Task: Find connections with filter location Nandyāl with filter topic #coachingwith filter profile language English with filter current company Skillventory - A Leading Talent Research Firm with filter school Shri Guru Gobind Singhji Institute of Engineering and Technology, Vishnupuri, Nanded with filter industry Physical, Occupational and Speech Therapists with filter service category Graphic Design with filter keywords title Concierge
Action: Mouse moved to (557, 93)
Screenshot: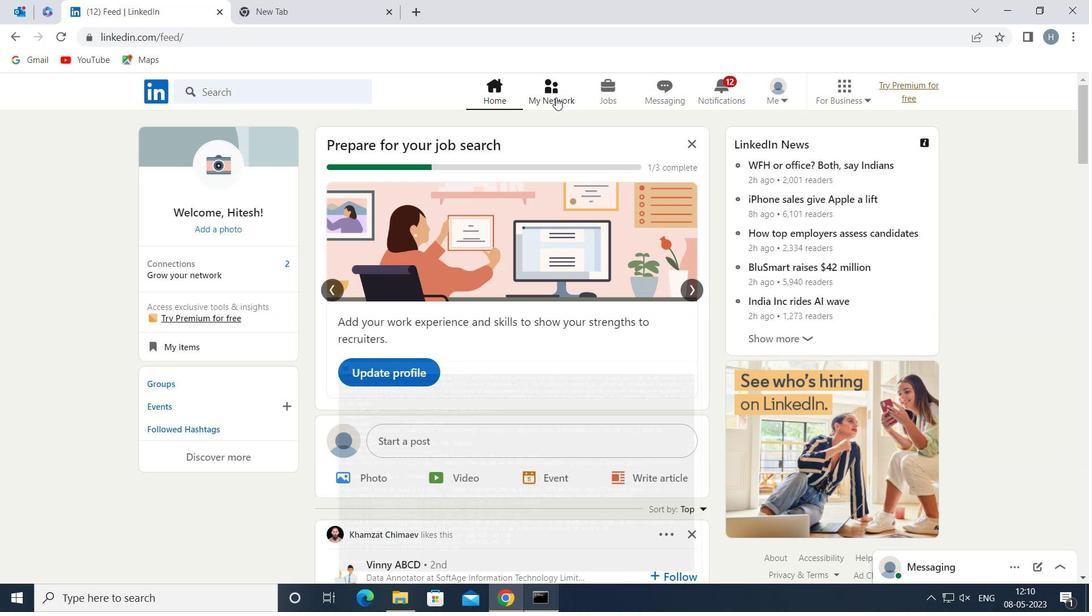 
Action: Mouse pressed left at (557, 93)
Screenshot: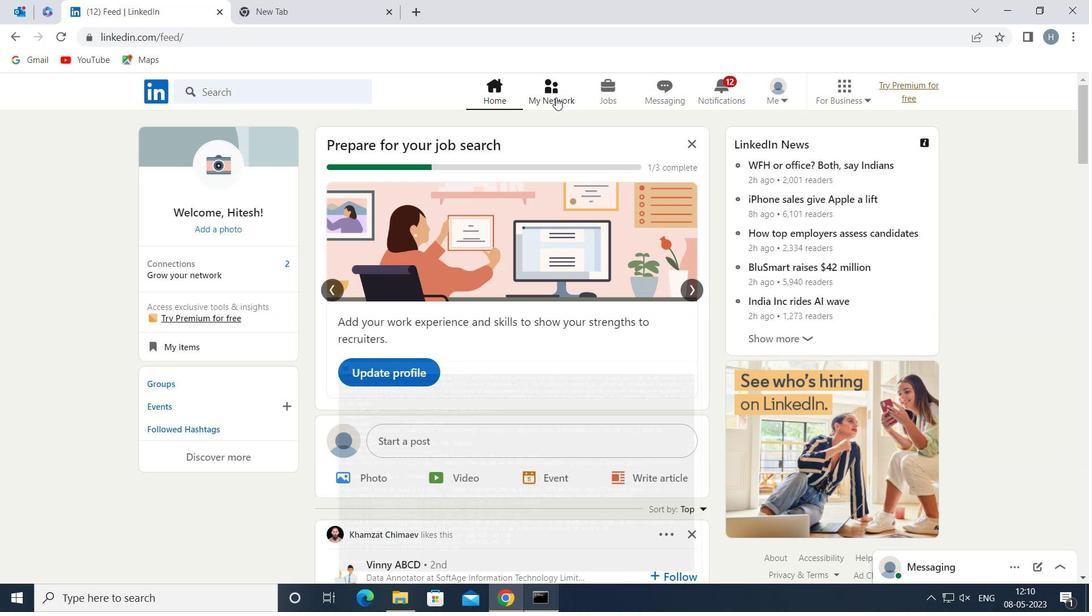
Action: Mouse moved to (318, 170)
Screenshot: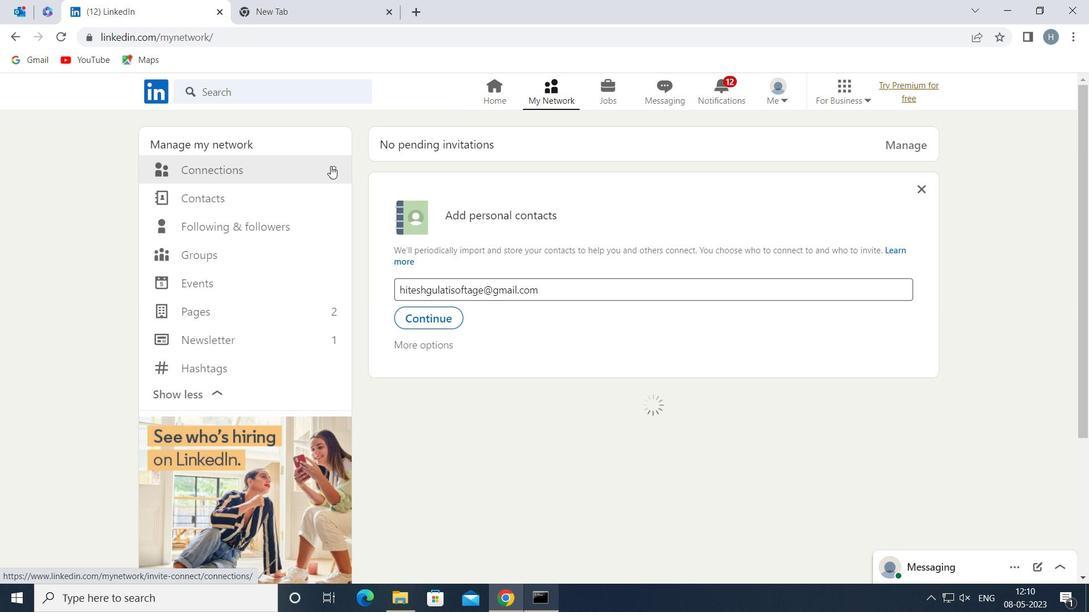 
Action: Mouse pressed left at (318, 170)
Screenshot: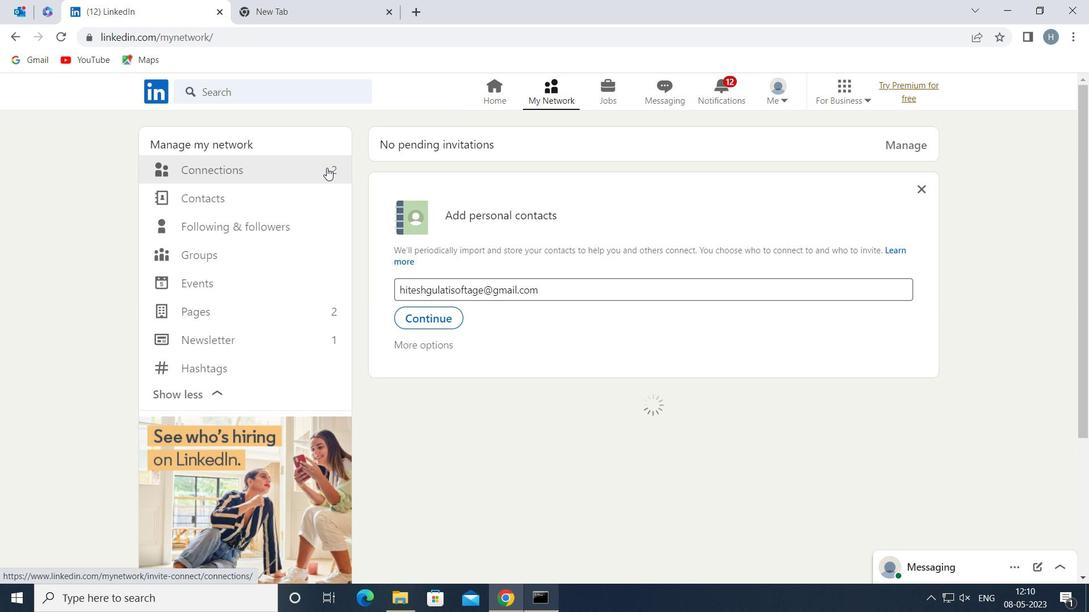 
Action: Mouse moved to (638, 171)
Screenshot: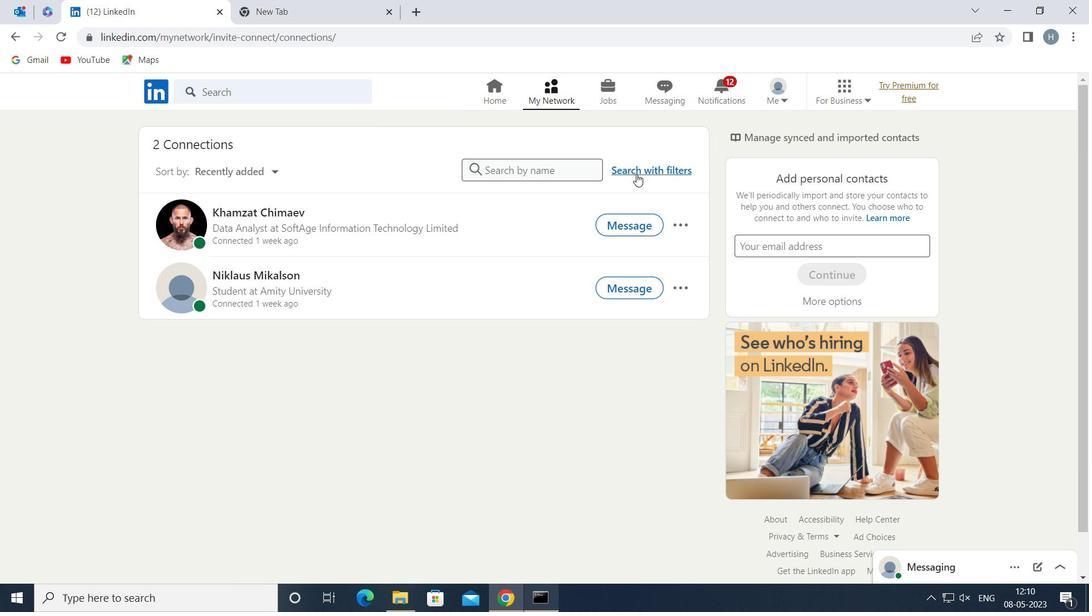 
Action: Mouse pressed left at (638, 171)
Screenshot: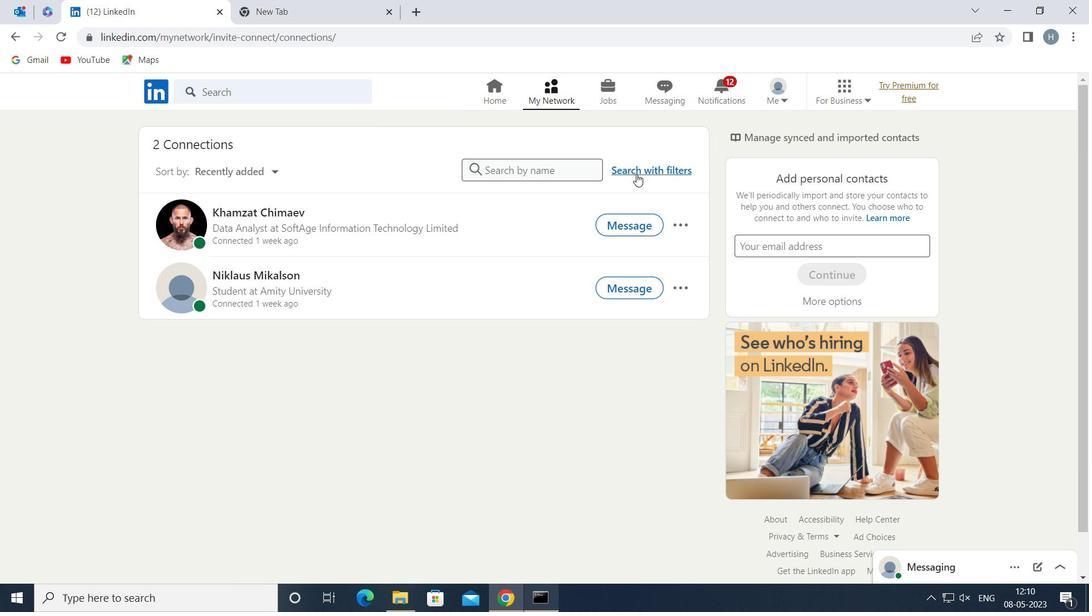 
Action: Mouse moved to (586, 135)
Screenshot: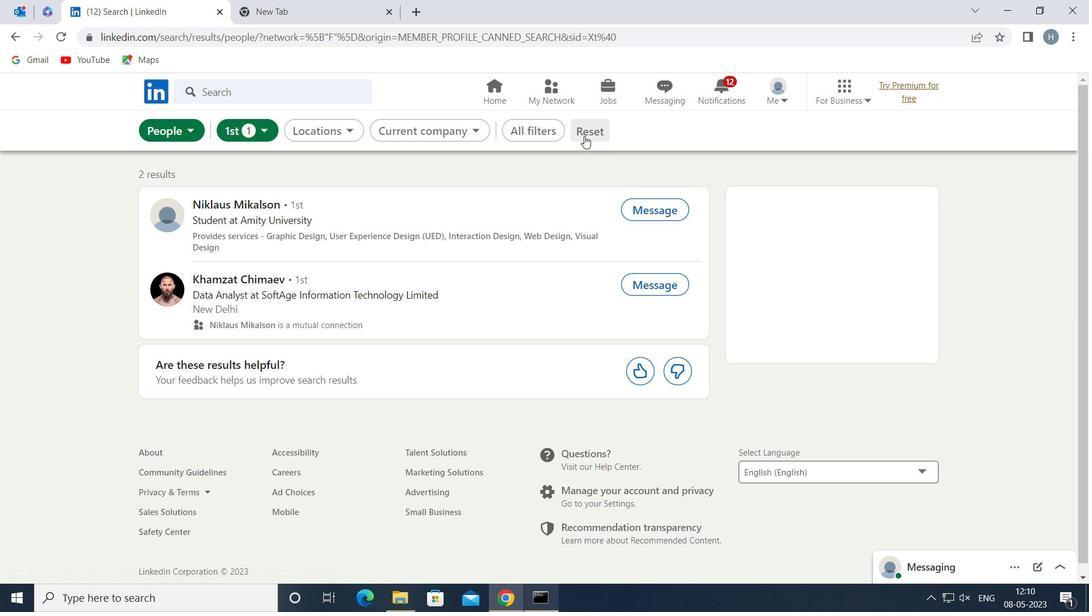 
Action: Mouse pressed left at (586, 135)
Screenshot: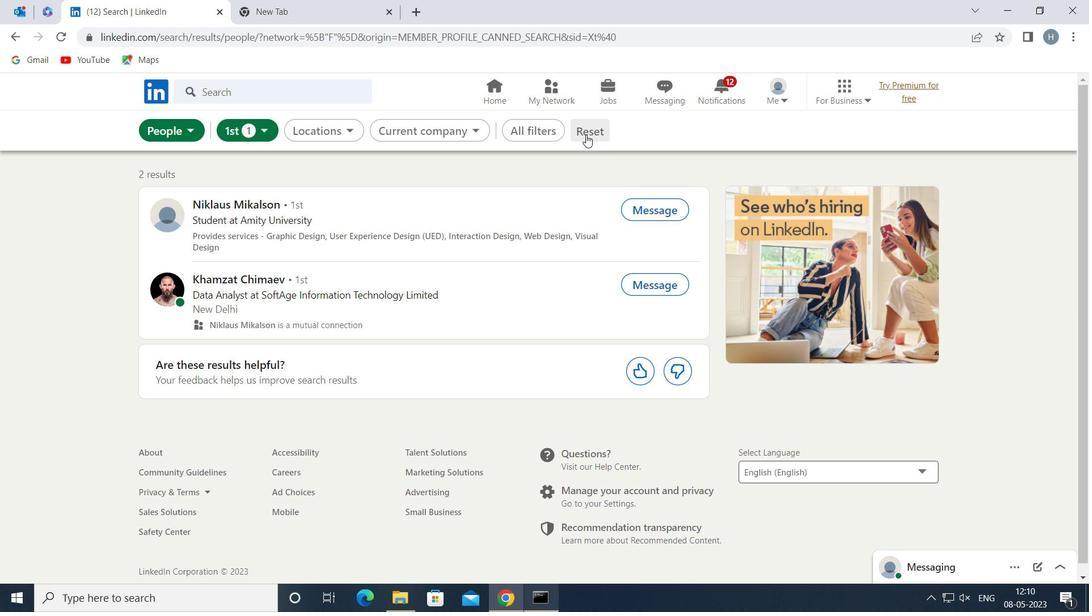 
Action: Mouse moved to (567, 133)
Screenshot: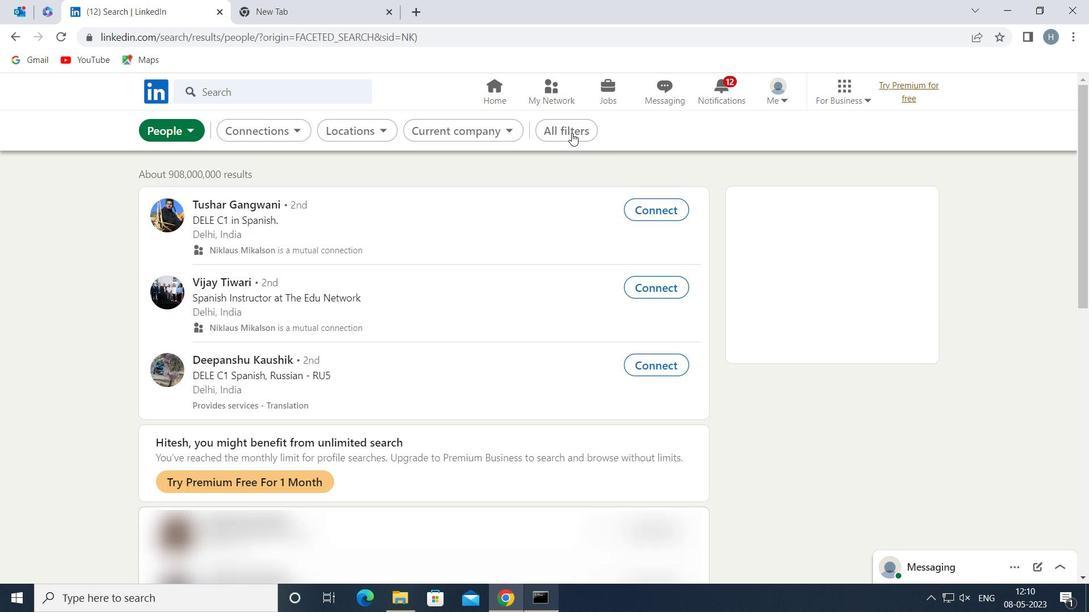 
Action: Mouse pressed left at (567, 133)
Screenshot: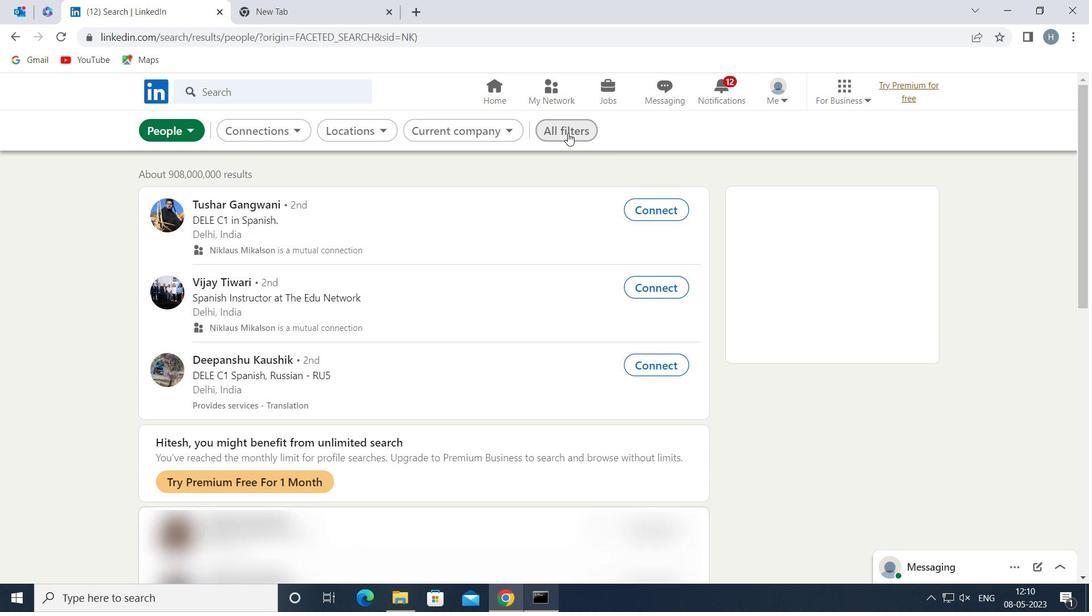 
Action: Mouse moved to (789, 331)
Screenshot: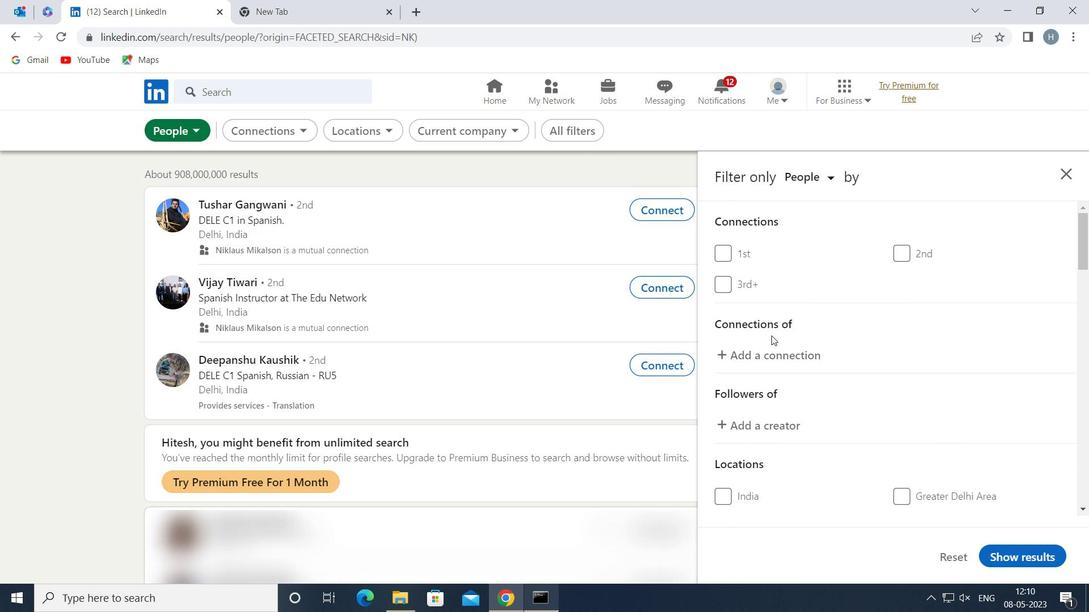 
Action: Mouse scrolled (789, 330) with delta (0, 0)
Screenshot: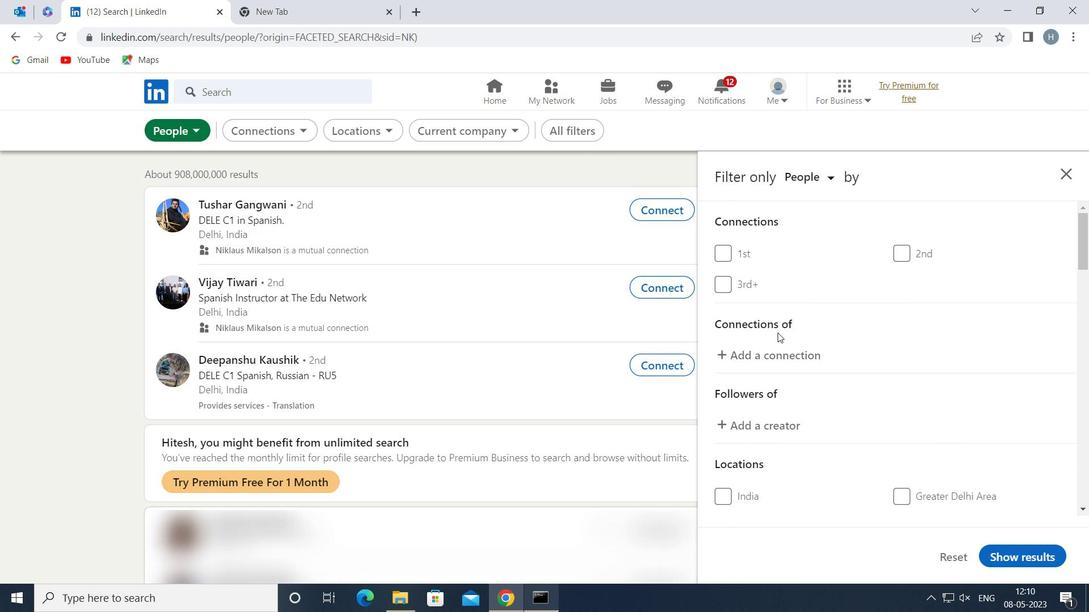 
Action: Mouse moved to (794, 331)
Screenshot: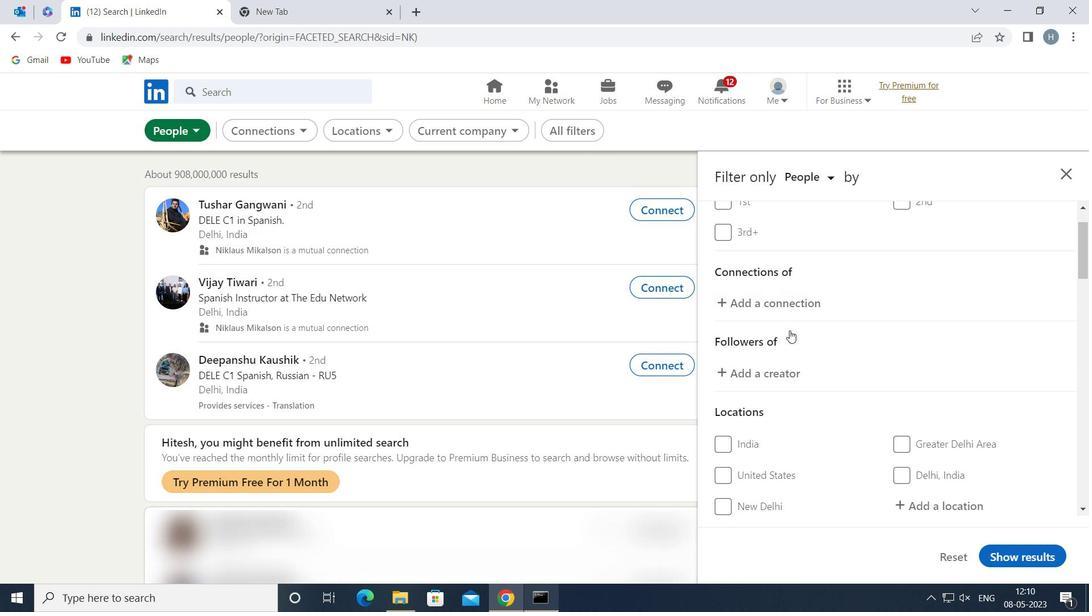 
Action: Mouse scrolled (794, 330) with delta (0, 0)
Screenshot: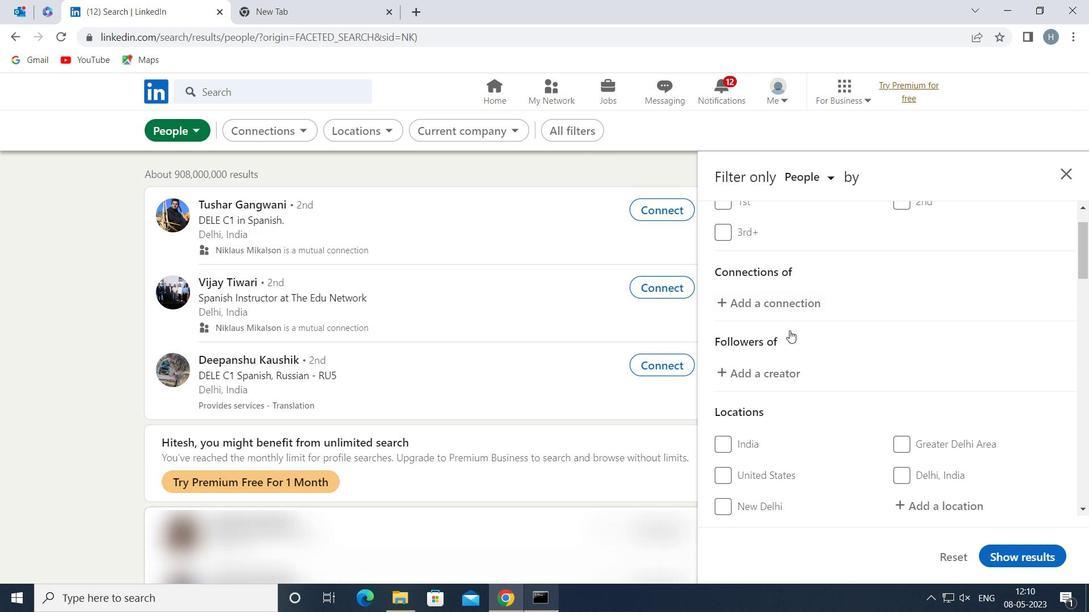 
Action: Mouse moved to (796, 331)
Screenshot: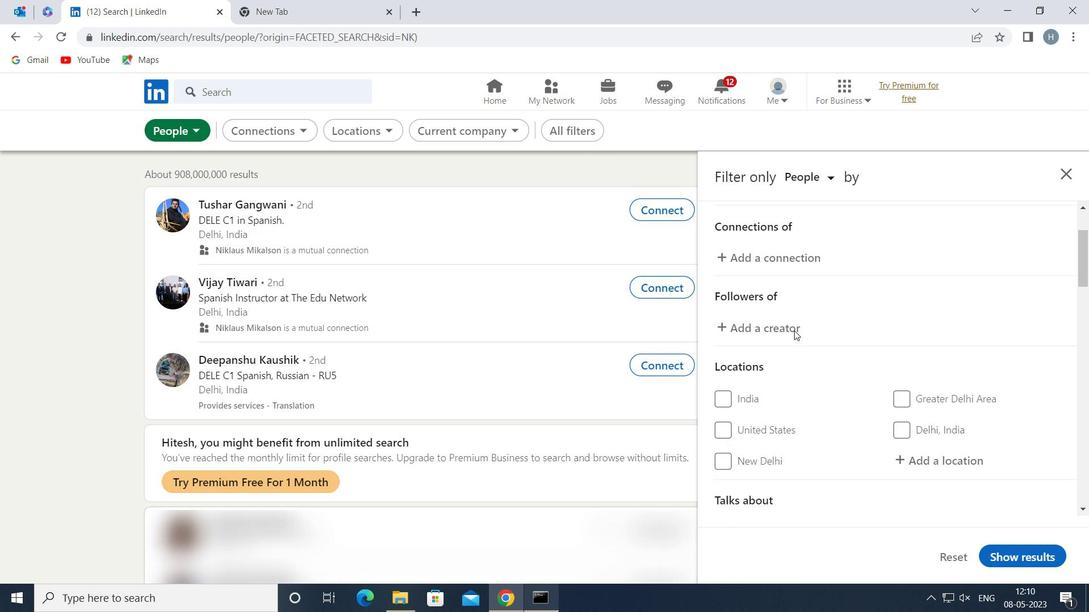 
Action: Mouse scrolled (796, 331) with delta (0, 0)
Screenshot: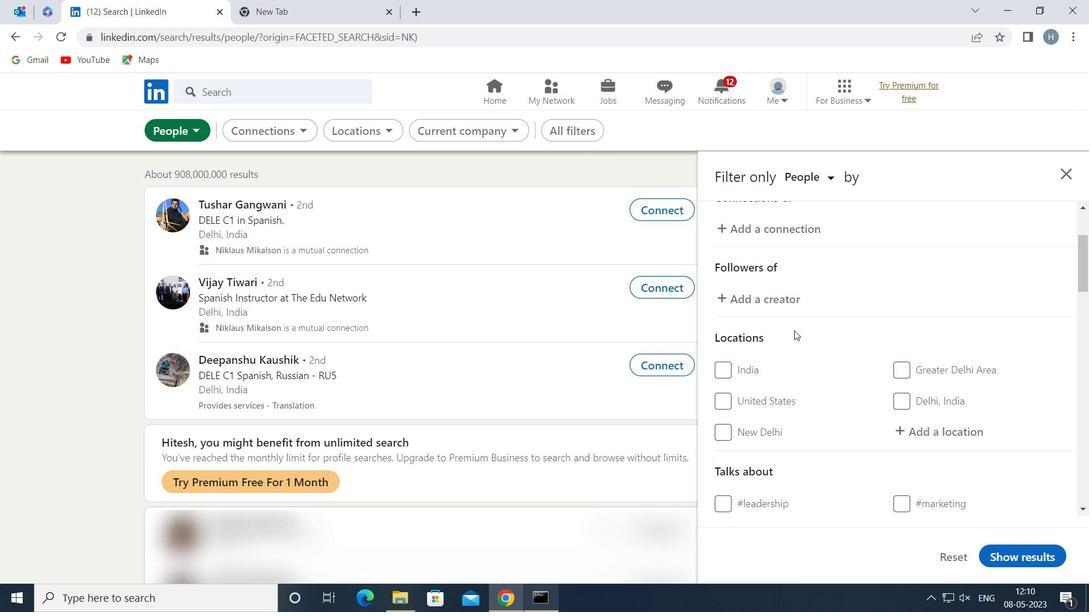 
Action: Mouse moved to (921, 342)
Screenshot: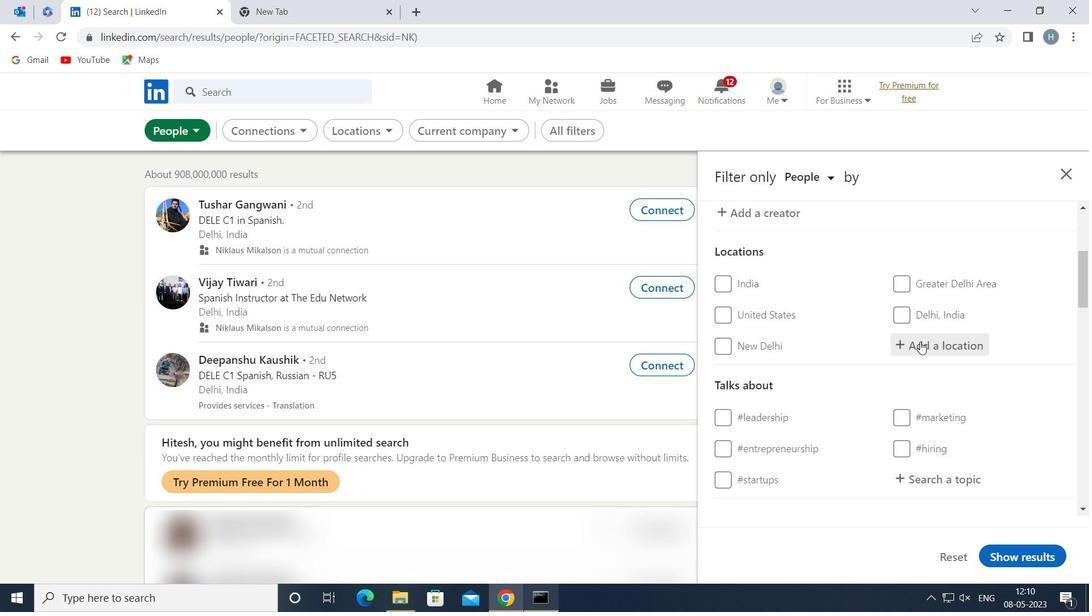 
Action: Mouse pressed left at (921, 342)
Screenshot: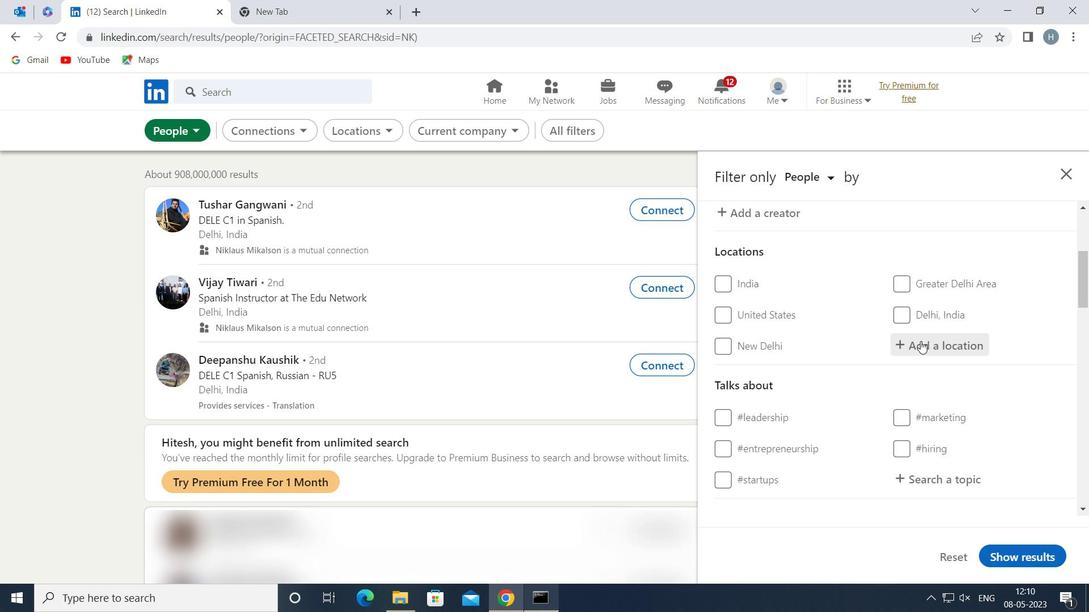 
Action: Mouse moved to (922, 342)
Screenshot: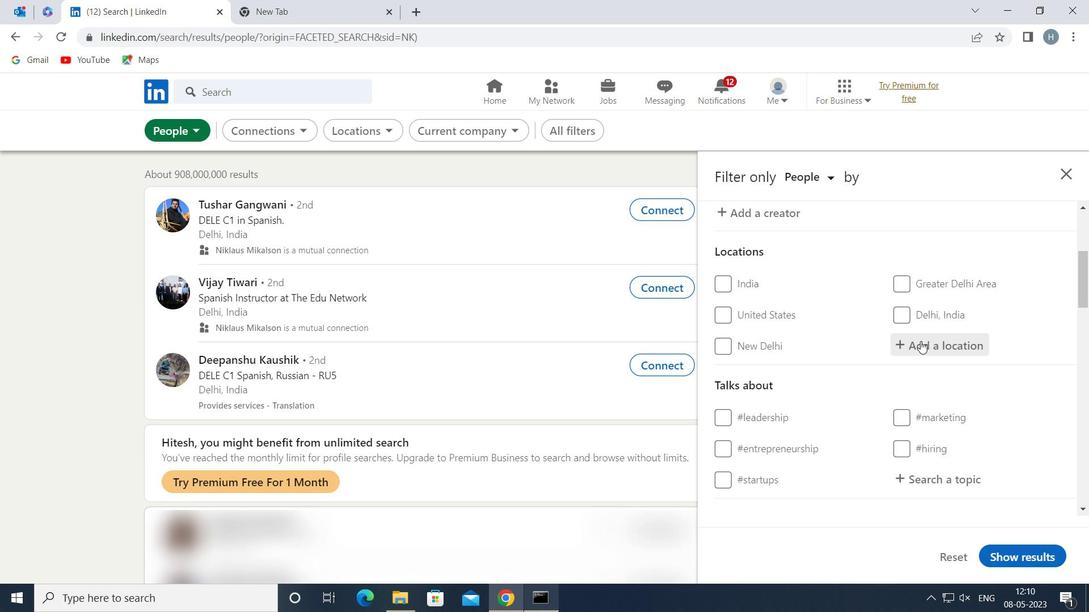 
Action: Key pressed <Key.shift>NANDYAL
Screenshot: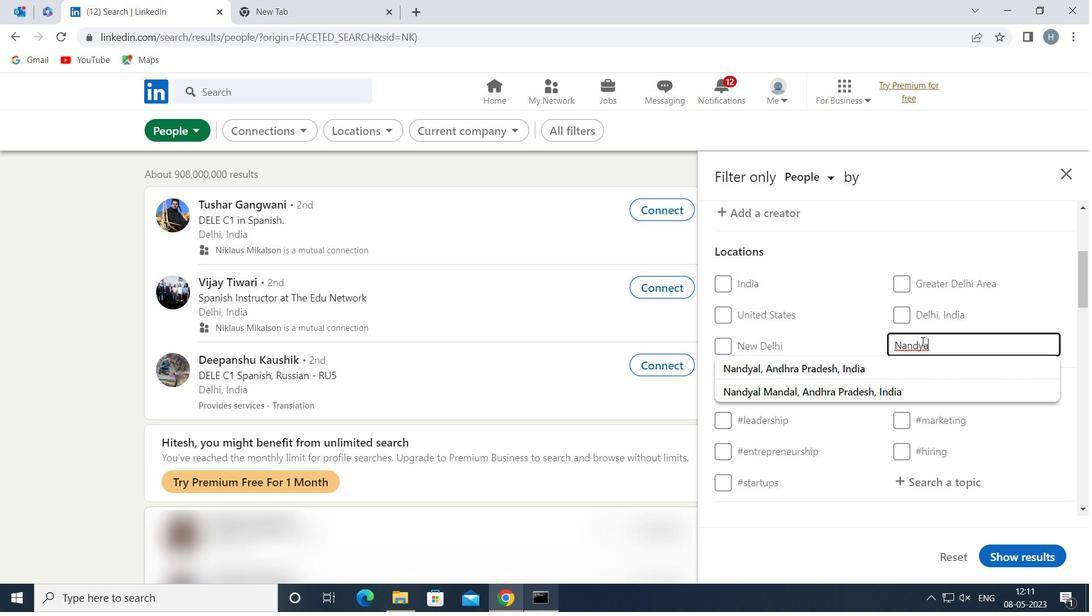
Action: Mouse moved to (922, 364)
Screenshot: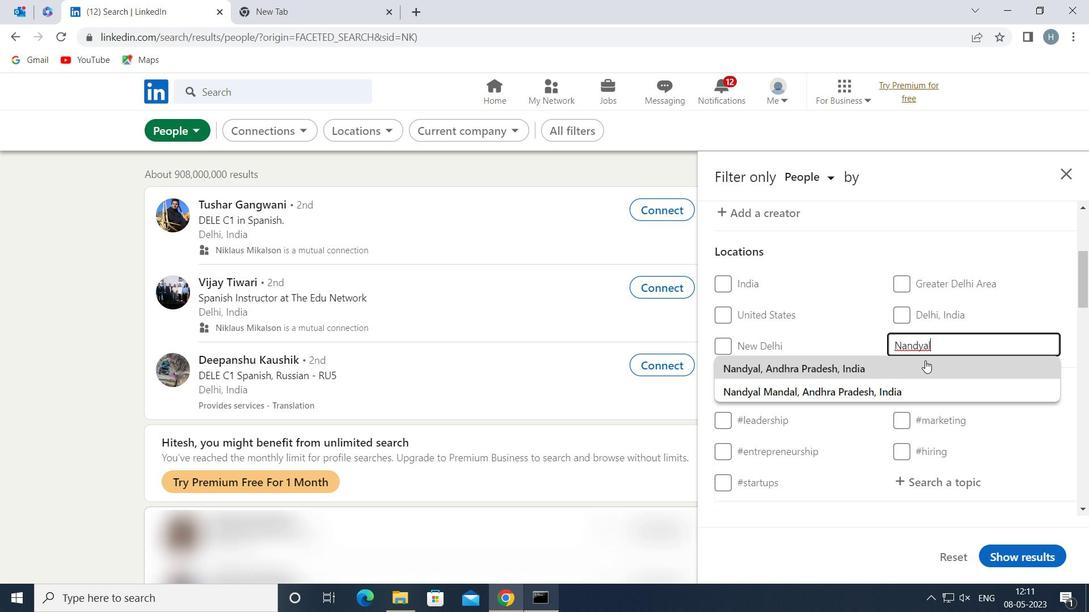 
Action: Mouse pressed left at (922, 364)
Screenshot: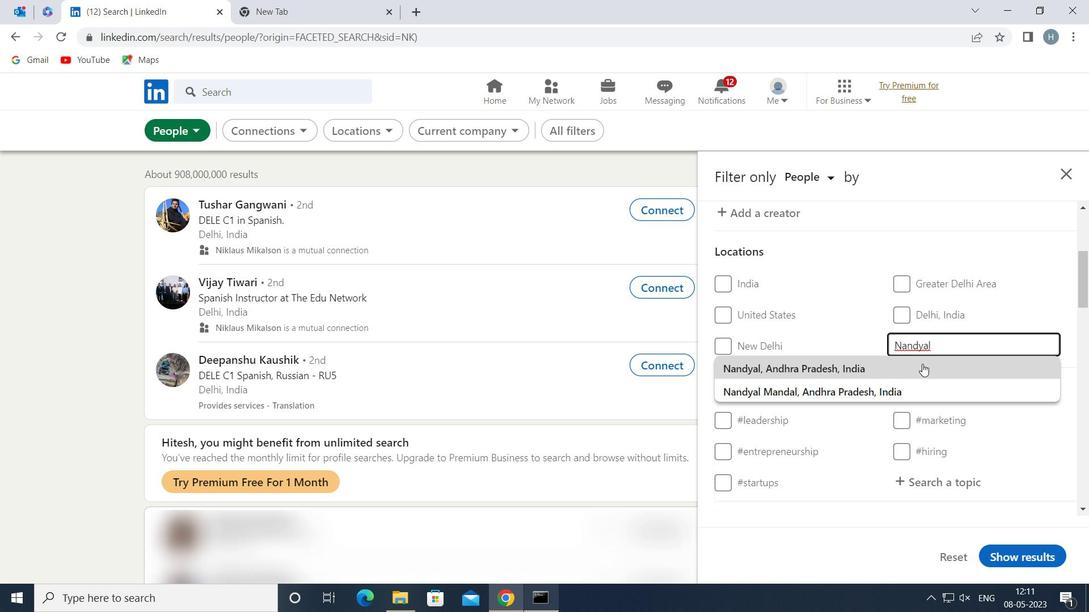 
Action: Mouse moved to (917, 351)
Screenshot: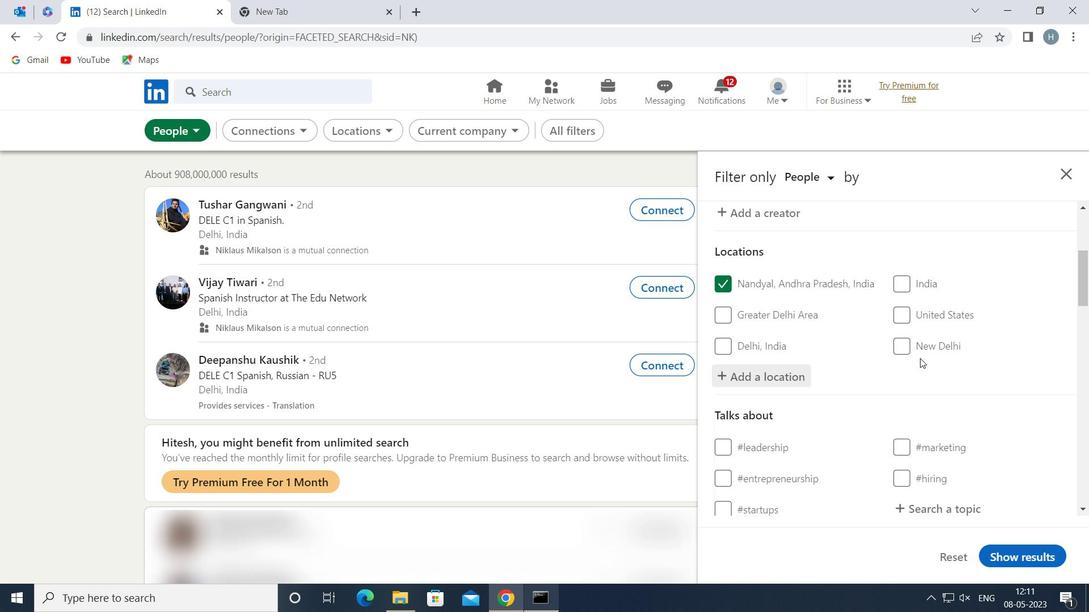 
Action: Mouse scrolled (917, 350) with delta (0, 0)
Screenshot: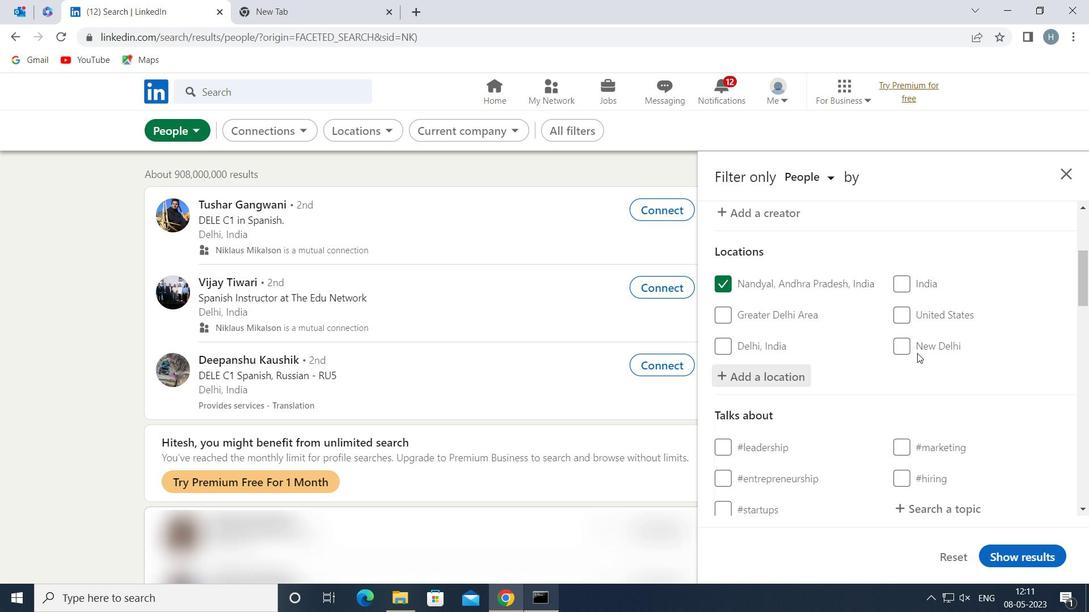 
Action: Mouse moved to (915, 350)
Screenshot: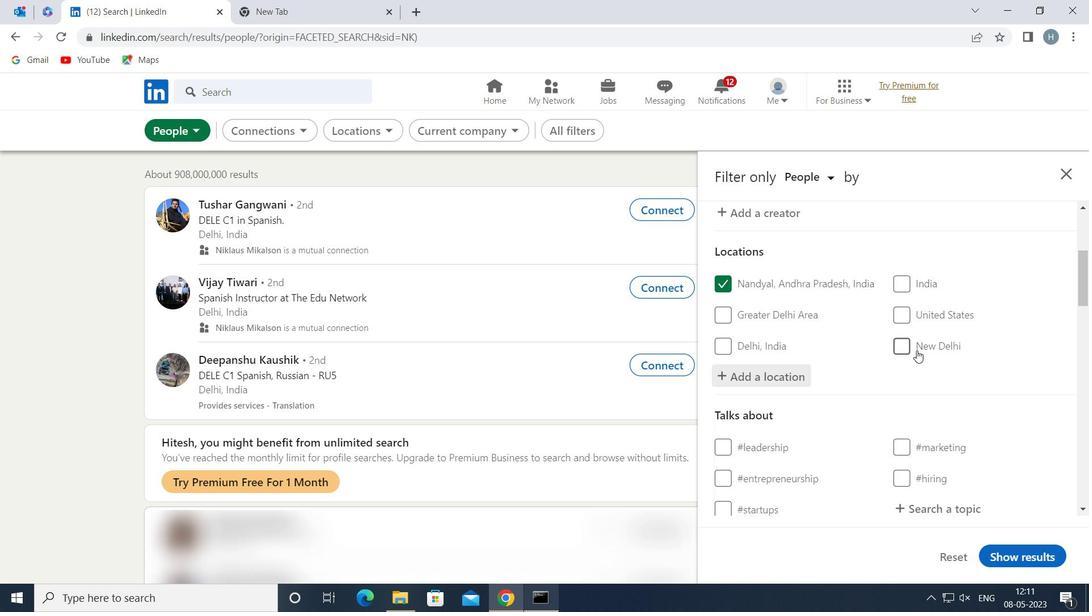 
Action: Mouse scrolled (915, 350) with delta (0, 0)
Screenshot: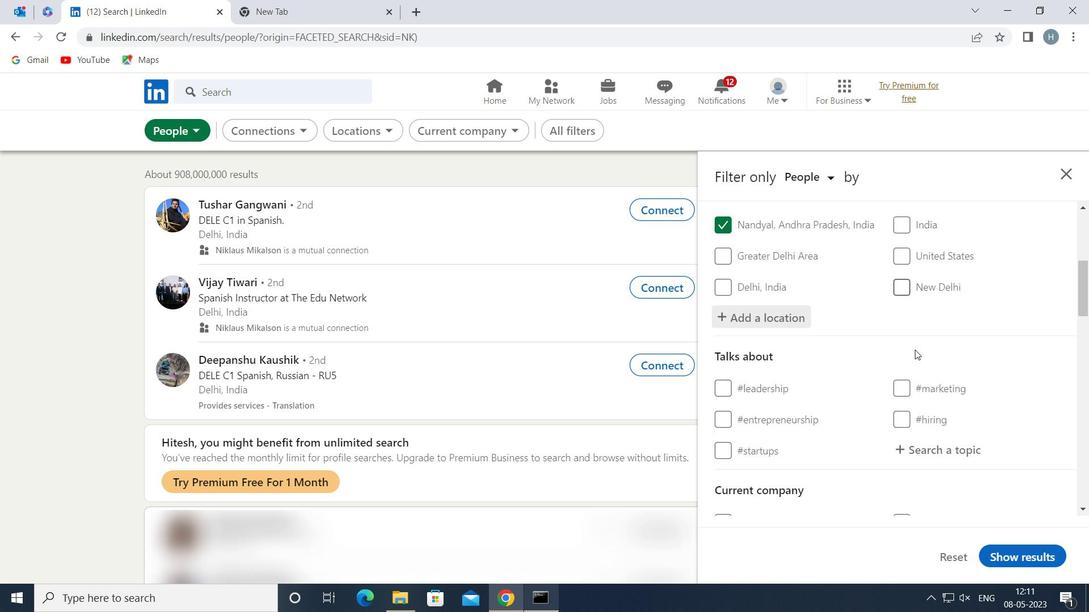 
Action: Mouse moved to (949, 370)
Screenshot: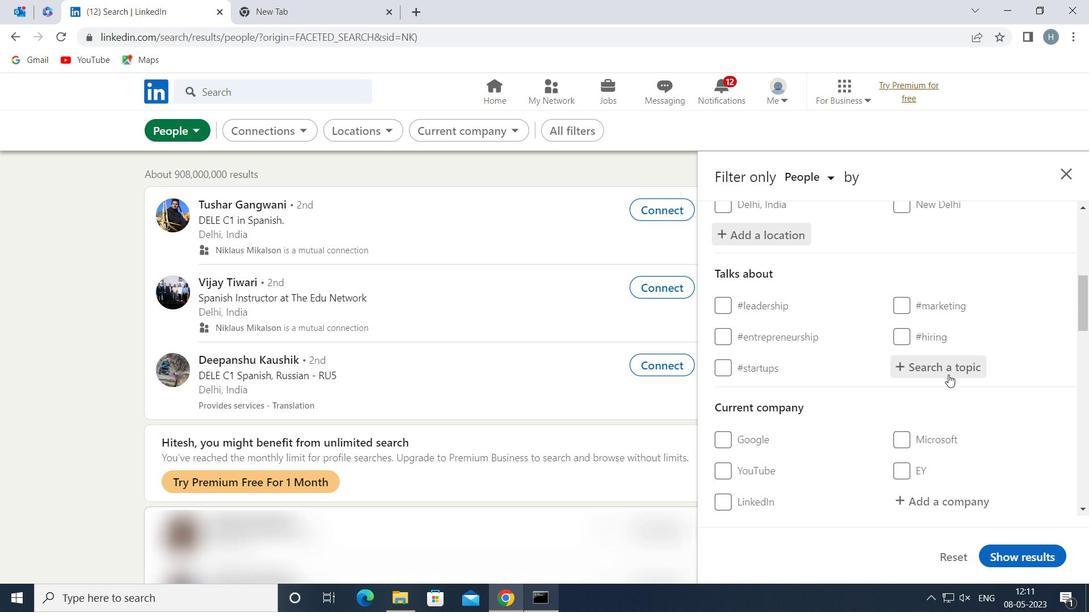 
Action: Mouse pressed left at (949, 370)
Screenshot: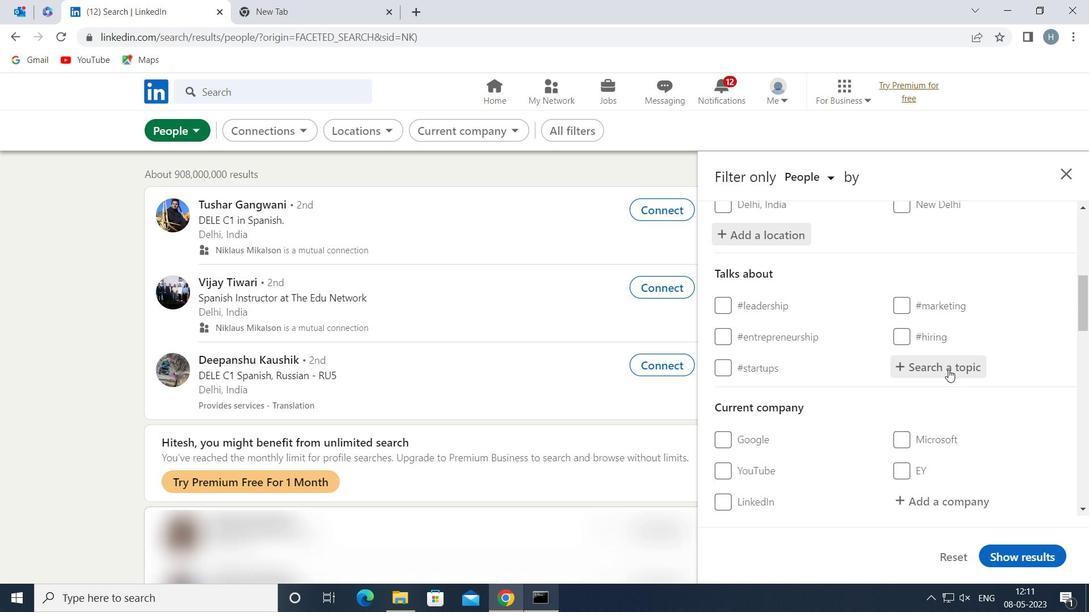 
Action: Key pressed COACHING
Screenshot: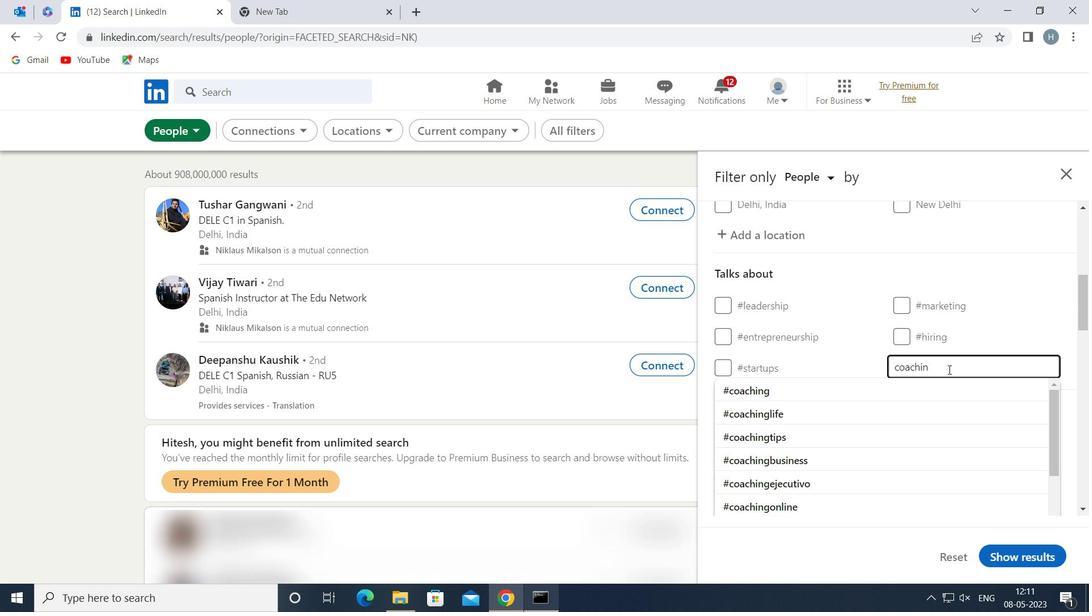 
Action: Mouse moved to (847, 391)
Screenshot: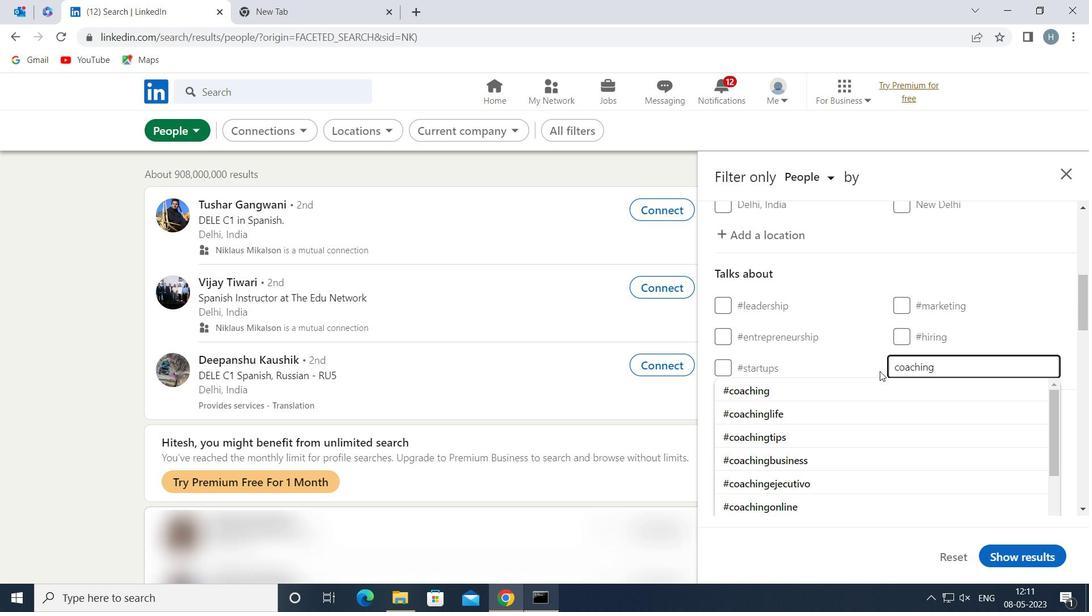 
Action: Mouse pressed left at (847, 391)
Screenshot: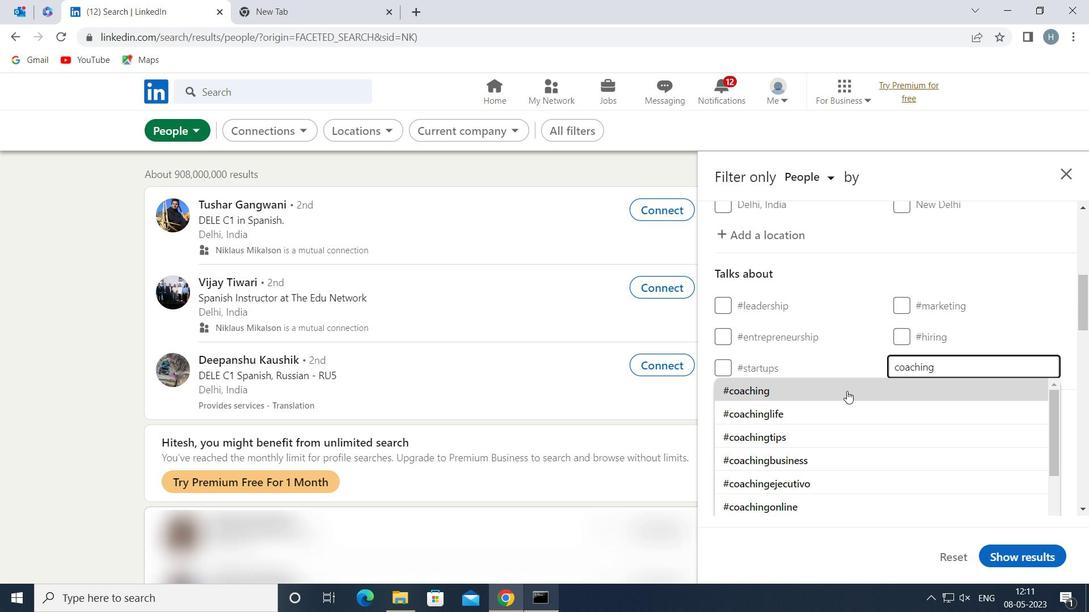 
Action: Mouse moved to (847, 391)
Screenshot: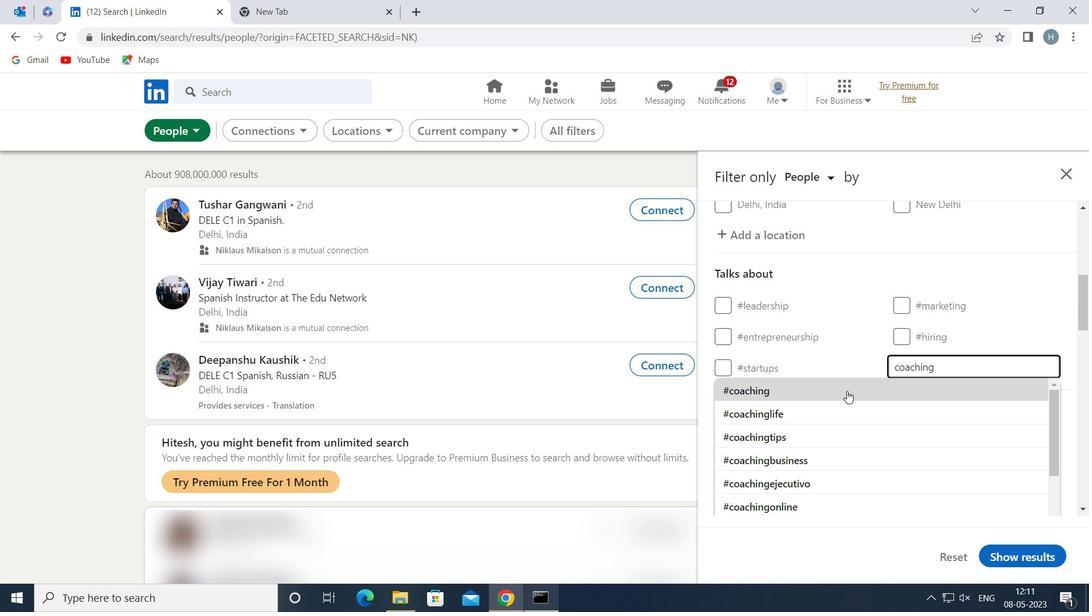 
Action: Mouse scrolled (847, 390) with delta (0, 0)
Screenshot: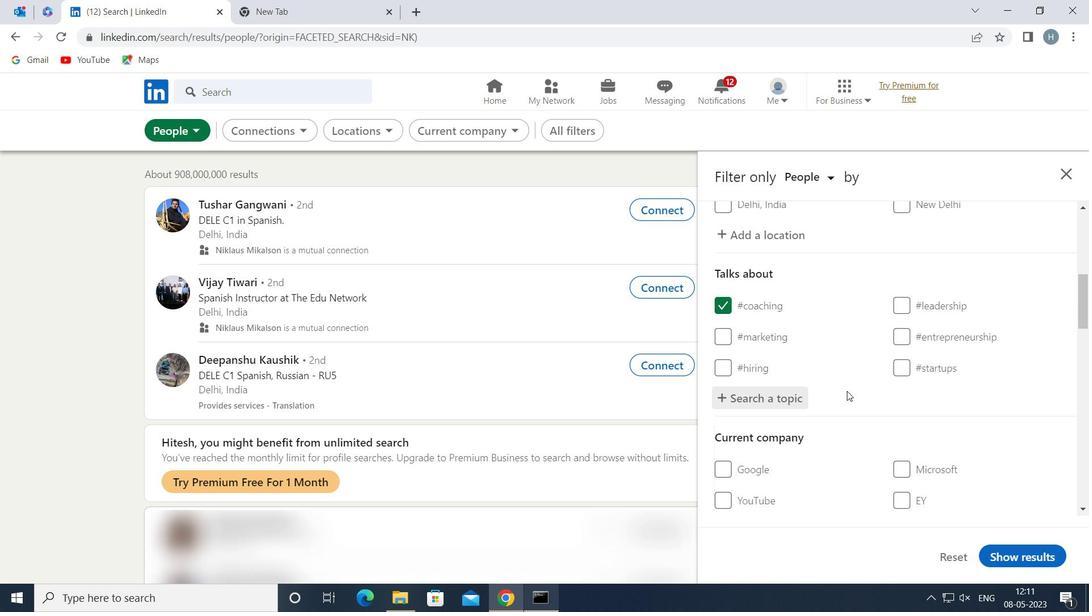 
Action: Mouse scrolled (847, 390) with delta (0, 0)
Screenshot: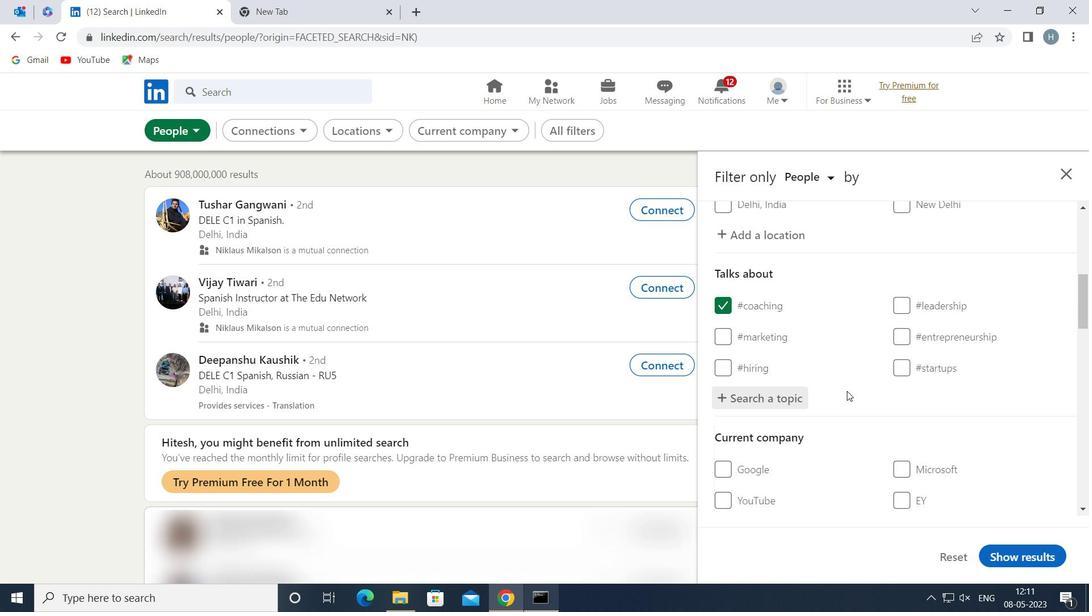 
Action: Mouse moved to (847, 388)
Screenshot: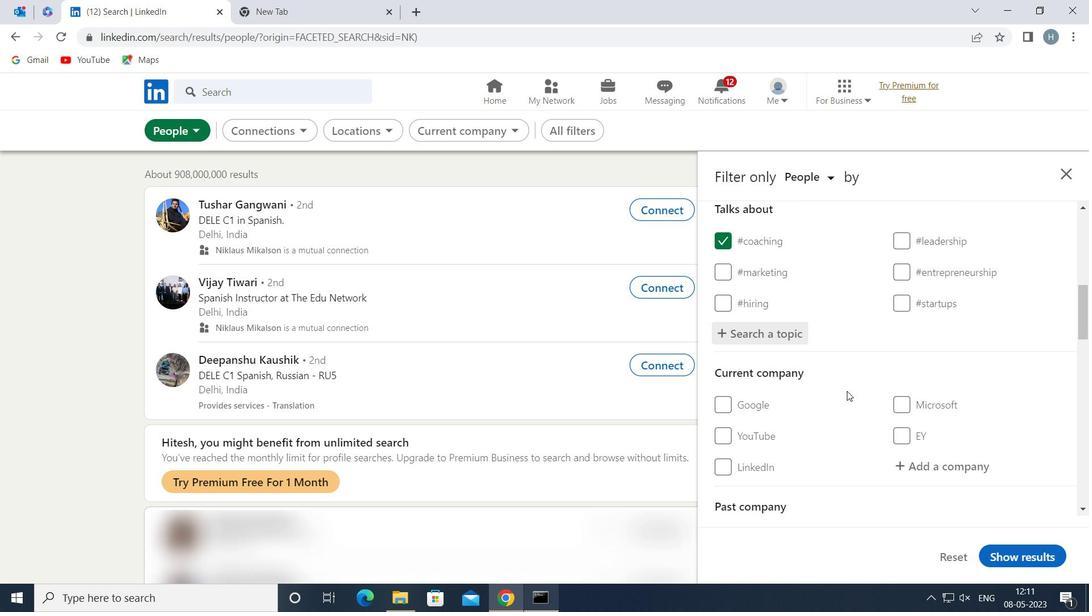 
Action: Mouse scrolled (847, 387) with delta (0, 0)
Screenshot: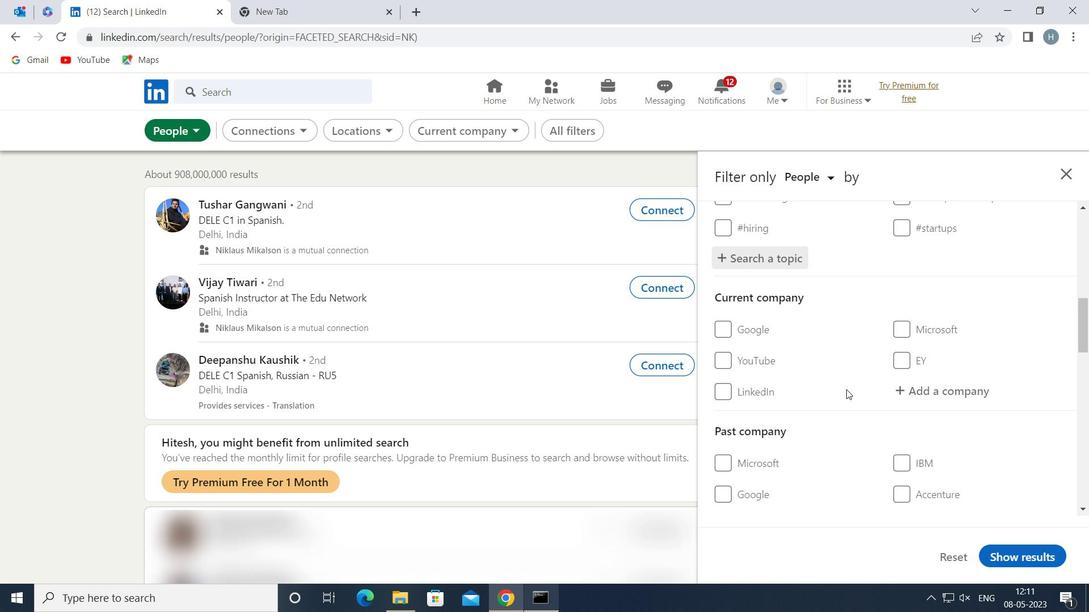 
Action: Mouse moved to (848, 383)
Screenshot: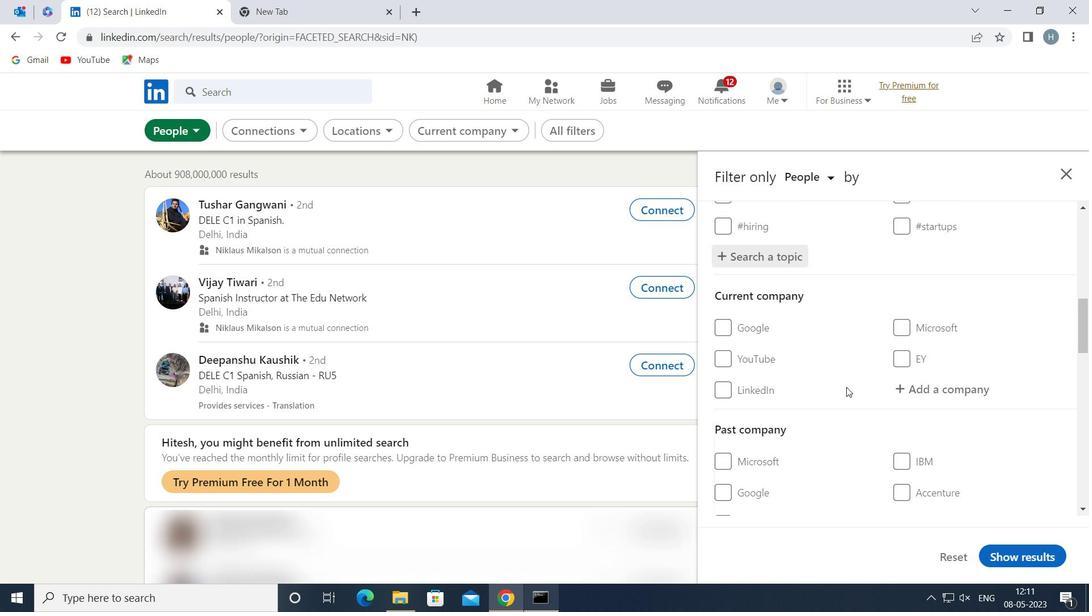
Action: Mouse scrolled (848, 382) with delta (0, 0)
Screenshot: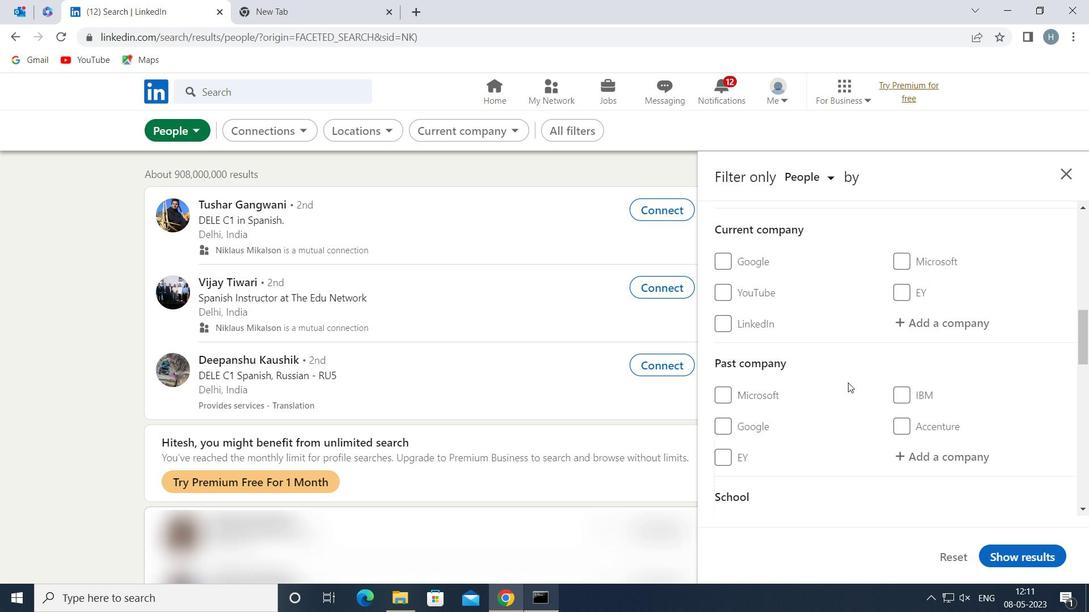 
Action: Mouse moved to (851, 380)
Screenshot: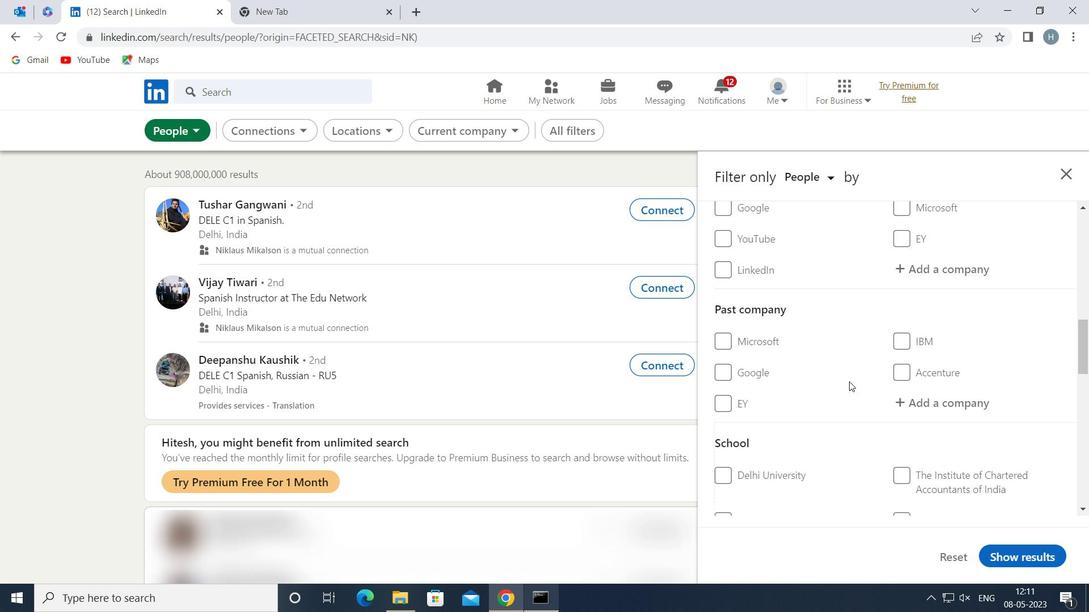 
Action: Mouse scrolled (851, 380) with delta (0, 0)
Screenshot: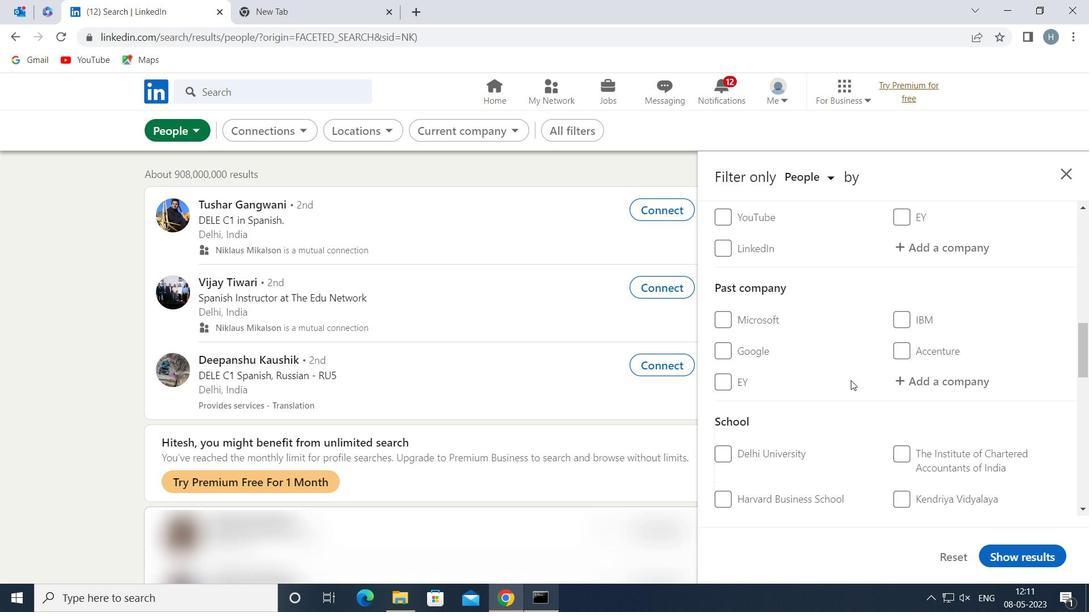 
Action: Mouse moved to (855, 371)
Screenshot: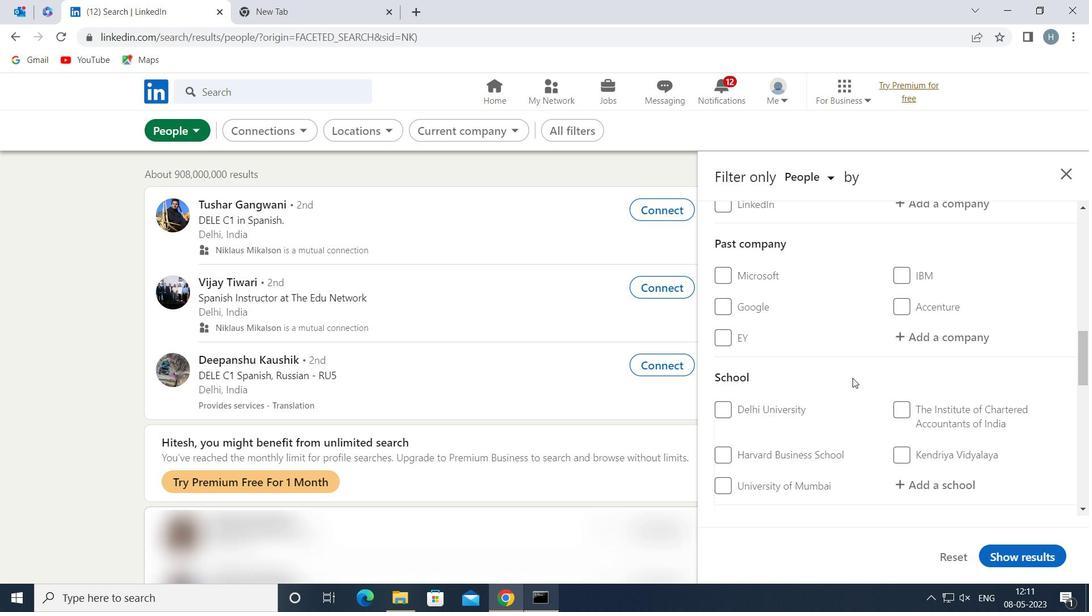 
Action: Mouse scrolled (855, 371) with delta (0, 0)
Screenshot: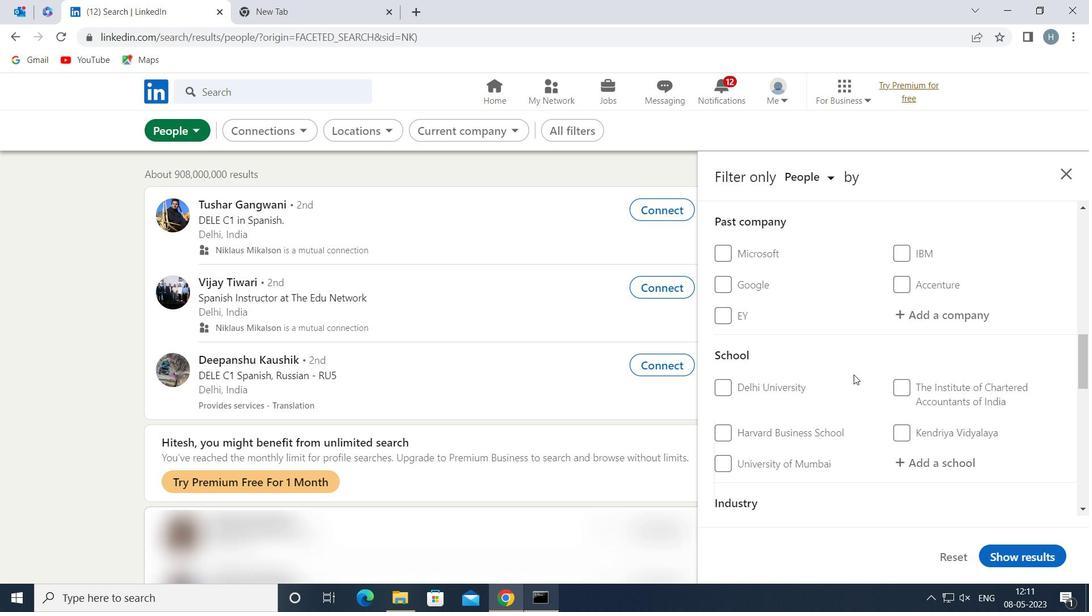 
Action: Mouse scrolled (855, 371) with delta (0, 0)
Screenshot: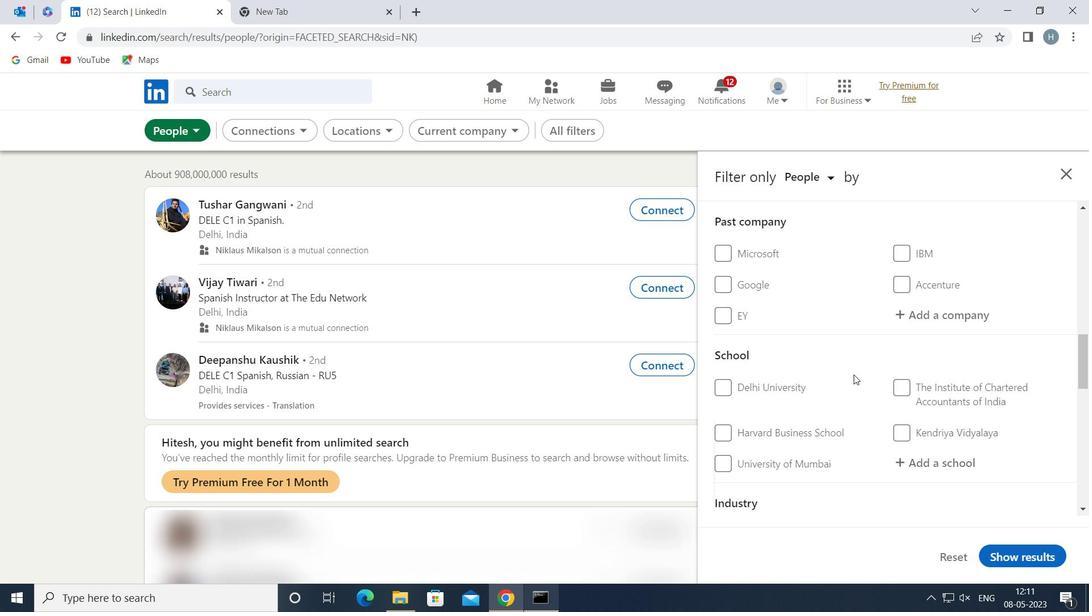 
Action: Mouse moved to (855, 371)
Screenshot: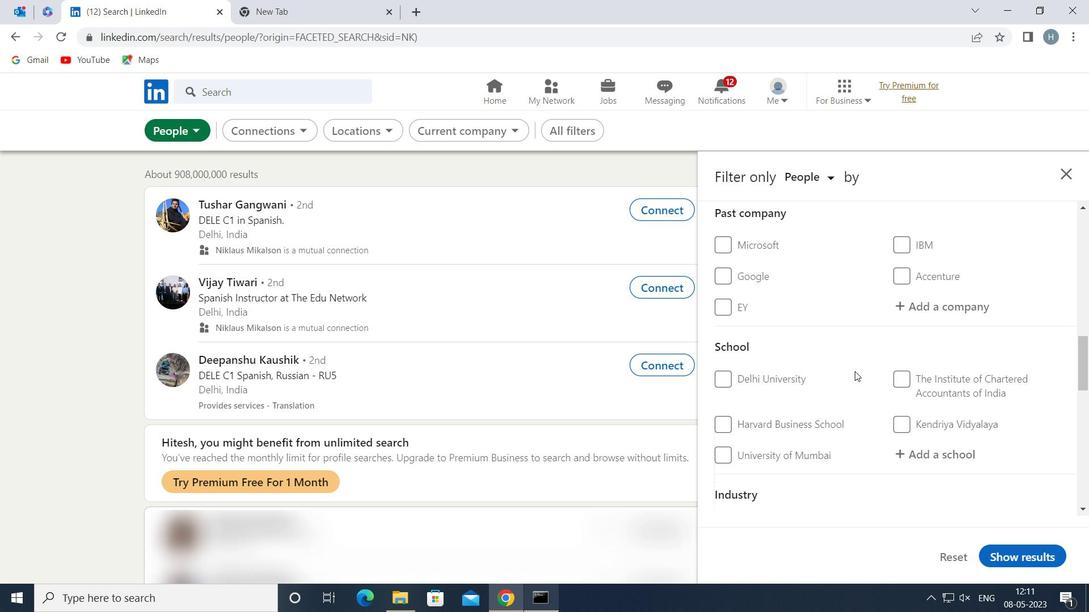 
Action: Mouse scrolled (855, 370) with delta (0, 0)
Screenshot: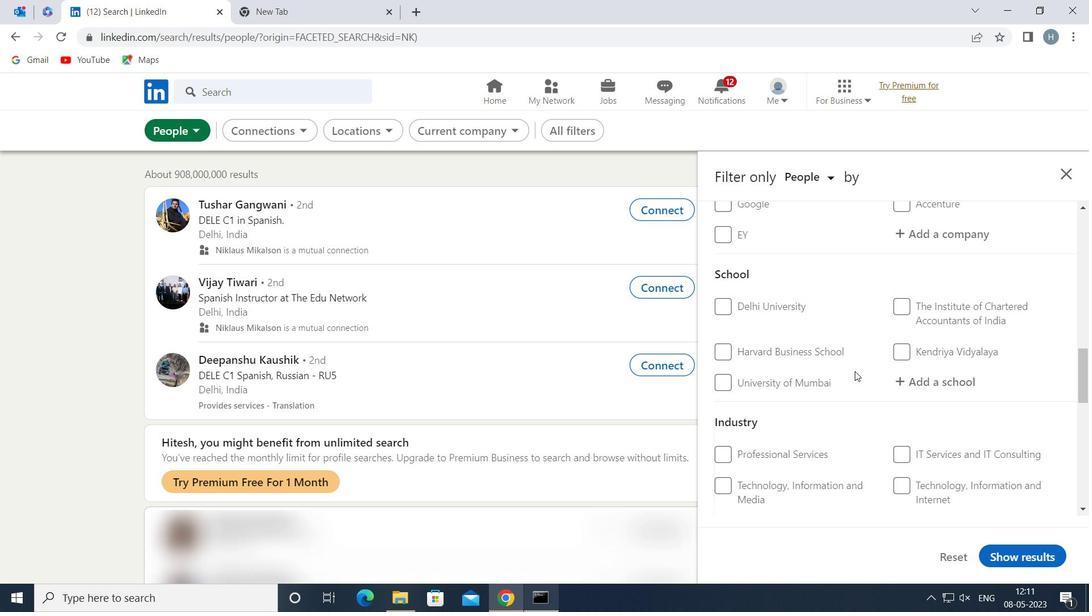
Action: Mouse scrolled (855, 370) with delta (0, 0)
Screenshot: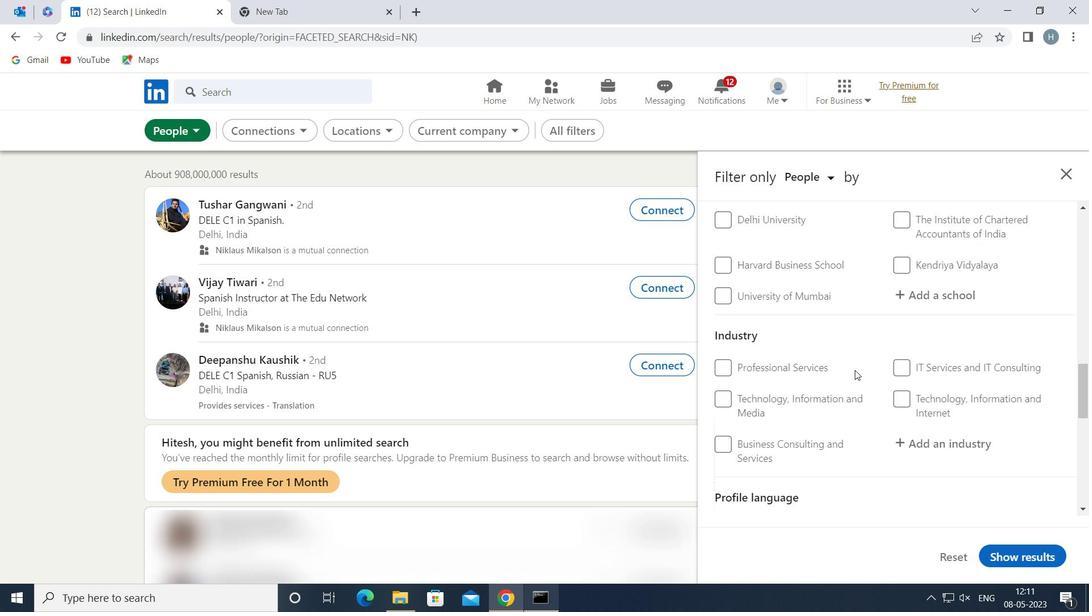 
Action: Mouse moved to (760, 409)
Screenshot: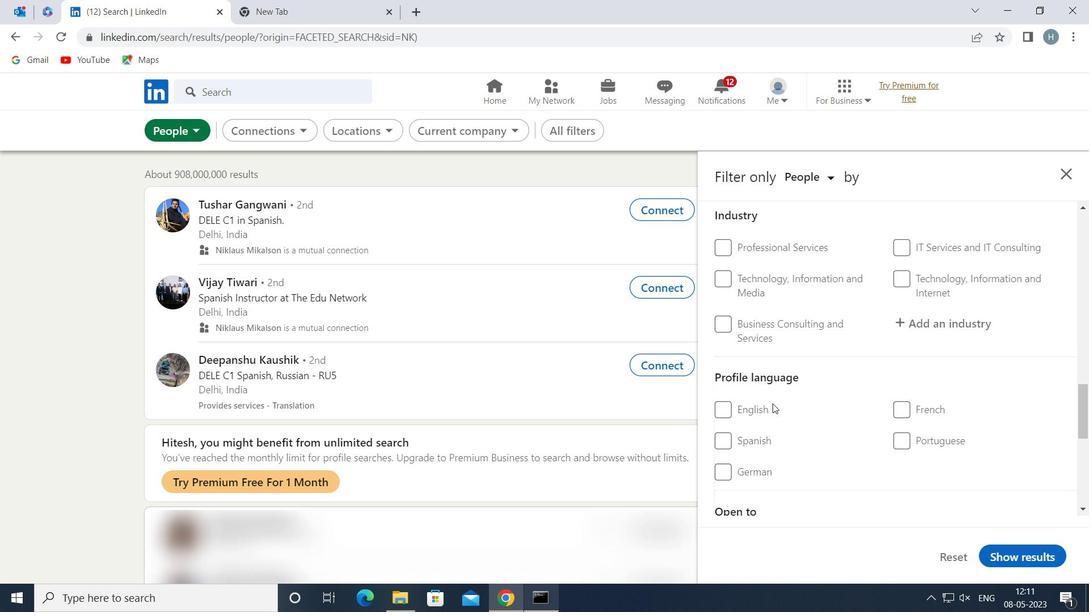 
Action: Mouse pressed left at (760, 409)
Screenshot: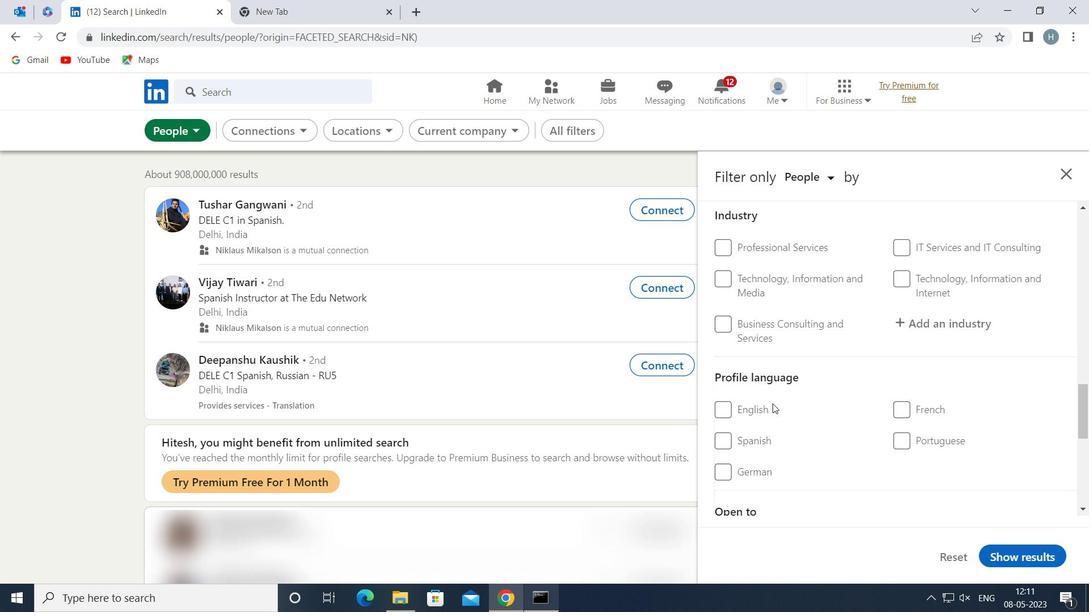 
Action: Mouse moved to (724, 410)
Screenshot: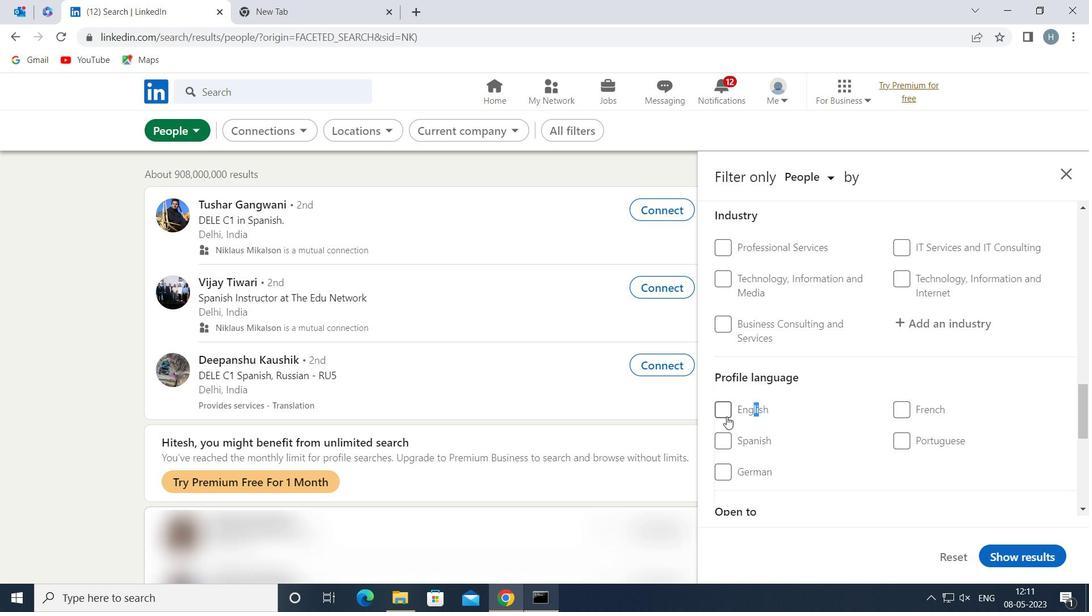 
Action: Mouse pressed left at (724, 410)
Screenshot: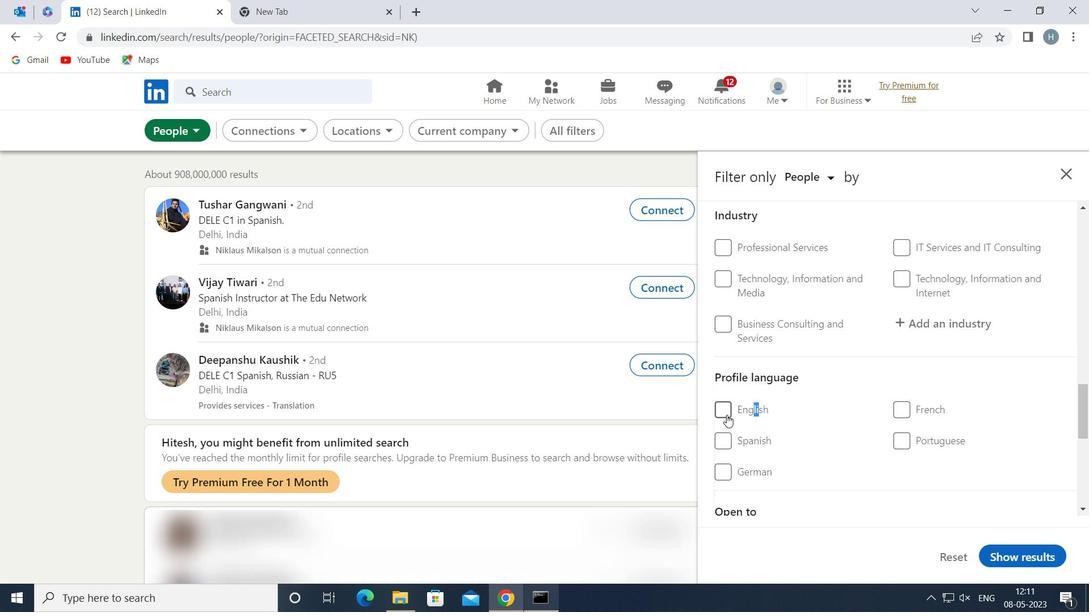 
Action: Mouse moved to (822, 415)
Screenshot: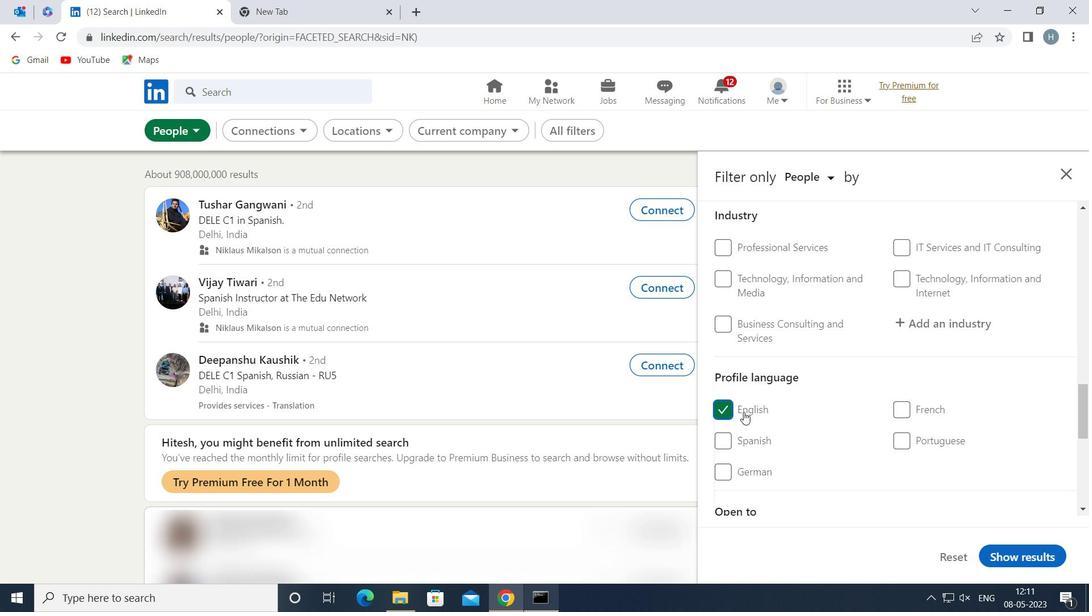 
Action: Mouse scrolled (822, 416) with delta (0, 0)
Screenshot: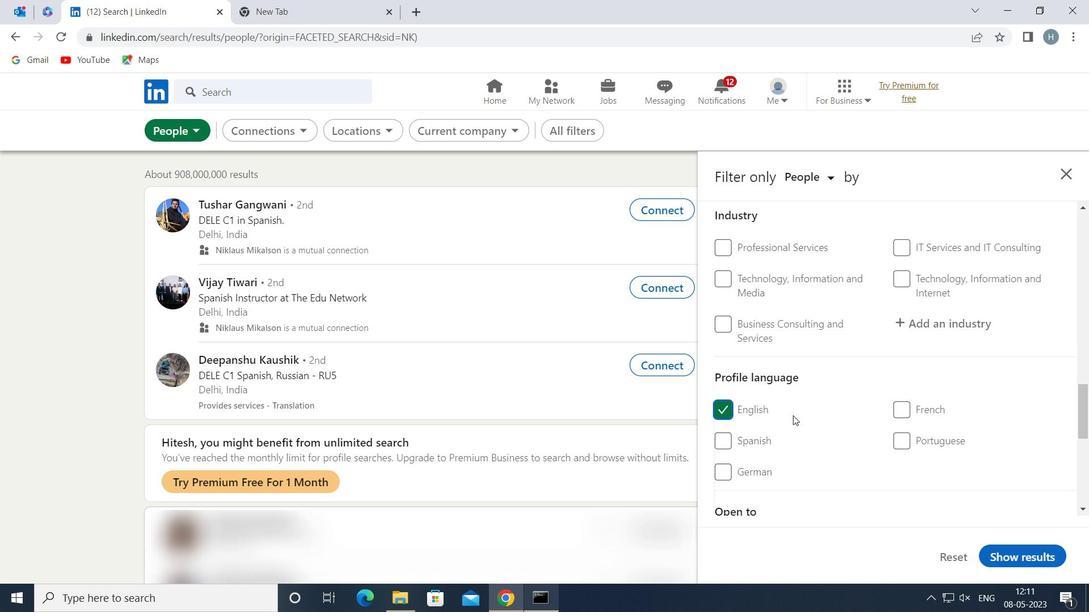 
Action: Mouse moved to (822, 413)
Screenshot: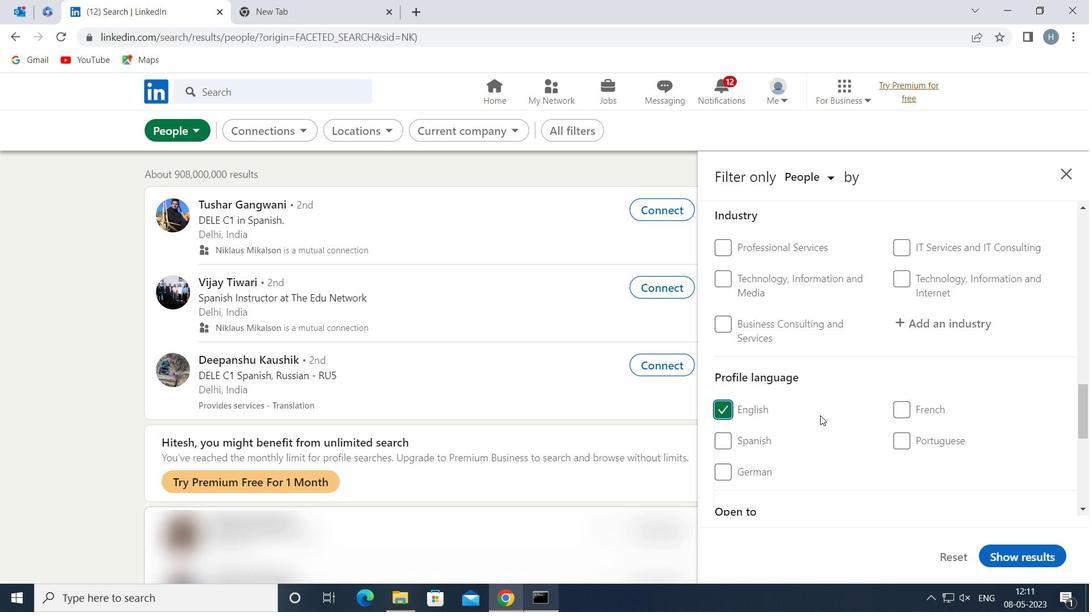 
Action: Mouse scrolled (822, 414) with delta (0, 0)
Screenshot: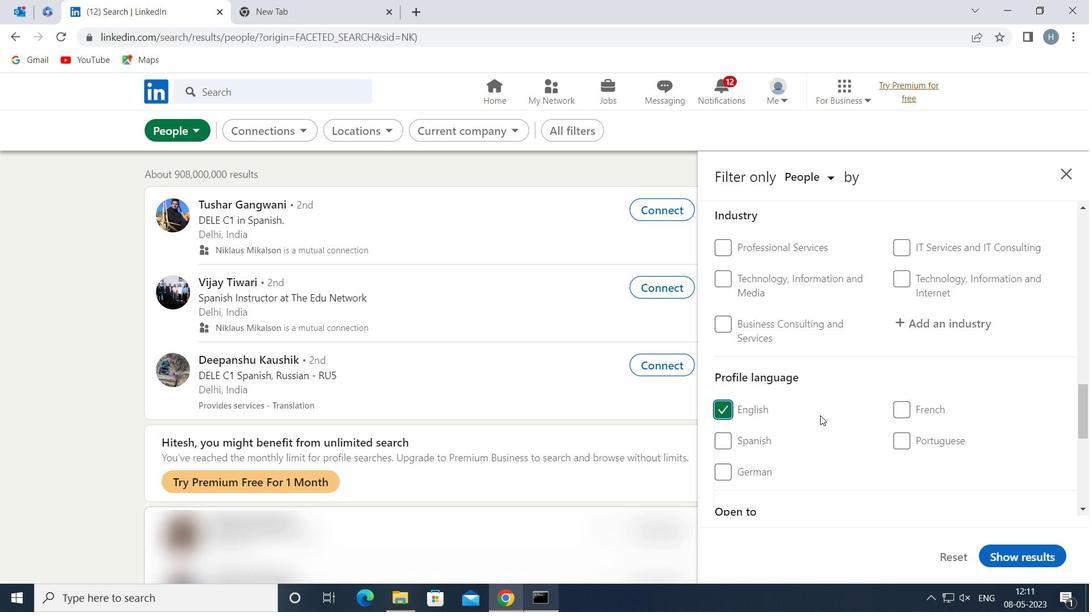 
Action: Mouse moved to (822, 408)
Screenshot: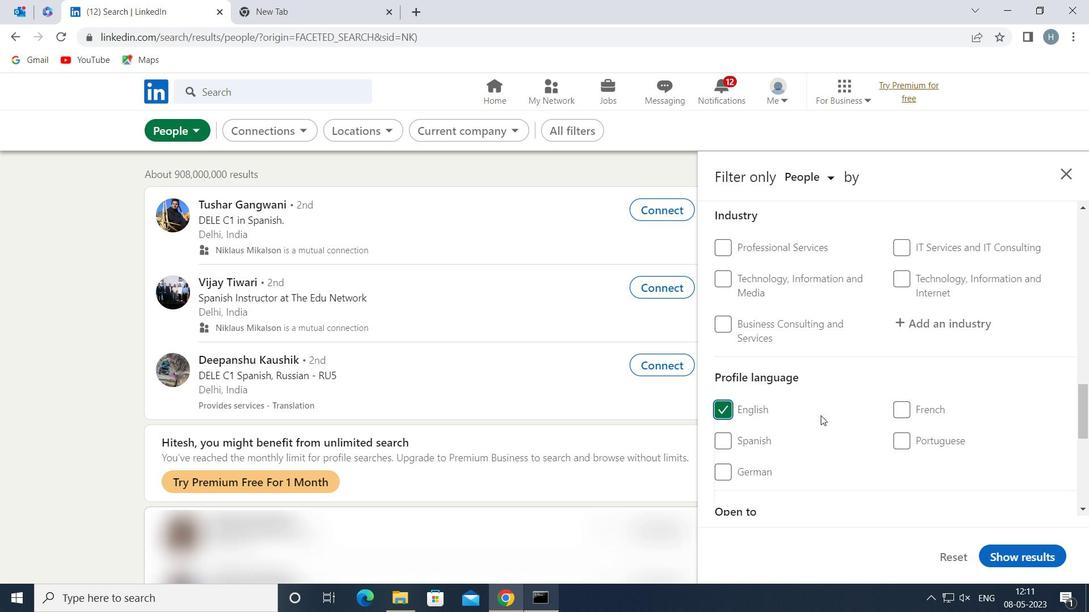 
Action: Mouse scrolled (822, 409) with delta (0, 0)
Screenshot: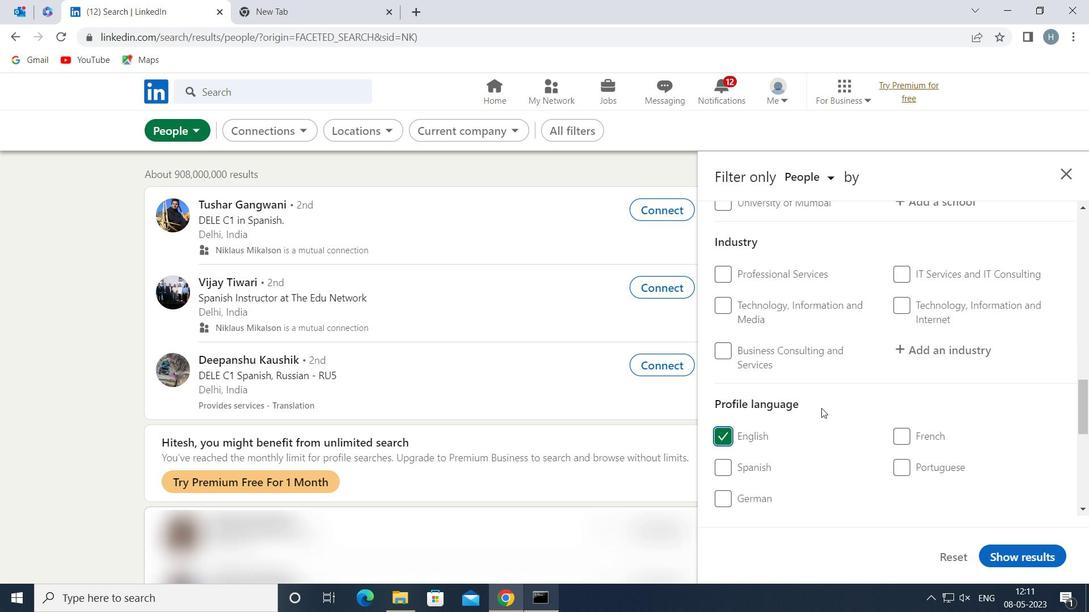 
Action: Mouse scrolled (822, 409) with delta (0, 0)
Screenshot: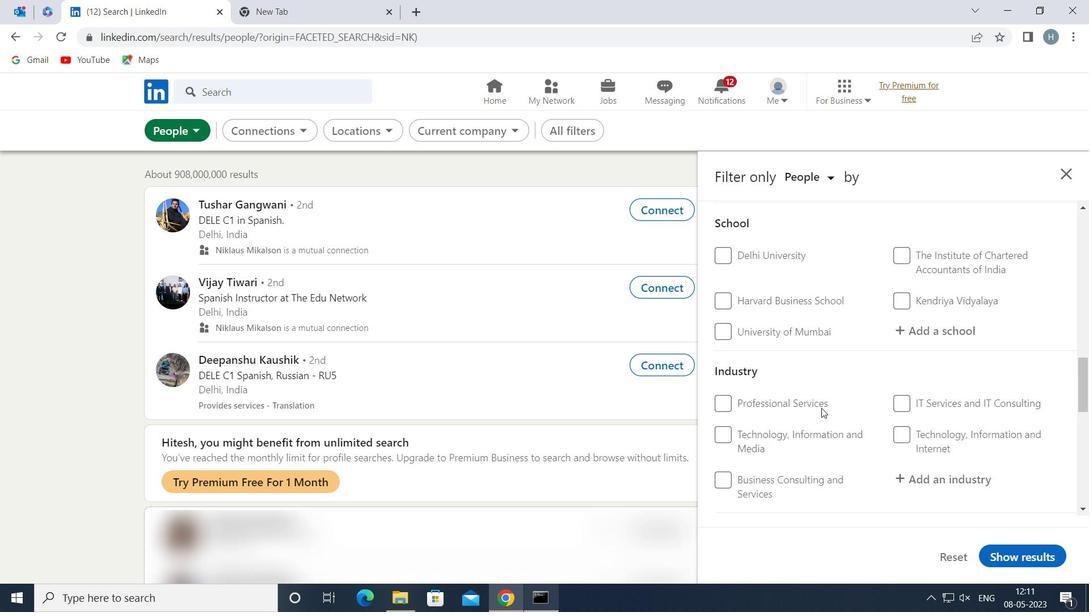 
Action: Mouse scrolled (822, 409) with delta (0, 0)
Screenshot: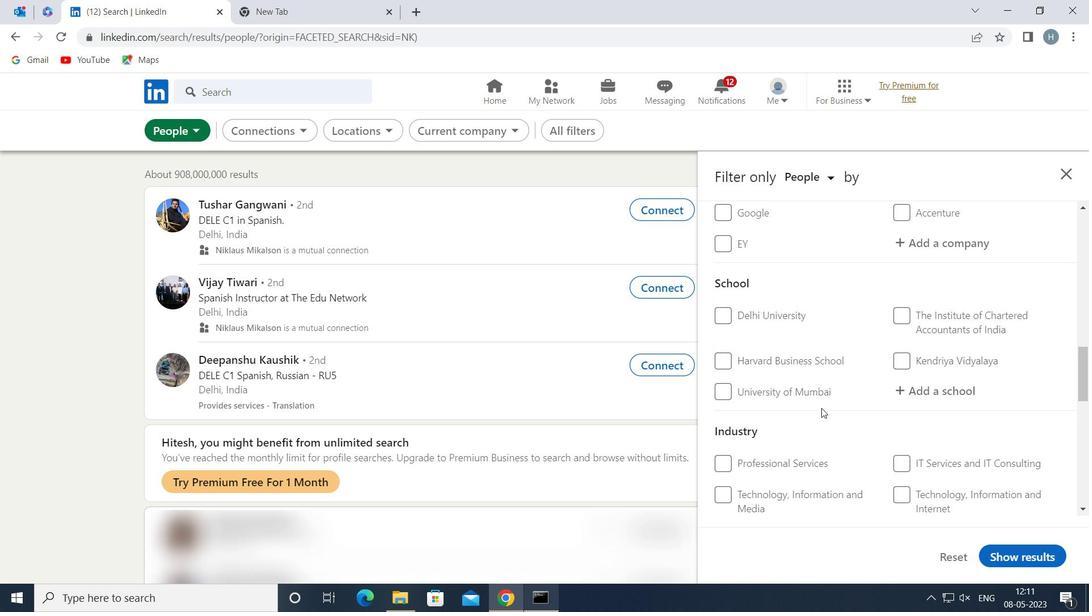 
Action: Mouse scrolled (822, 409) with delta (0, 0)
Screenshot: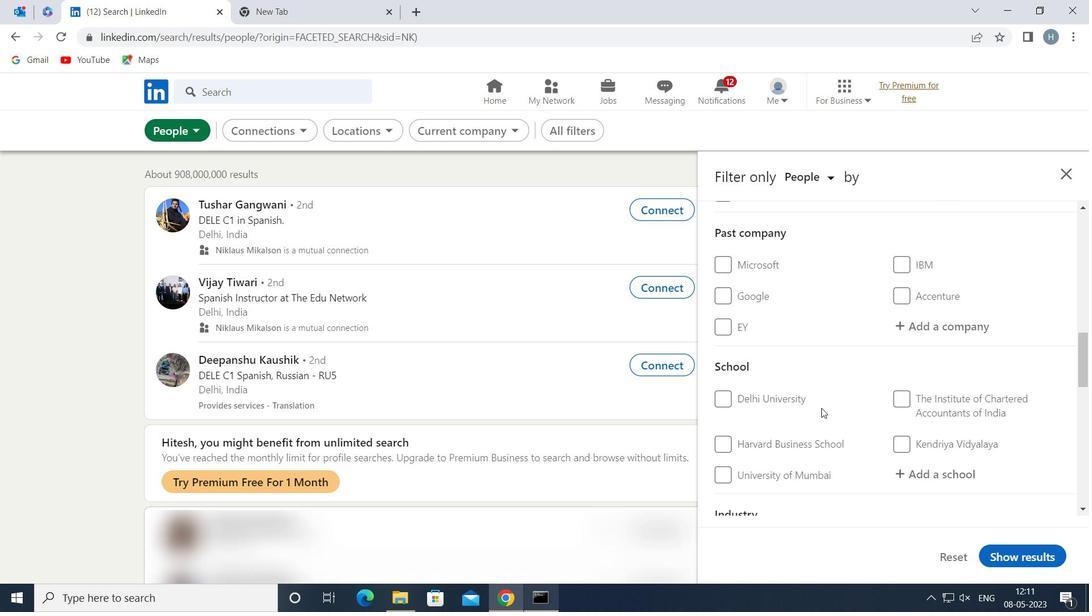 
Action: Mouse moved to (958, 320)
Screenshot: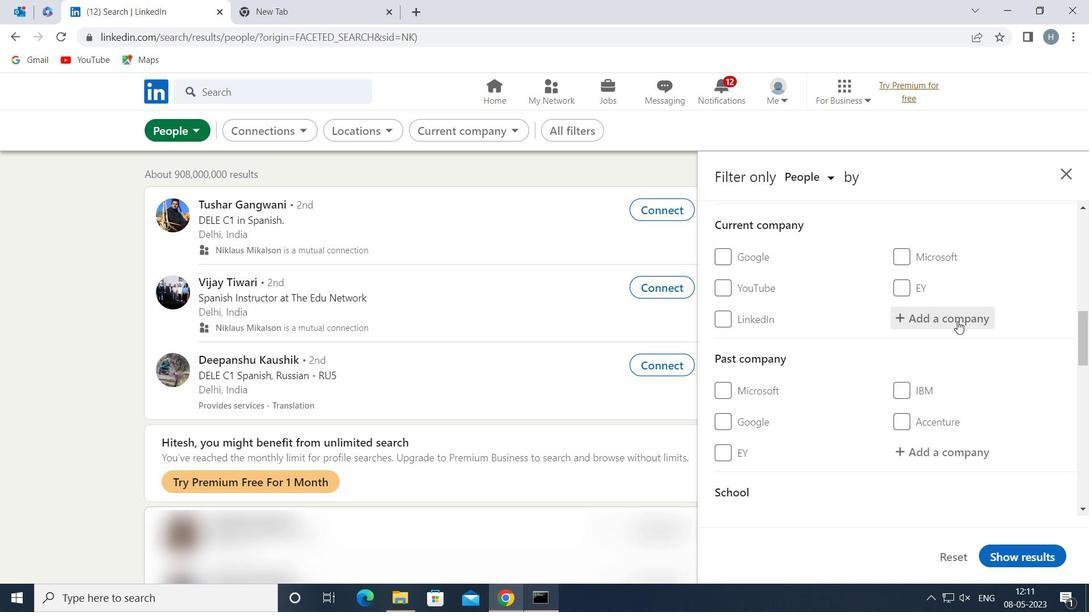 
Action: Mouse pressed left at (958, 320)
Screenshot: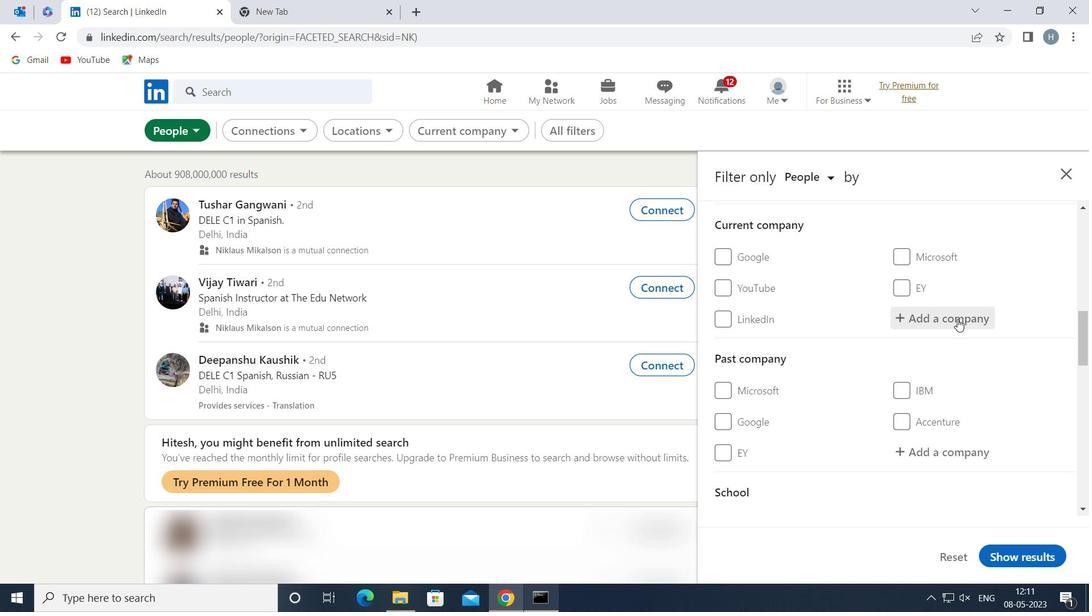 
Action: Key pressed <Key.shift>SKILLVENTORY
Screenshot: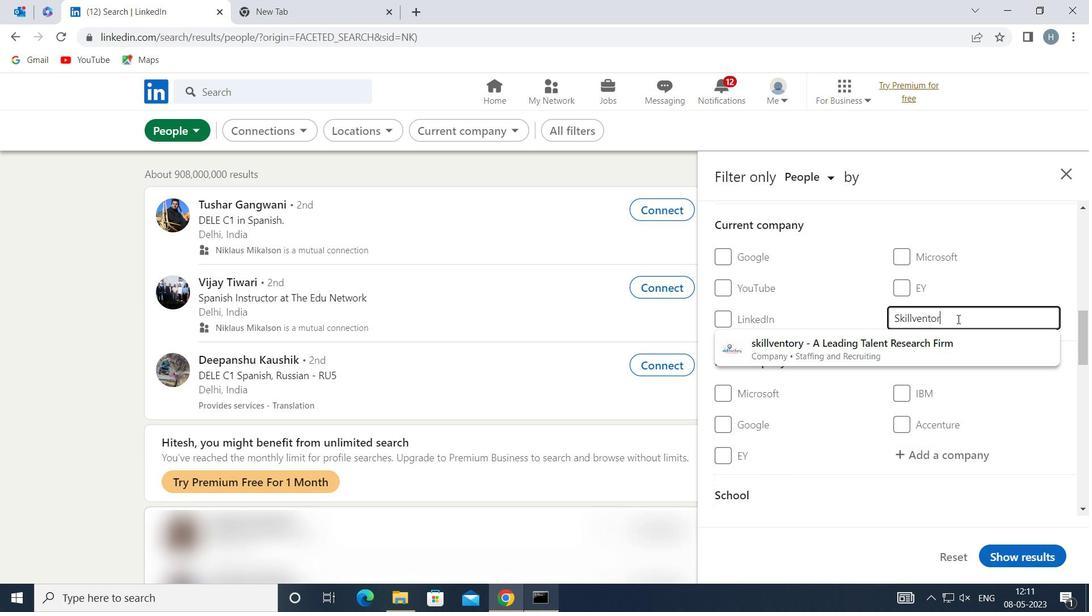 
Action: Mouse moved to (900, 339)
Screenshot: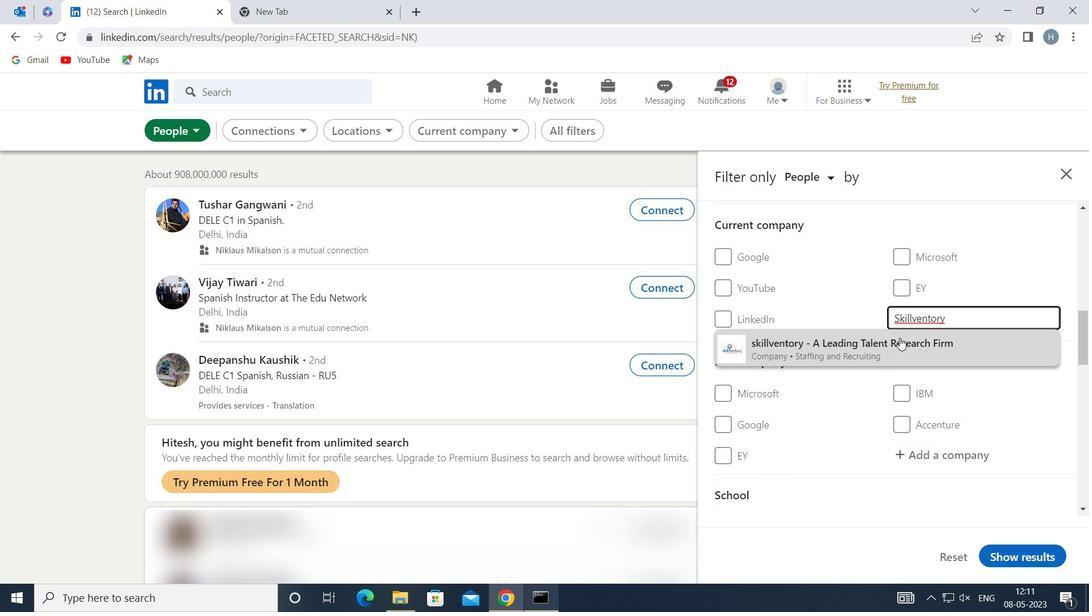 
Action: Mouse pressed left at (900, 339)
Screenshot: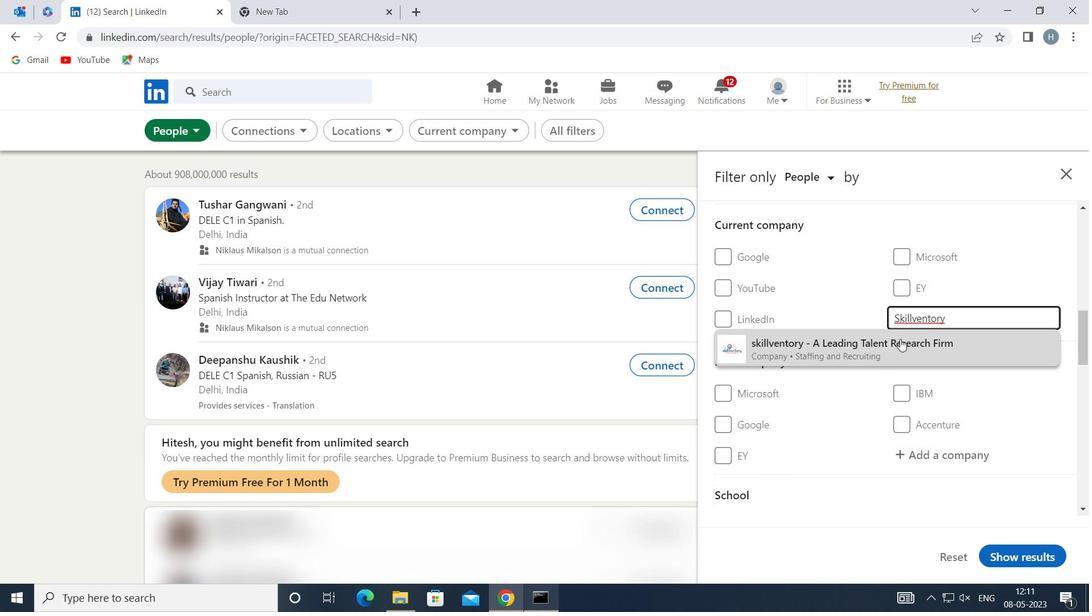 
Action: Mouse moved to (872, 342)
Screenshot: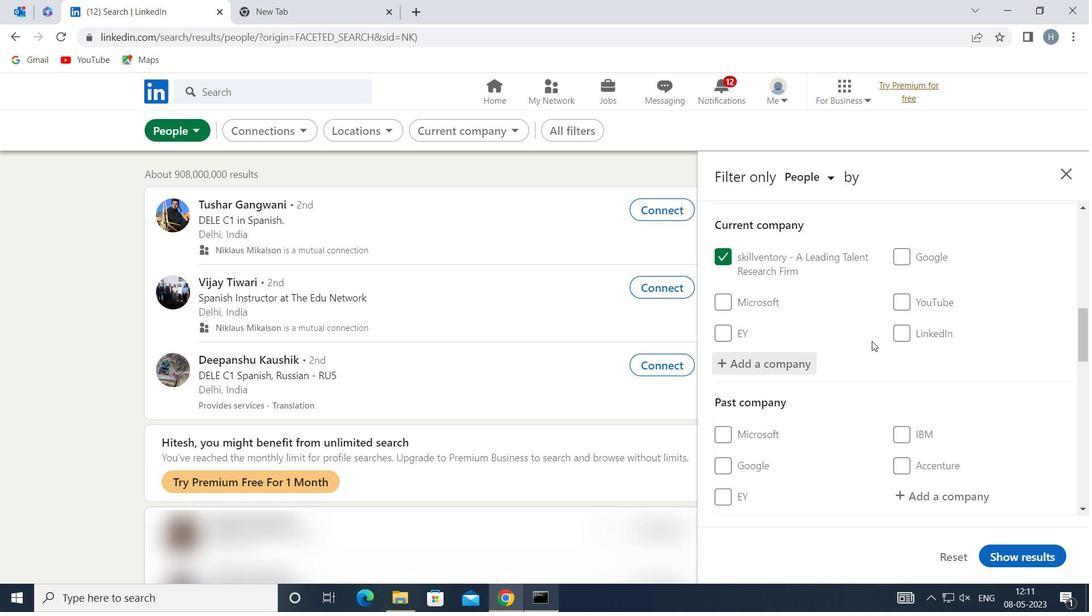 
Action: Mouse scrolled (872, 341) with delta (0, 0)
Screenshot: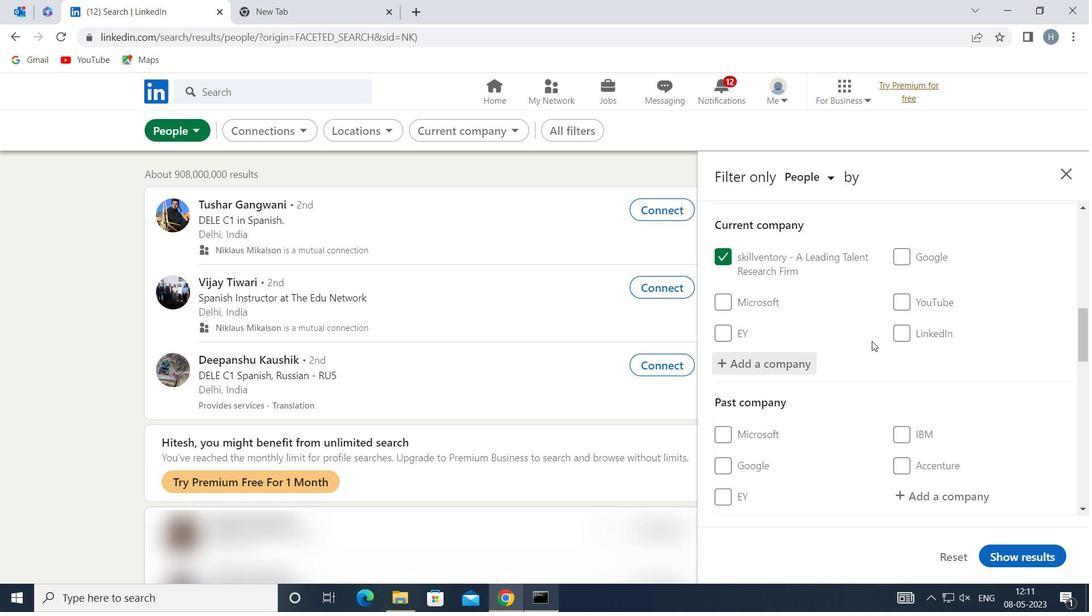 
Action: Mouse scrolled (872, 341) with delta (0, 0)
Screenshot: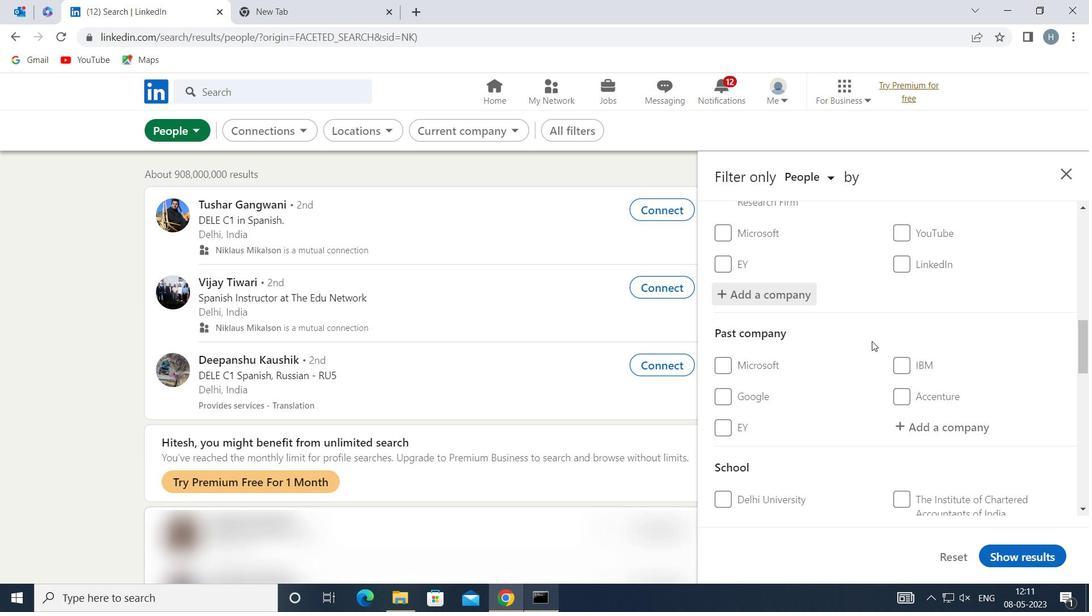 
Action: Mouse scrolled (872, 341) with delta (0, 0)
Screenshot: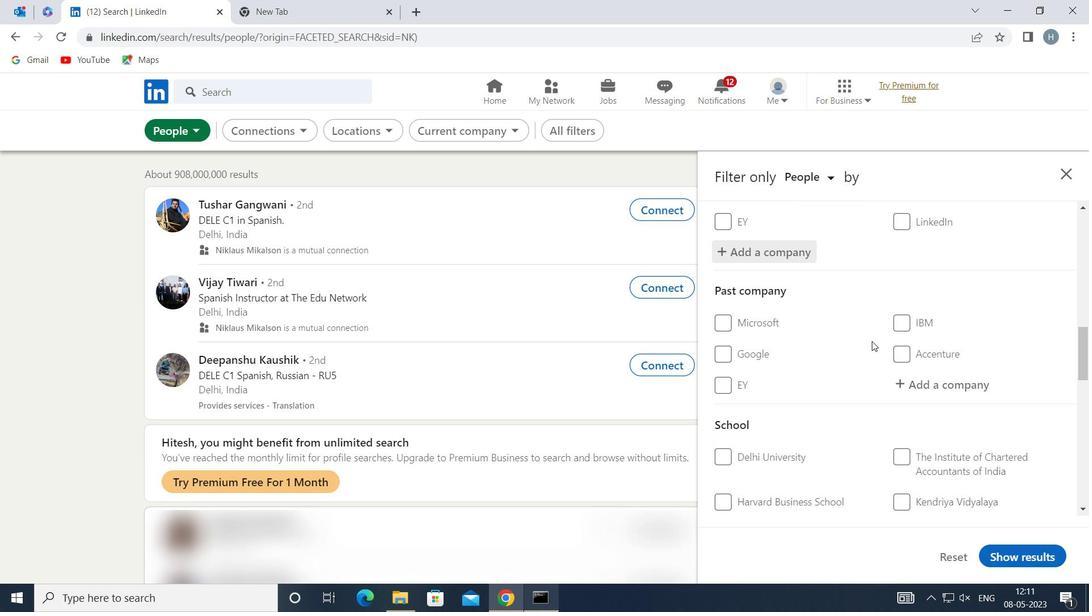 
Action: Mouse moved to (920, 430)
Screenshot: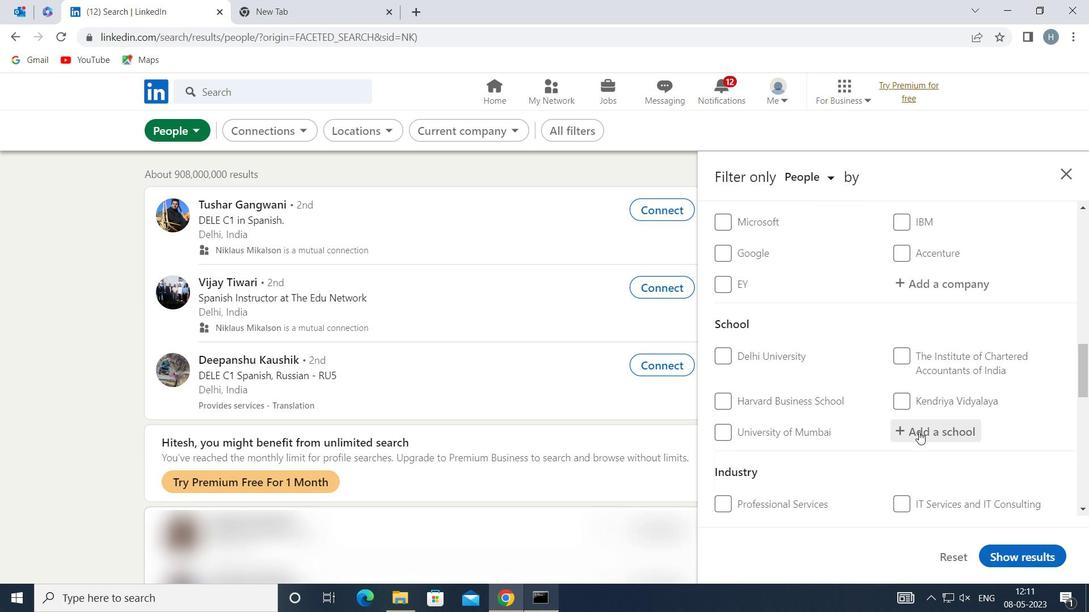
Action: Mouse pressed left at (920, 430)
Screenshot: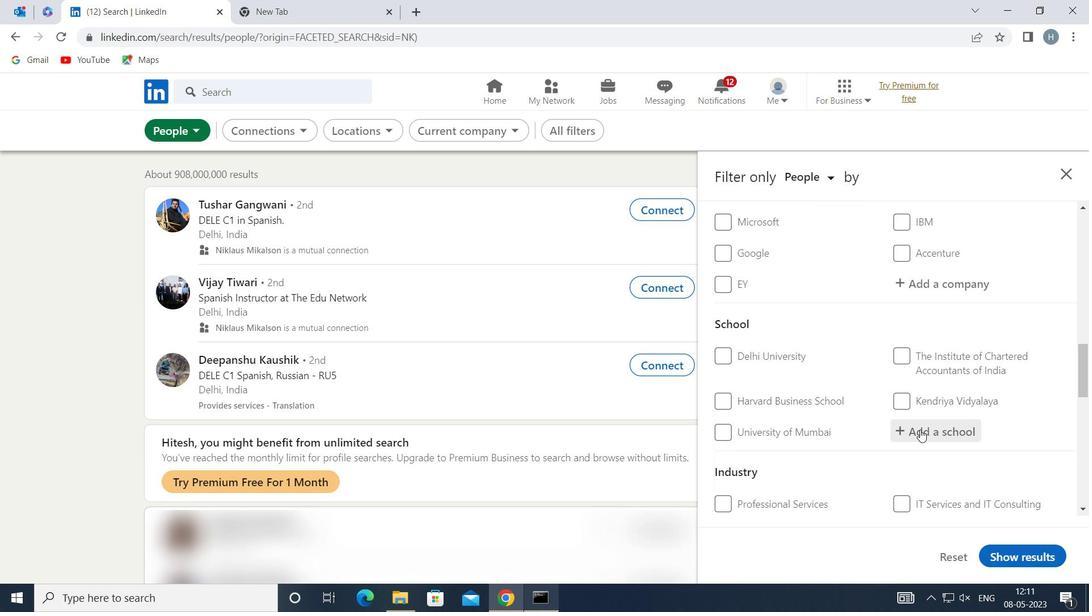 
Action: Key pressed <Key.shift>SHRI<Key.space><Key.shift>GURU<Key.space><Key.shift>GOBIND<Key.space><Key.shift>S
Screenshot: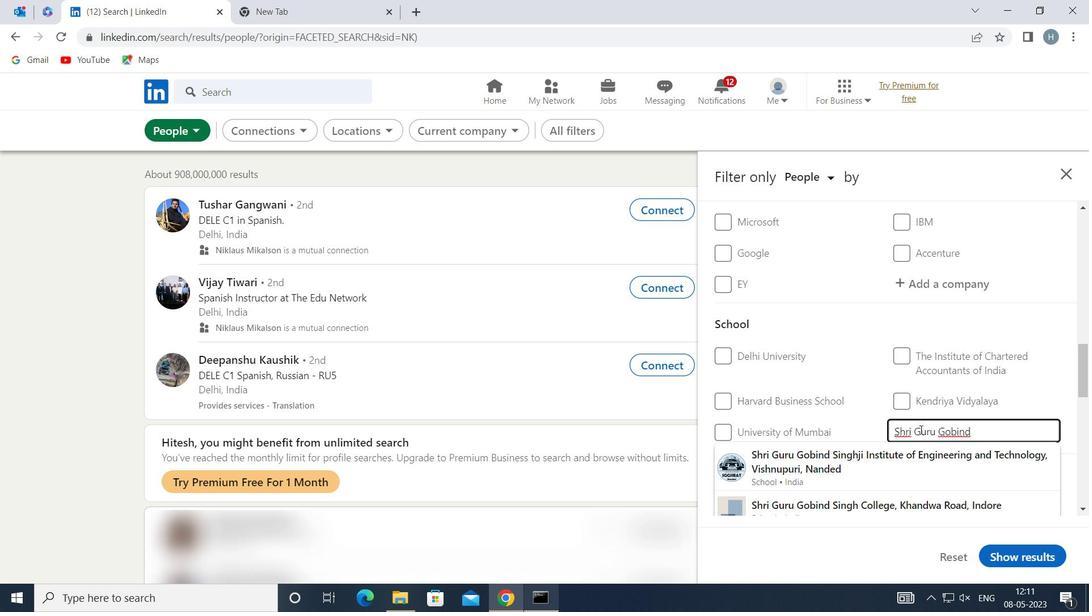 
Action: Mouse moved to (894, 464)
Screenshot: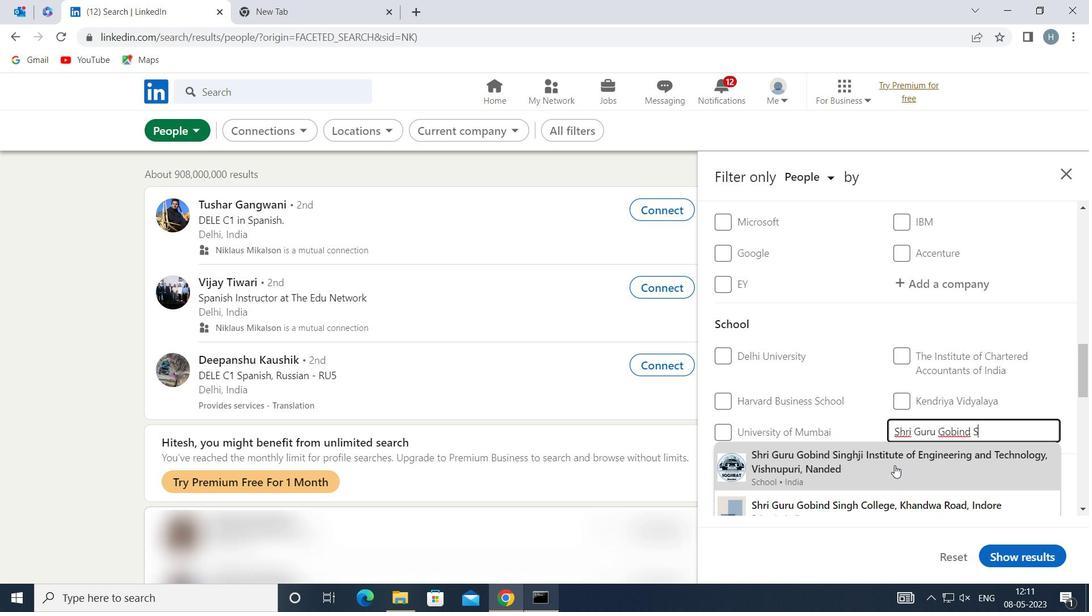 
Action: Mouse pressed left at (894, 464)
Screenshot: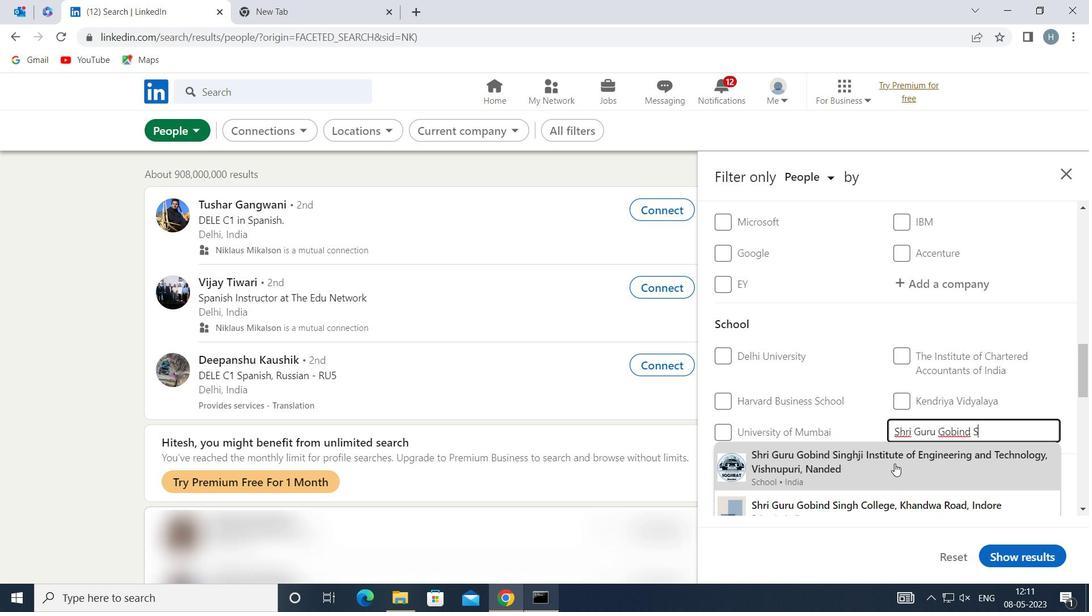 
Action: Mouse moved to (872, 405)
Screenshot: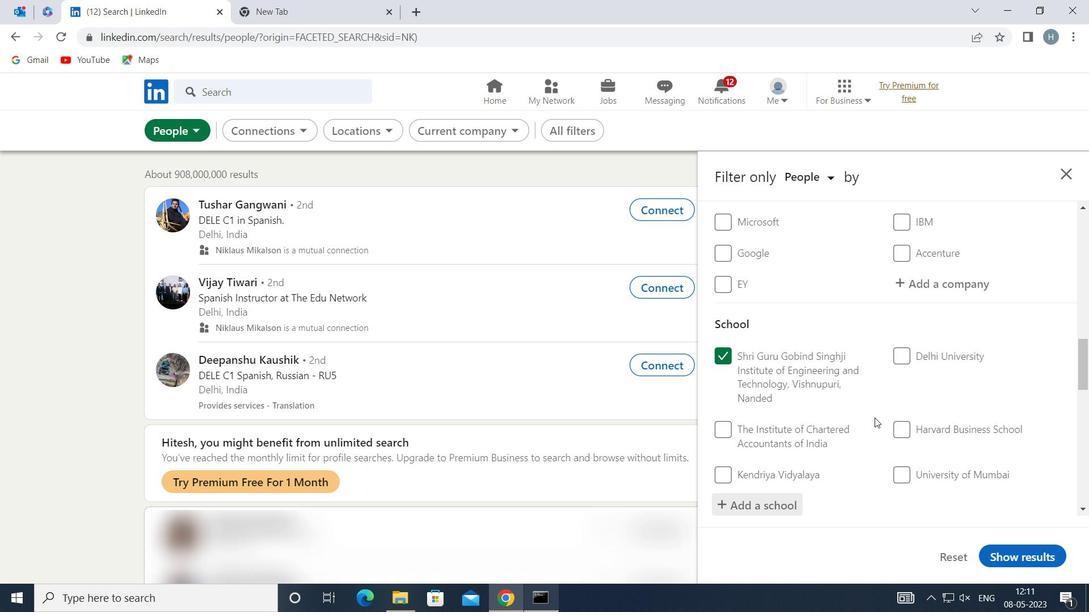 
Action: Mouse scrolled (872, 404) with delta (0, 0)
Screenshot: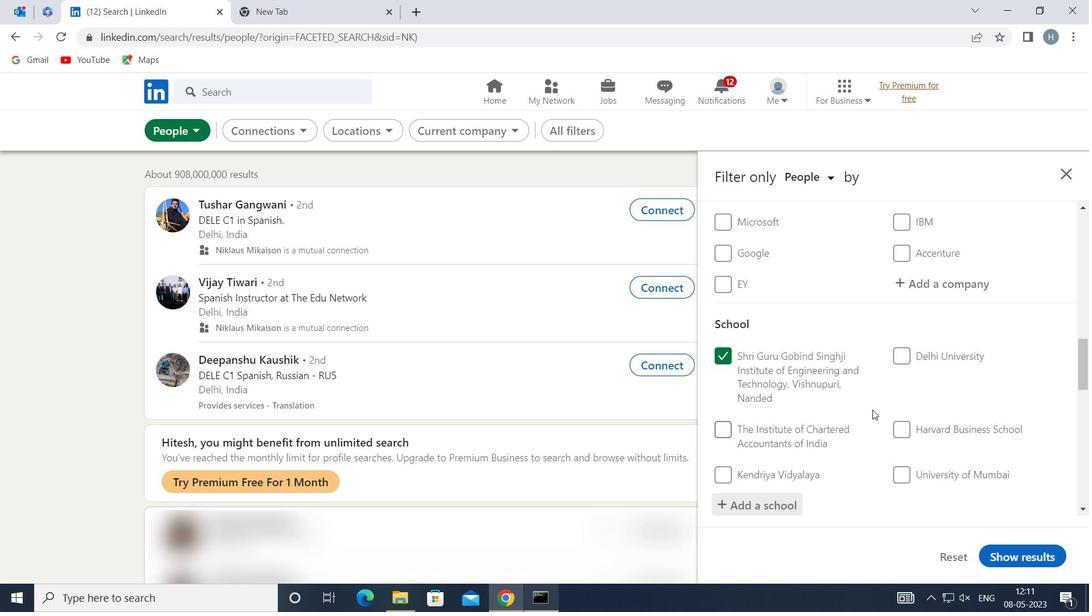 
Action: Mouse scrolled (872, 404) with delta (0, 0)
Screenshot: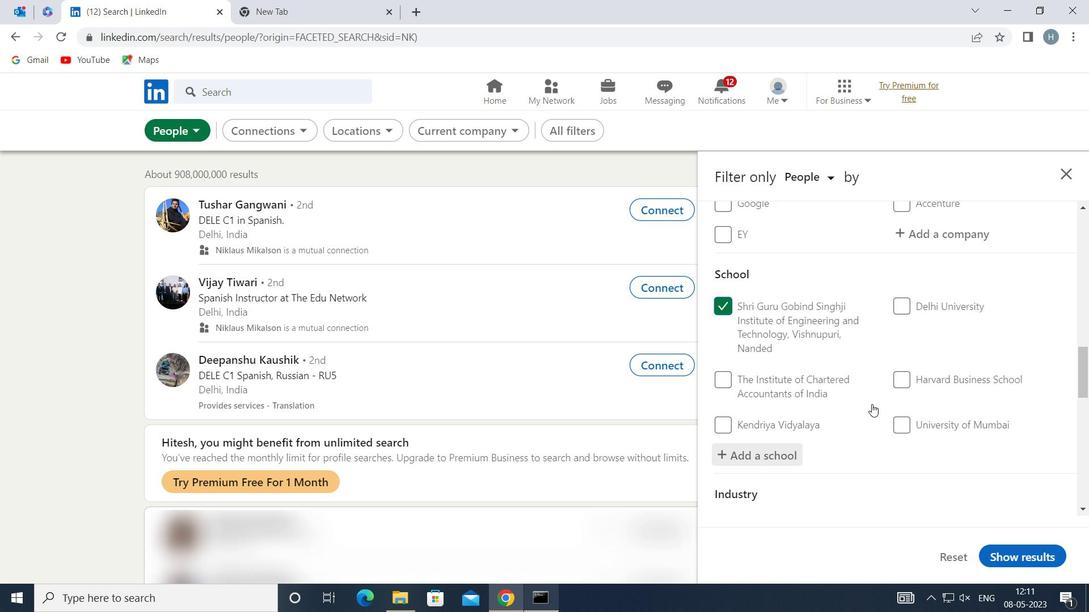 
Action: Mouse moved to (871, 404)
Screenshot: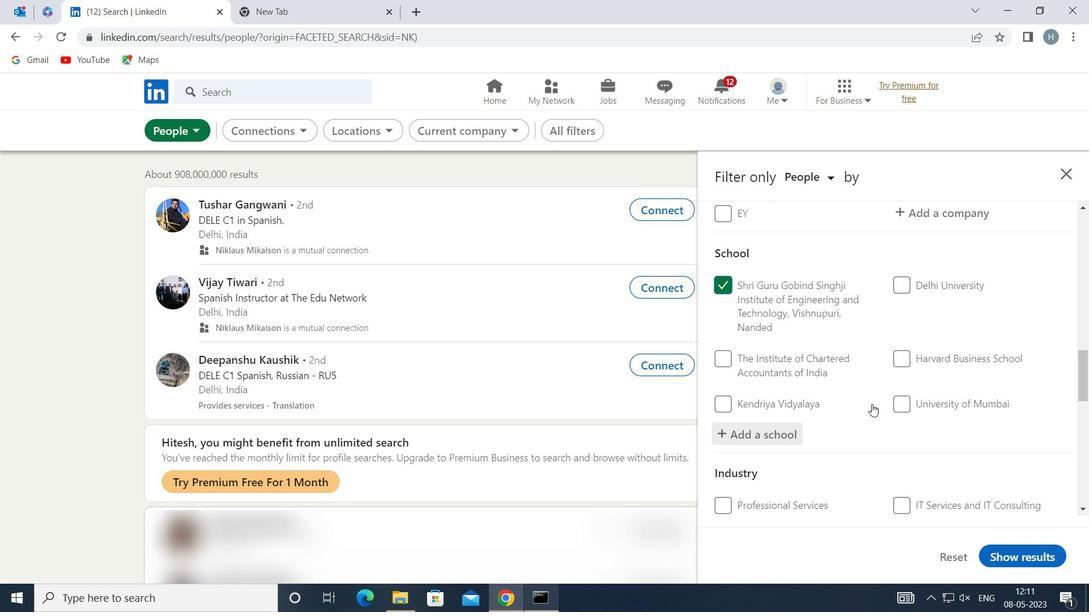 
Action: Mouse scrolled (871, 404) with delta (0, 0)
Screenshot: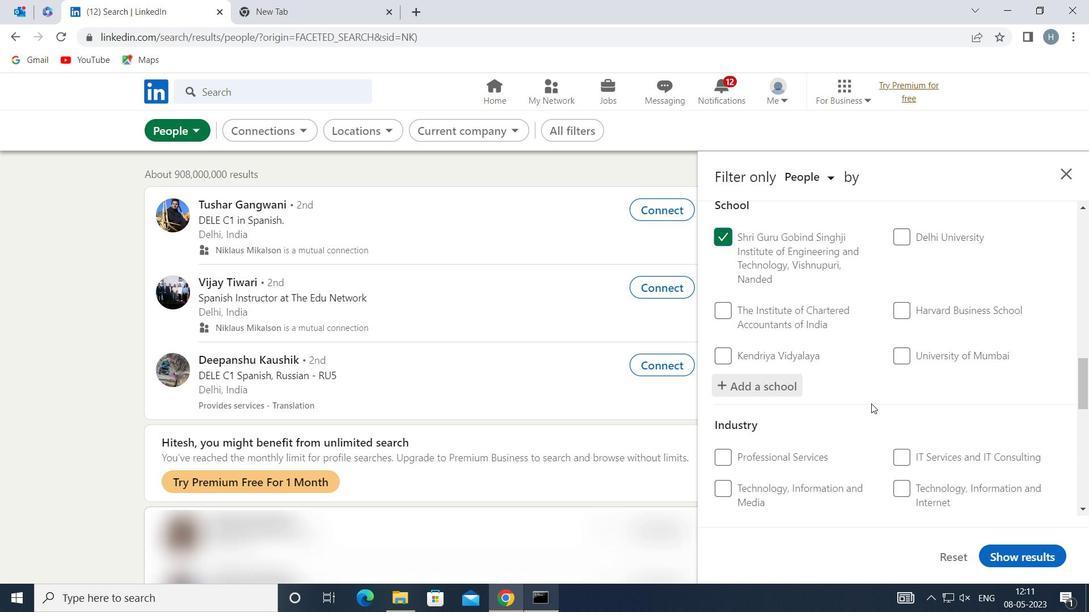 
Action: Mouse moved to (920, 436)
Screenshot: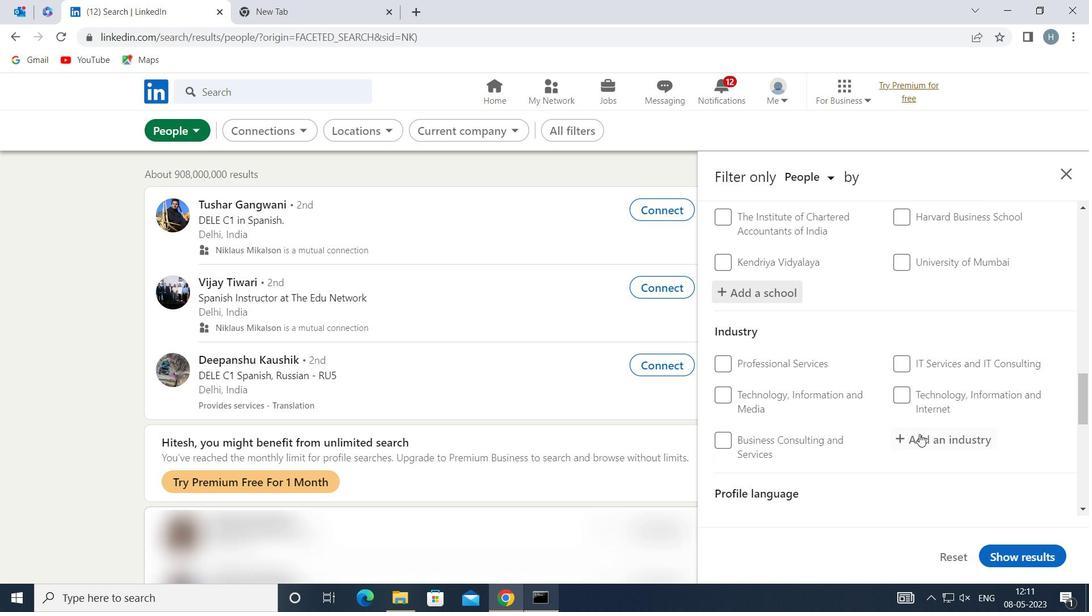 
Action: Mouse pressed left at (920, 436)
Screenshot: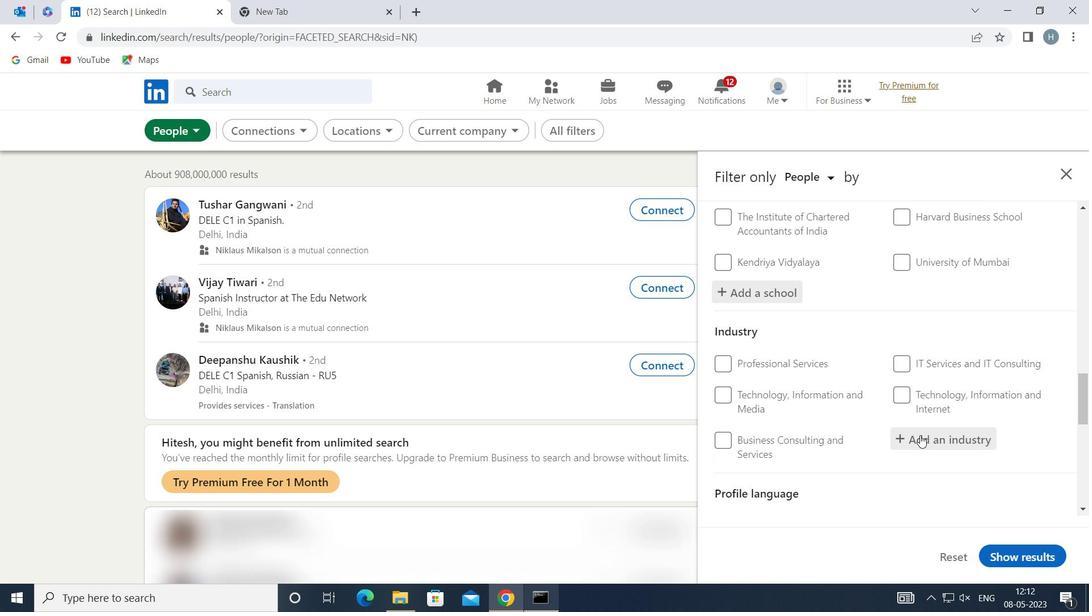 
Action: Key pressed <Key.shift>PHYSICAL
Screenshot: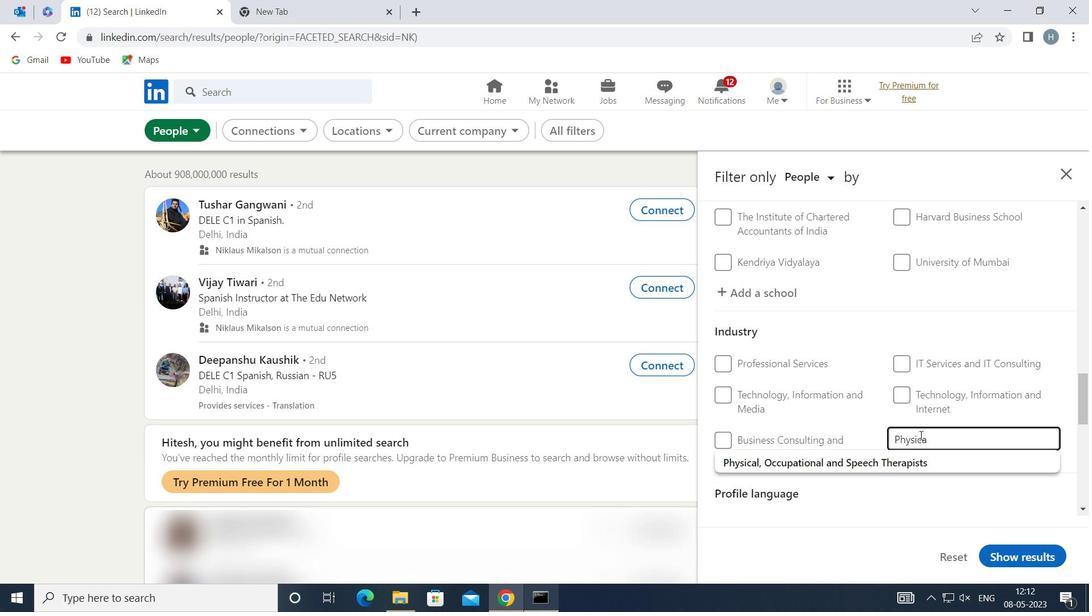 
Action: Mouse moved to (839, 461)
Screenshot: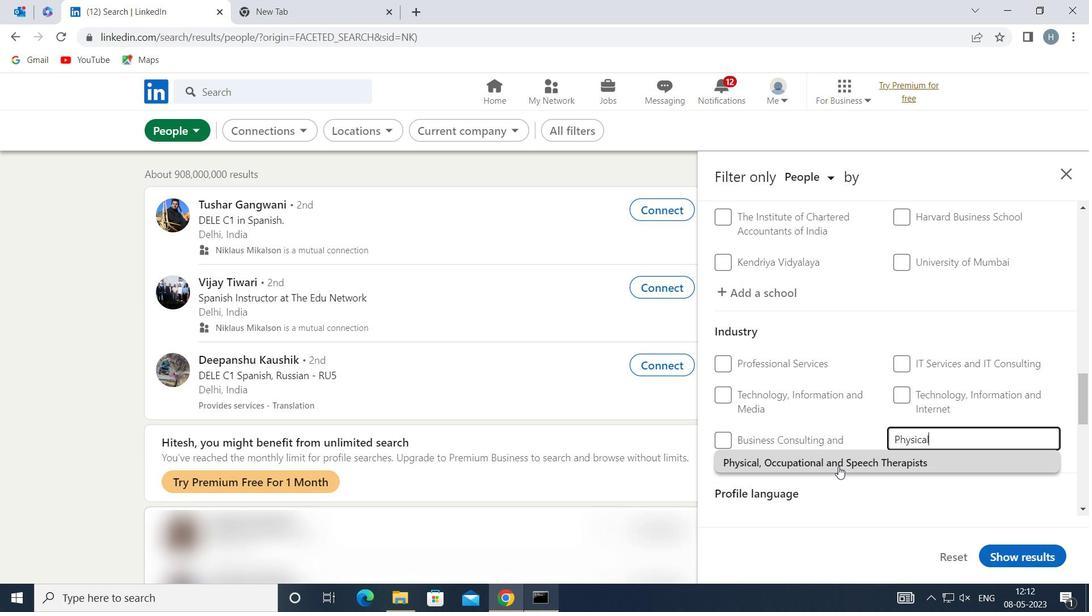 
Action: Mouse pressed left at (839, 461)
Screenshot: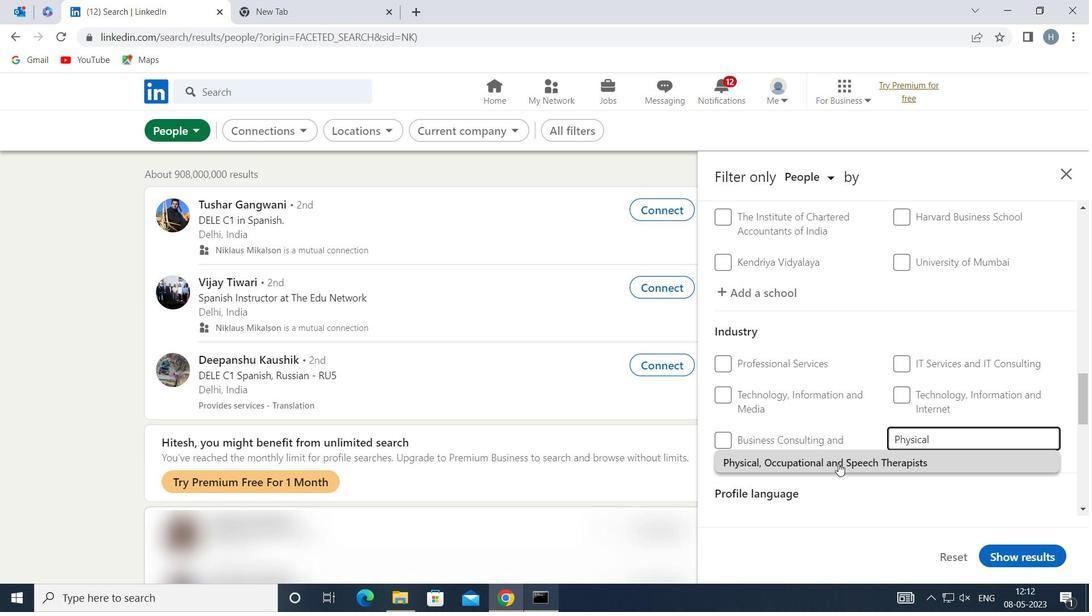 
Action: Mouse moved to (836, 447)
Screenshot: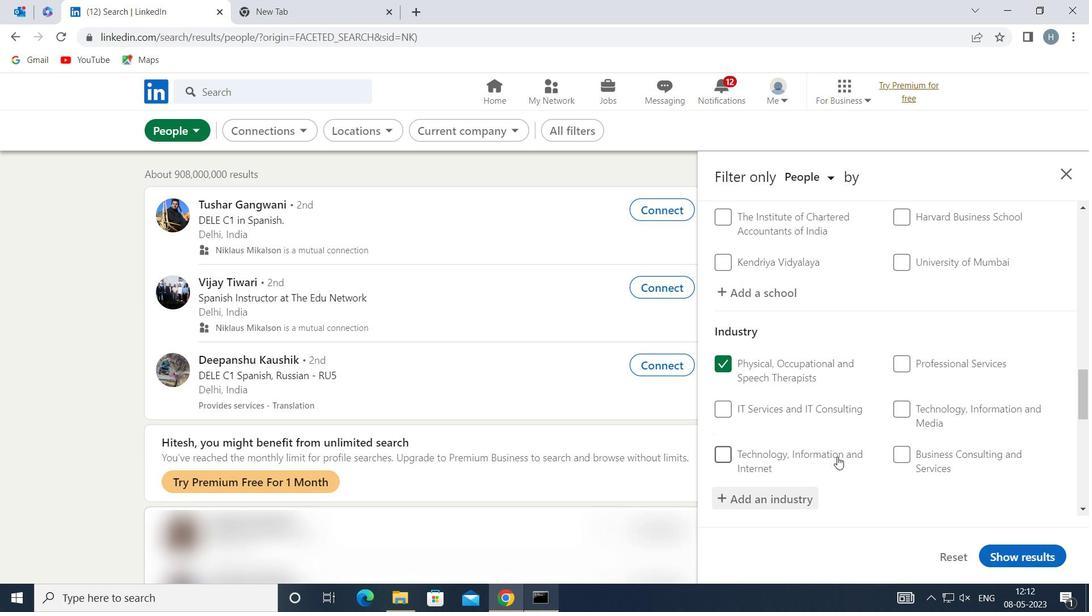 
Action: Mouse scrolled (836, 446) with delta (0, 0)
Screenshot: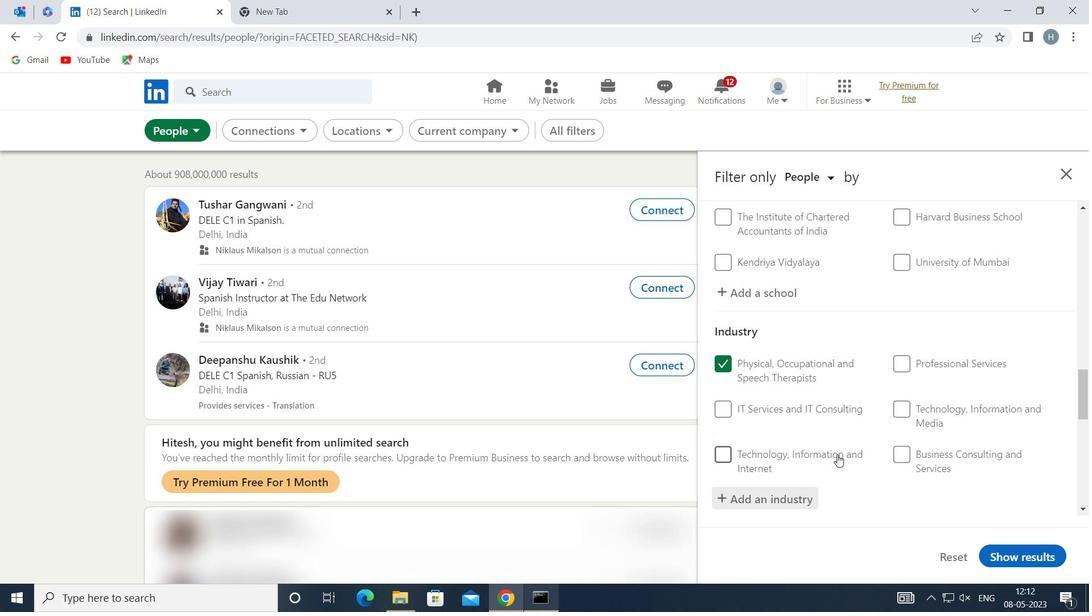 
Action: Mouse scrolled (836, 446) with delta (0, 0)
Screenshot: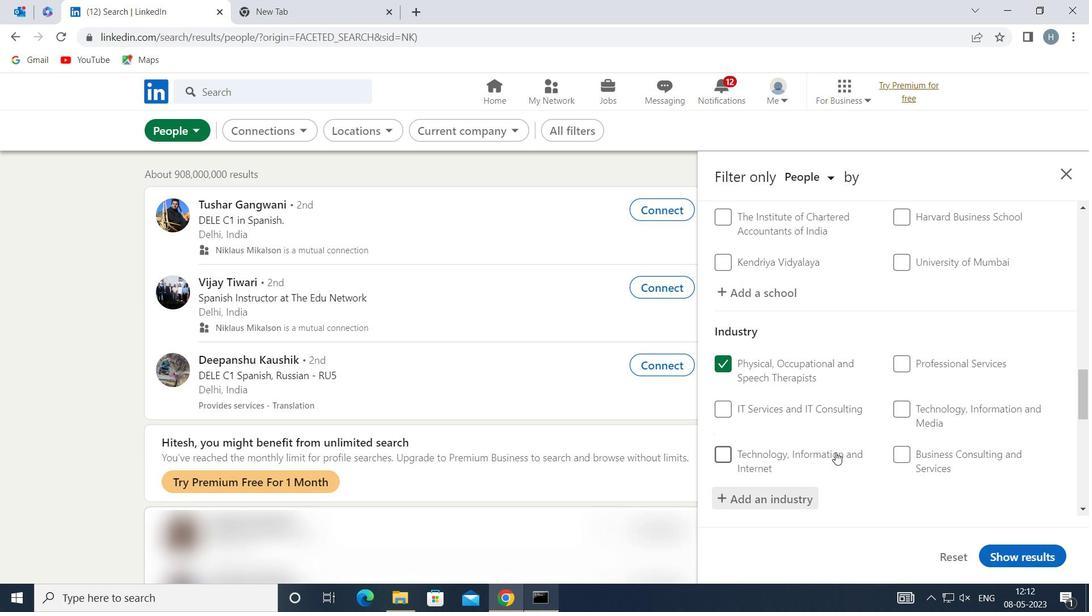 
Action: Mouse moved to (839, 435)
Screenshot: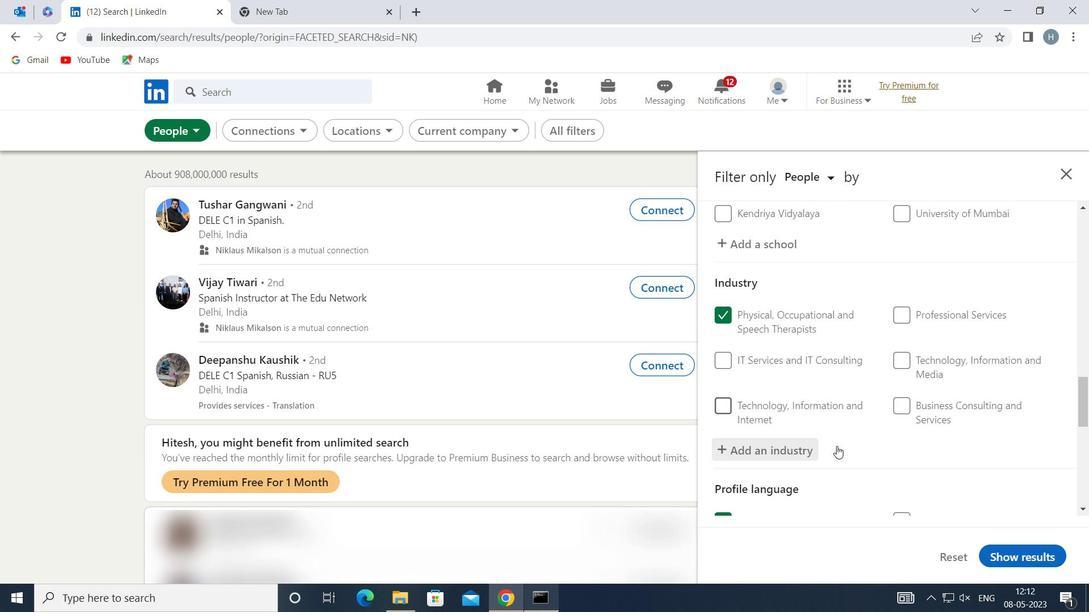 
Action: Mouse scrolled (839, 434) with delta (0, 0)
Screenshot: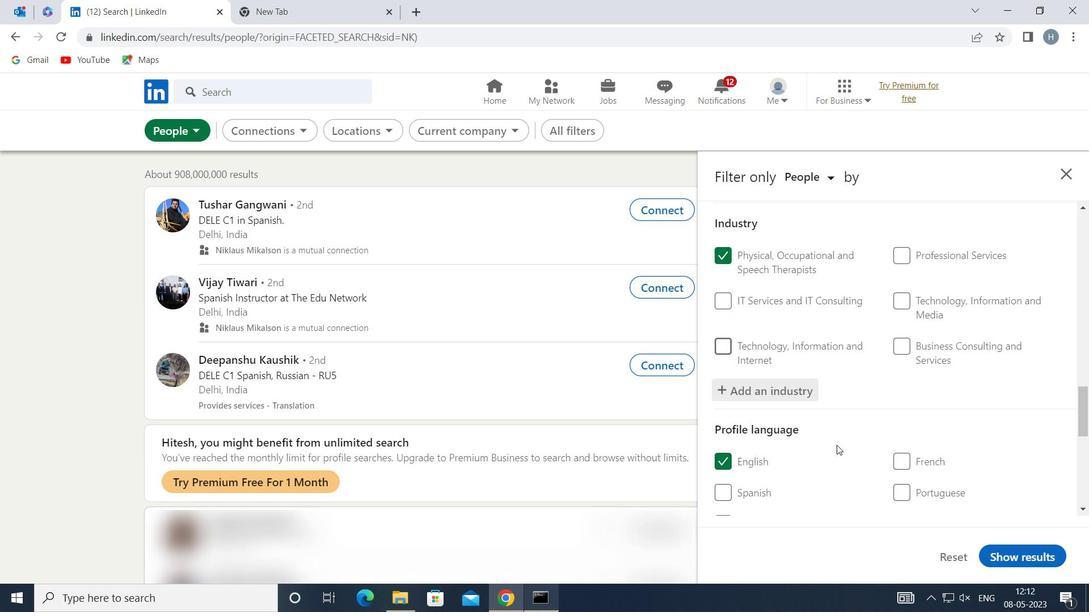 
Action: Mouse moved to (846, 427)
Screenshot: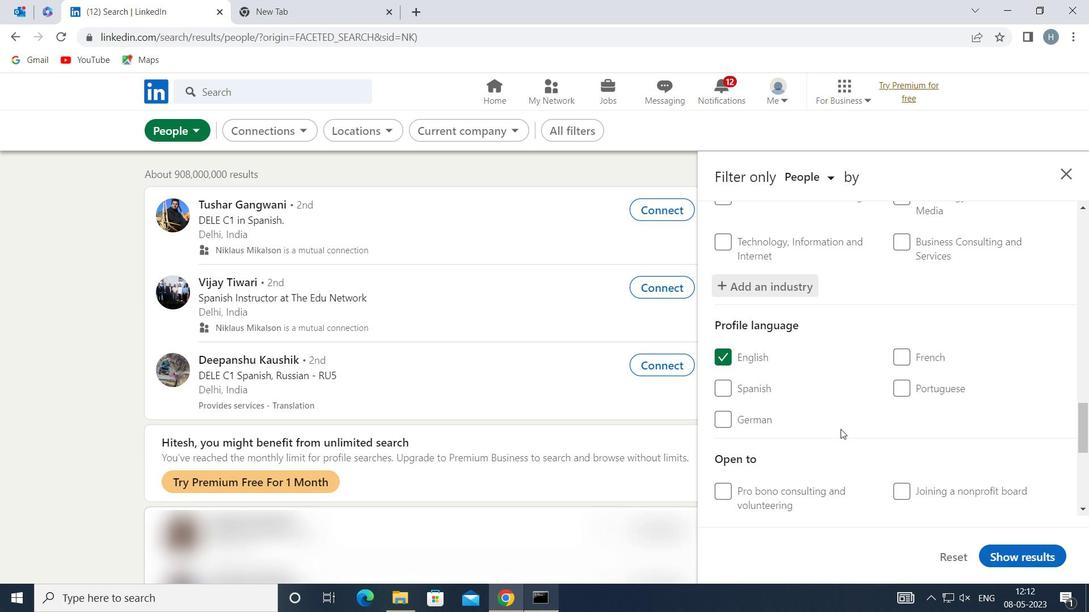 
Action: Mouse scrolled (846, 427) with delta (0, 0)
Screenshot: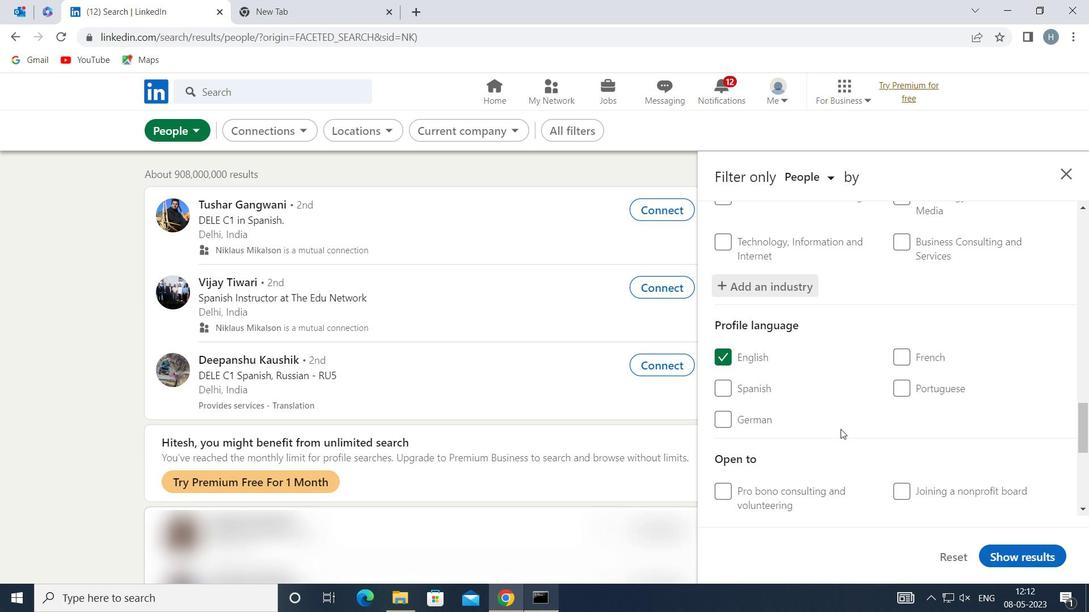
Action: Mouse moved to (847, 427)
Screenshot: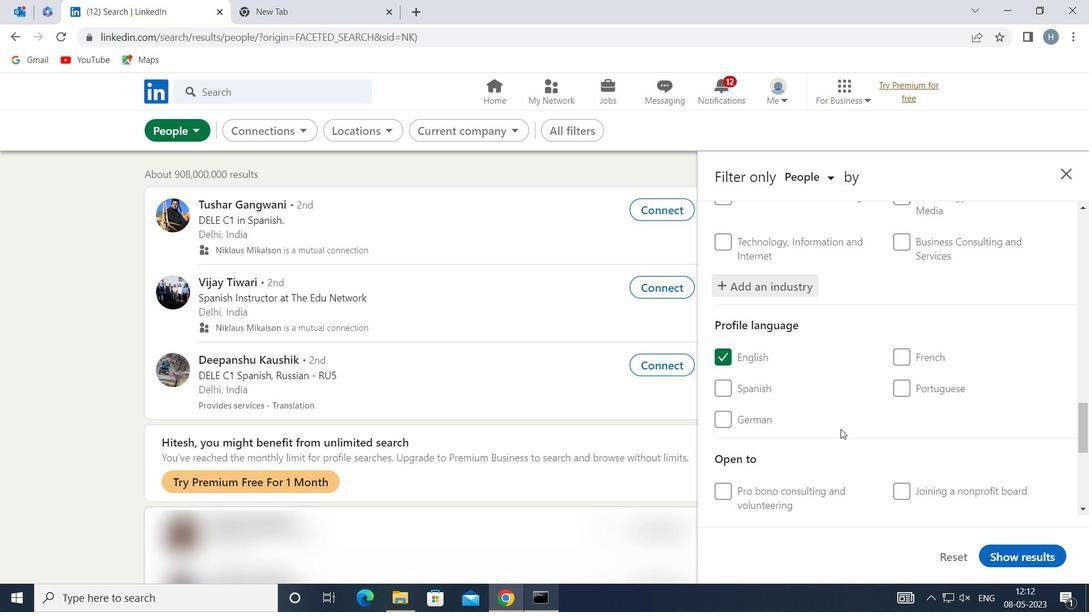 
Action: Mouse scrolled (847, 427) with delta (0, 0)
Screenshot: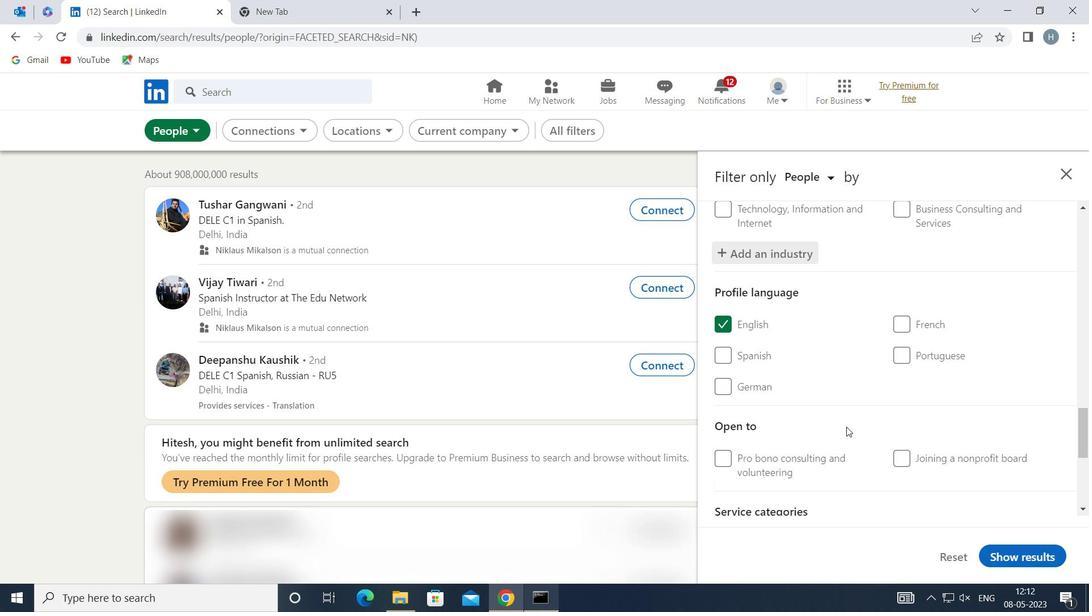 
Action: Mouse moved to (851, 427)
Screenshot: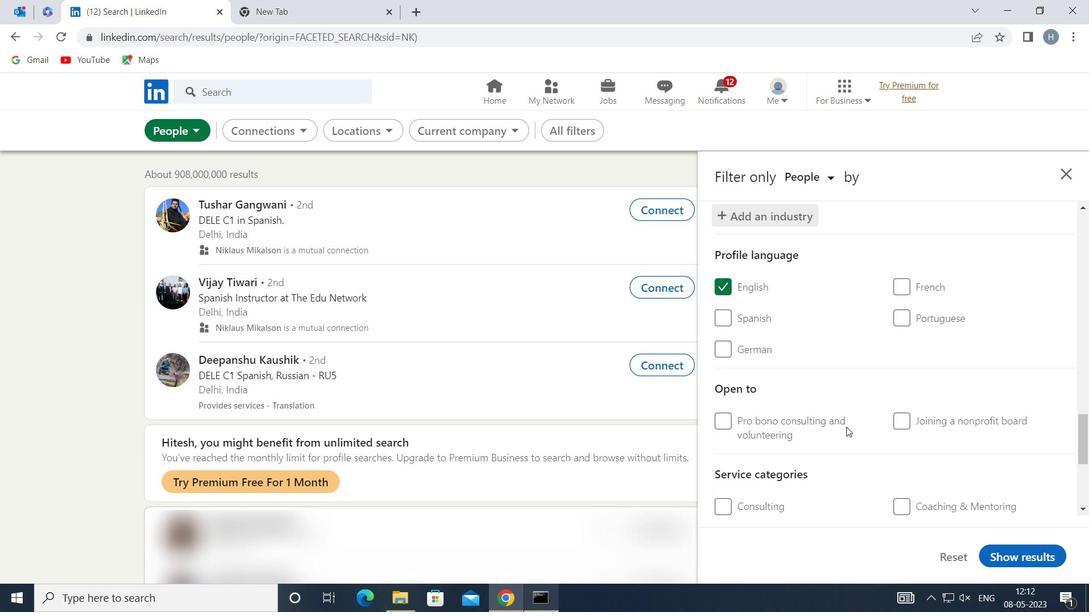 
Action: Mouse scrolled (851, 427) with delta (0, 0)
Screenshot: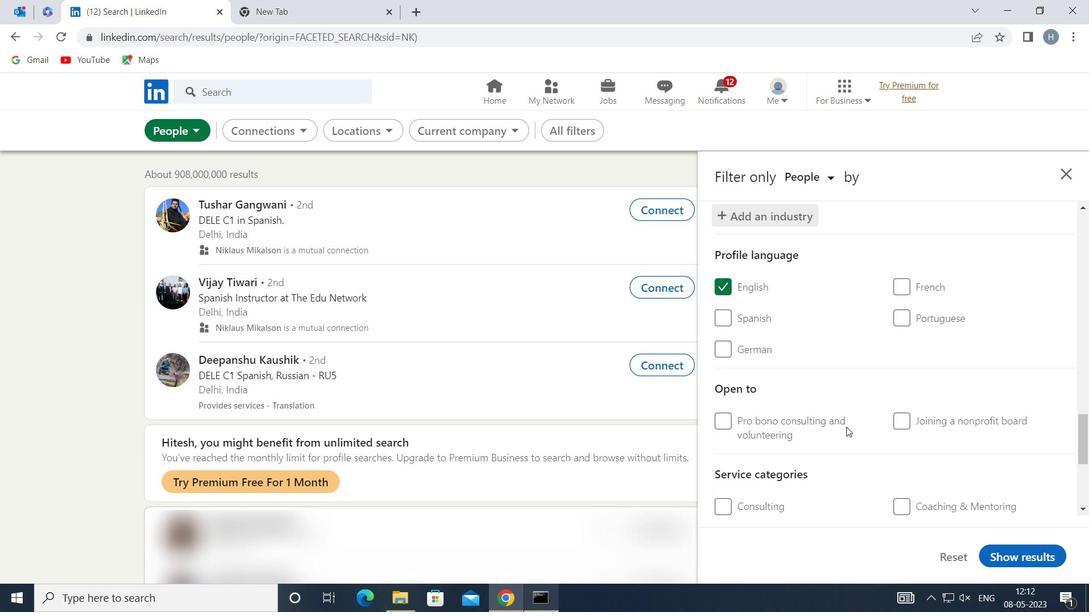 
Action: Mouse moved to (851, 427)
Screenshot: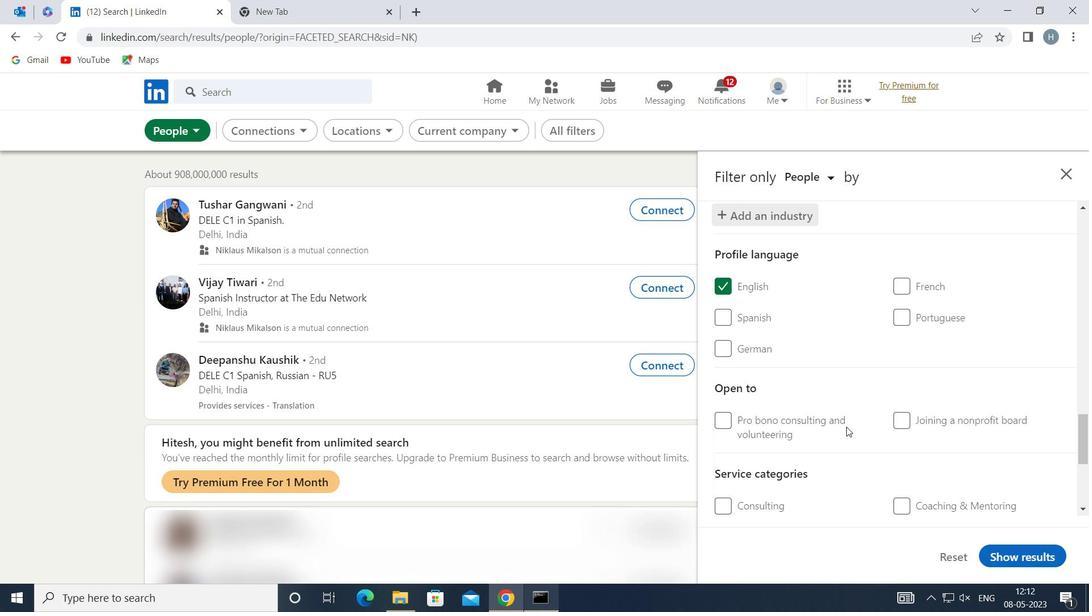 
Action: Mouse scrolled (851, 426) with delta (0, 0)
Screenshot: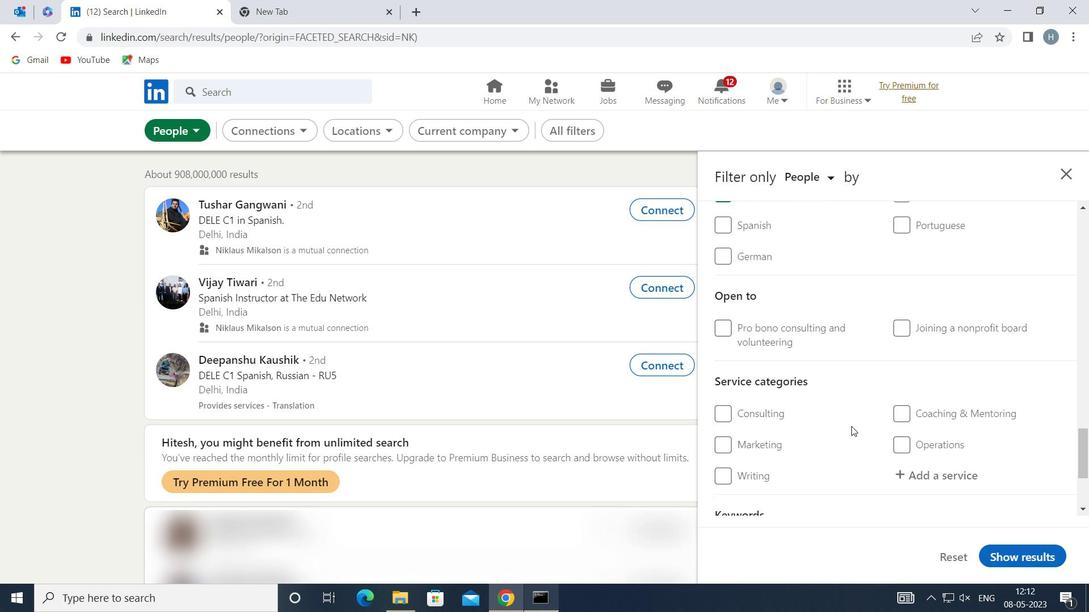 
Action: Mouse moved to (929, 355)
Screenshot: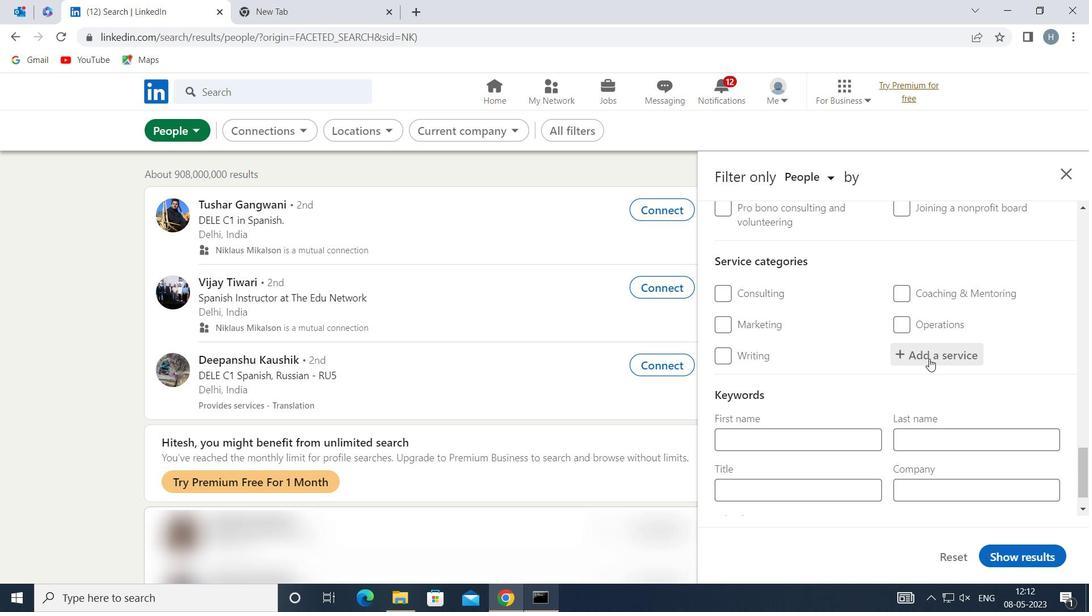 
Action: Mouse pressed left at (929, 355)
Screenshot: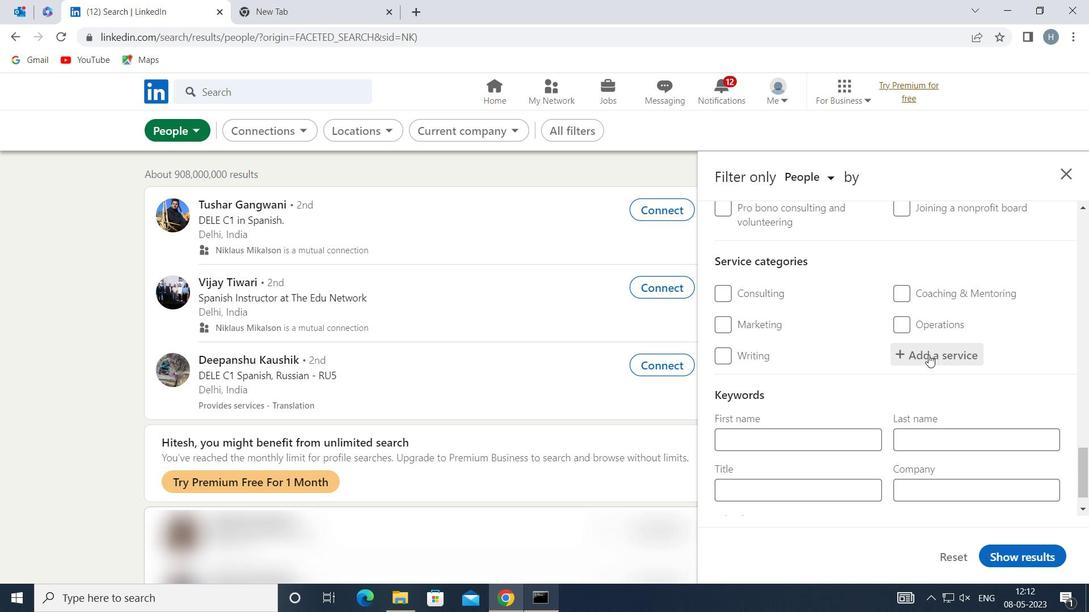 
Action: Key pressed <Key.shift>GRAPHIC<Key.space><Key.shift>DESI
Screenshot: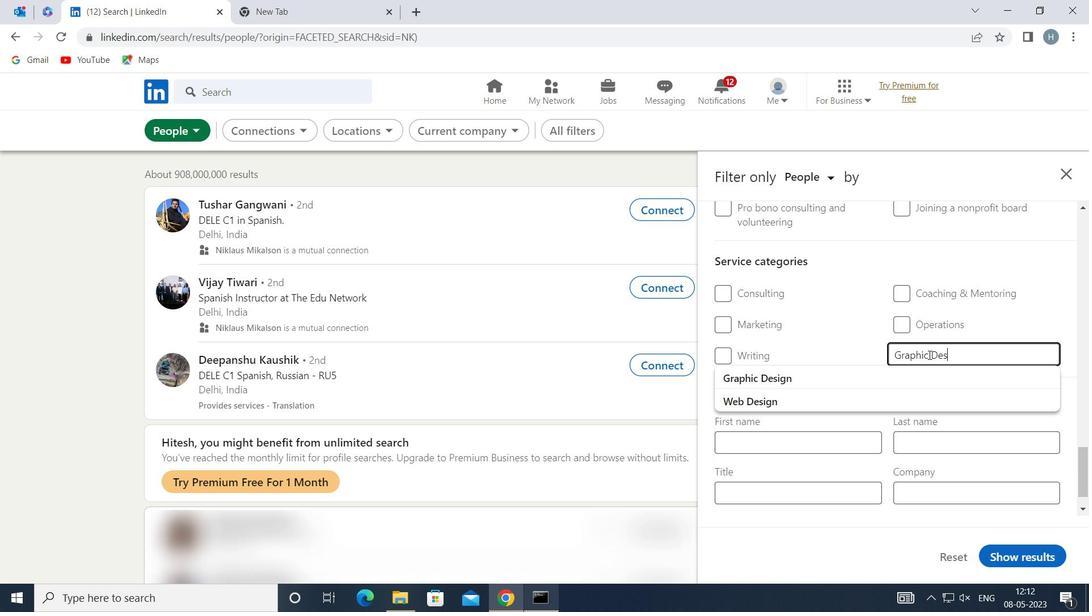 
Action: Mouse moved to (884, 376)
Screenshot: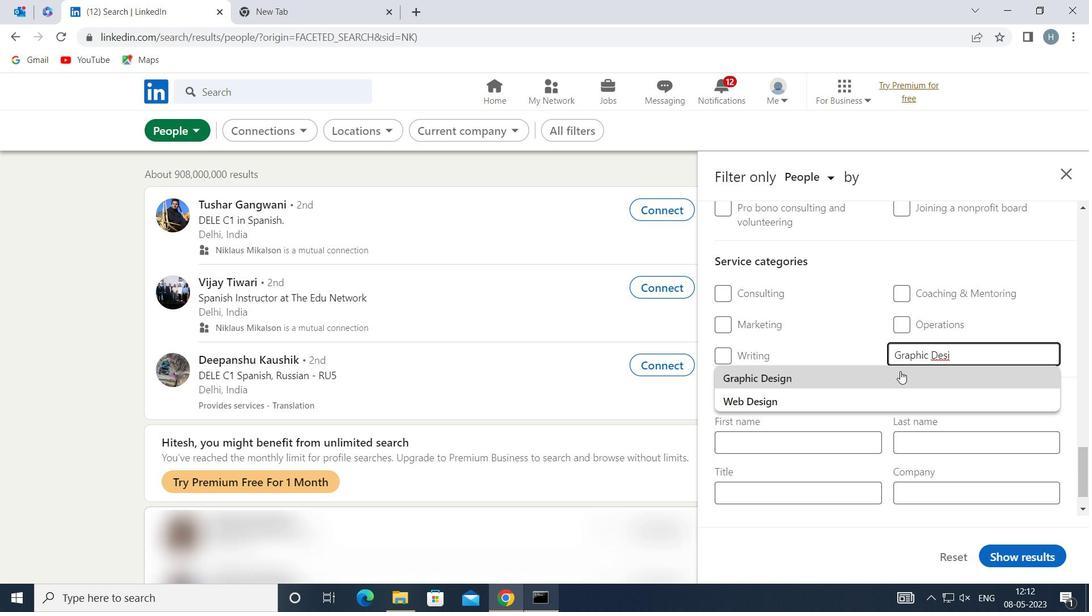 
Action: Mouse pressed left at (884, 376)
Screenshot: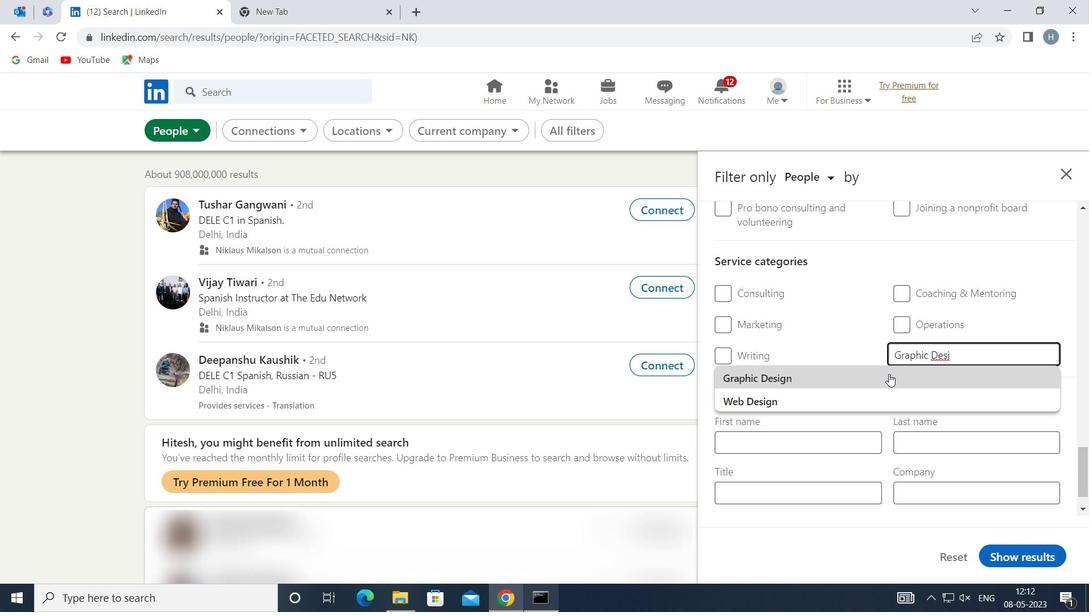 
Action: Mouse moved to (884, 380)
Screenshot: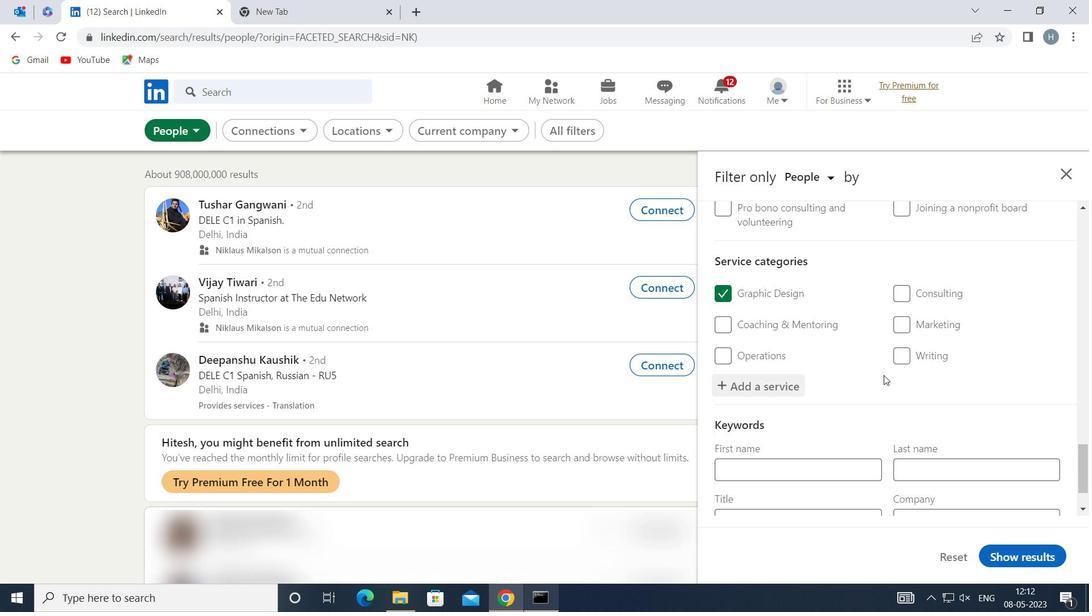 
Action: Mouse scrolled (884, 379) with delta (0, 0)
Screenshot: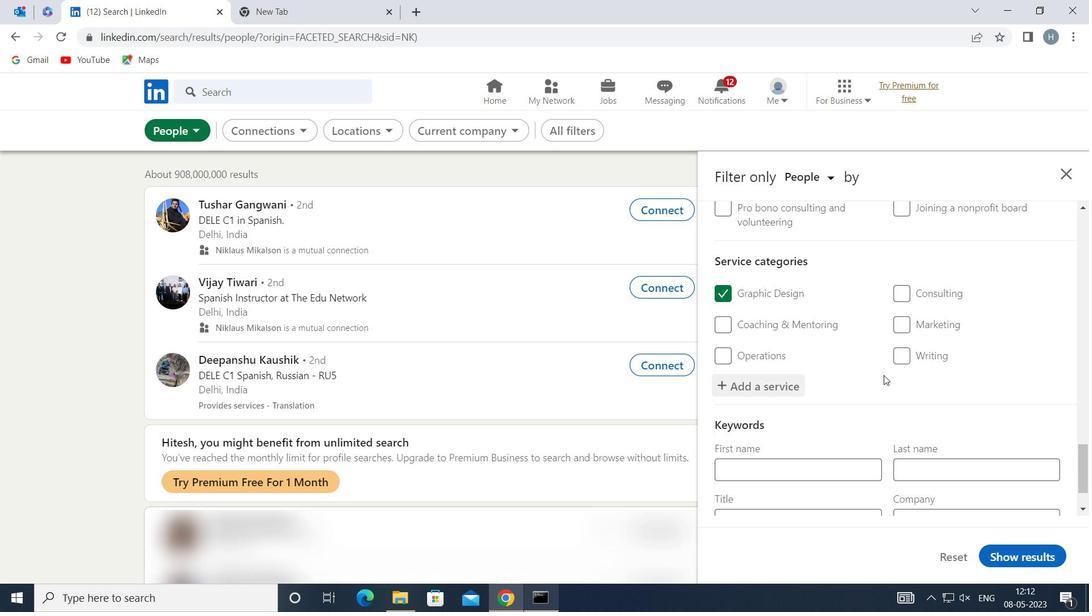 
Action: Mouse moved to (884, 381)
Screenshot: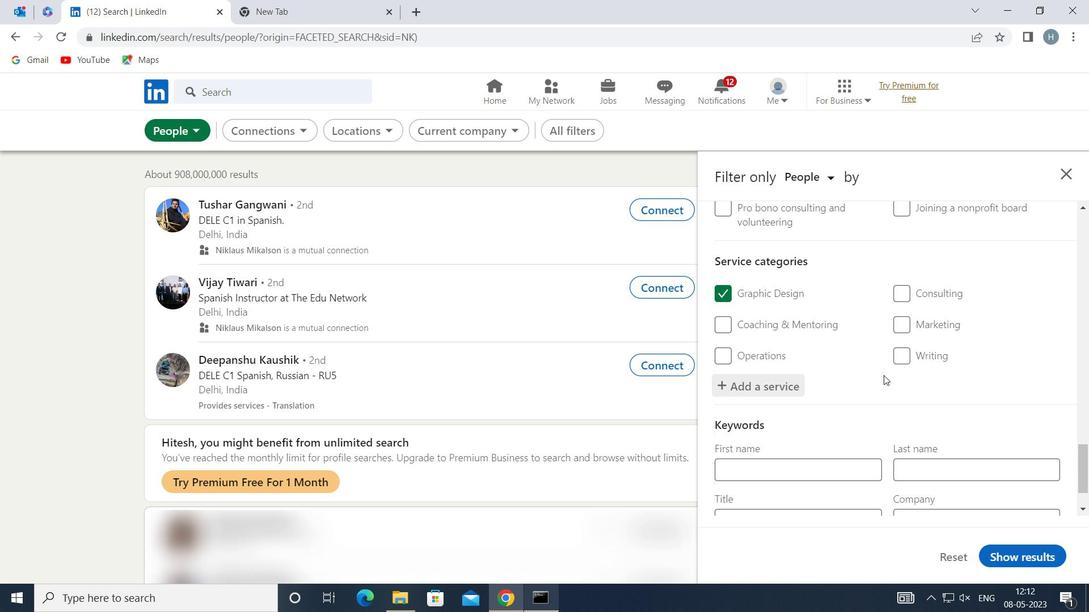 
Action: Mouse scrolled (884, 381) with delta (0, 0)
Screenshot: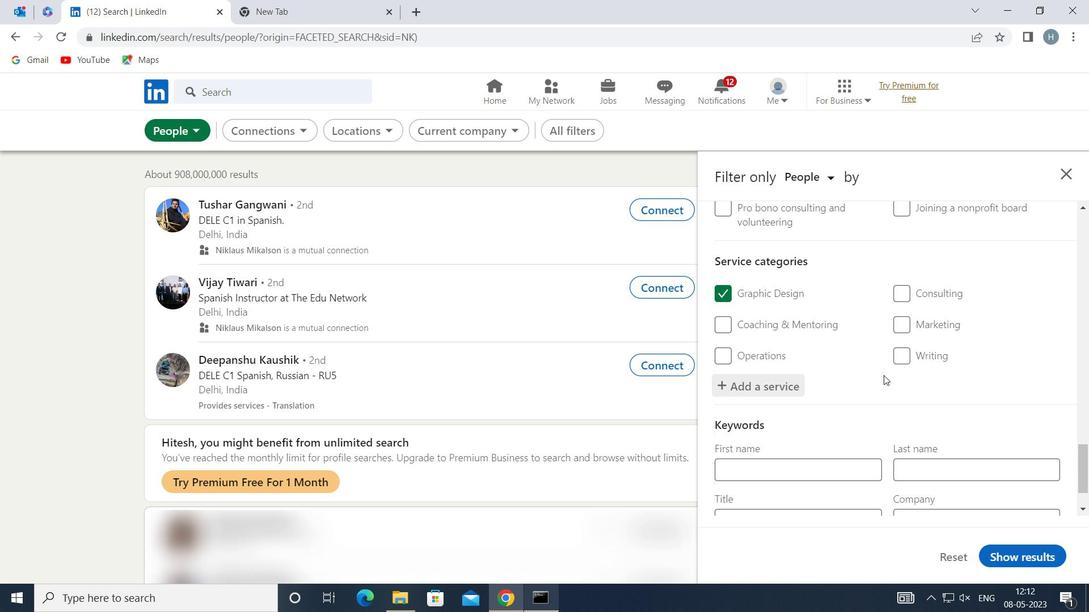 
Action: Mouse moved to (884, 383)
Screenshot: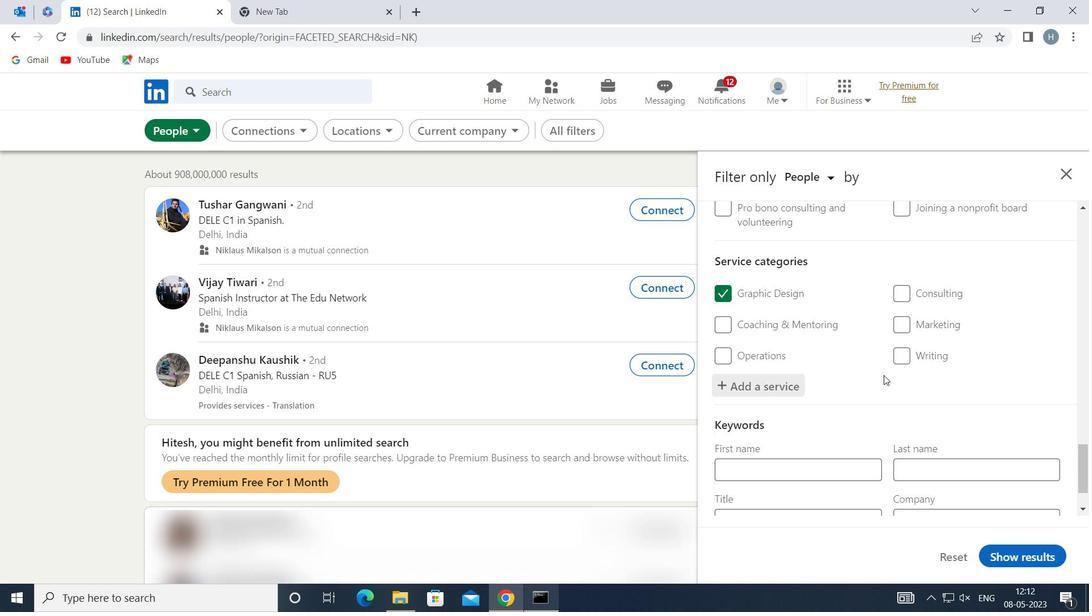 
Action: Mouse scrolled (884, 383) with delta (0, 0)
Screenshot: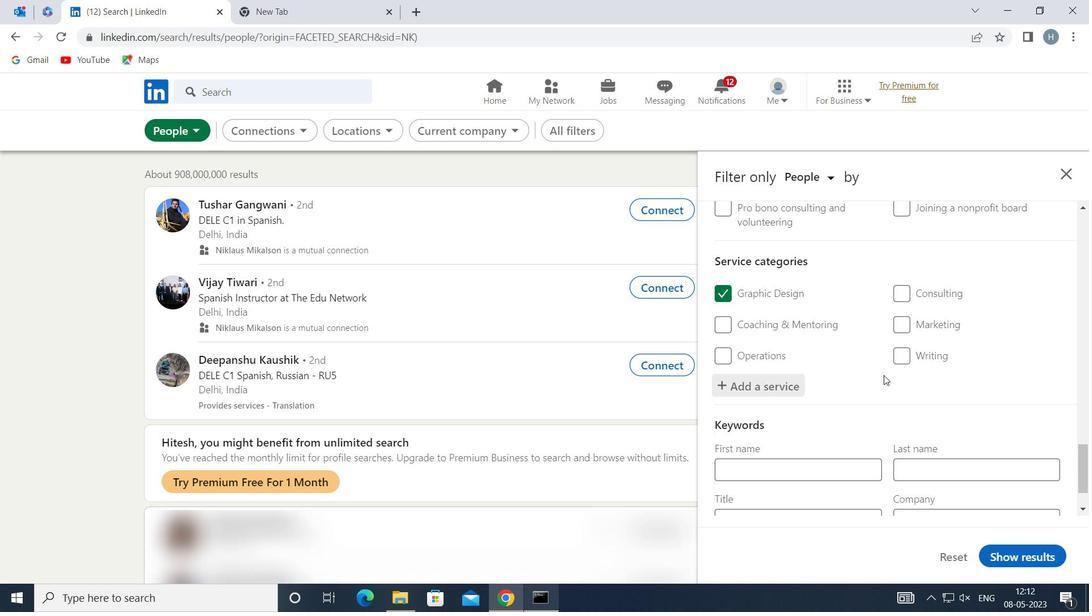 
Action: Mouse moved to (863, 444)
Screenshot: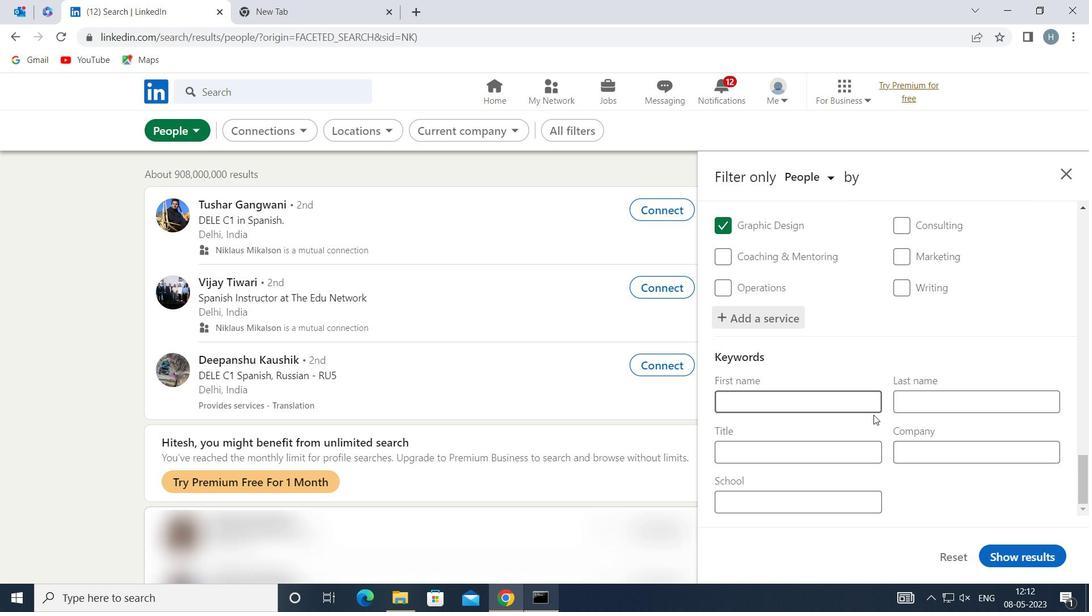 
Action: Mouse pressed left at (863, 444)
Screenshot: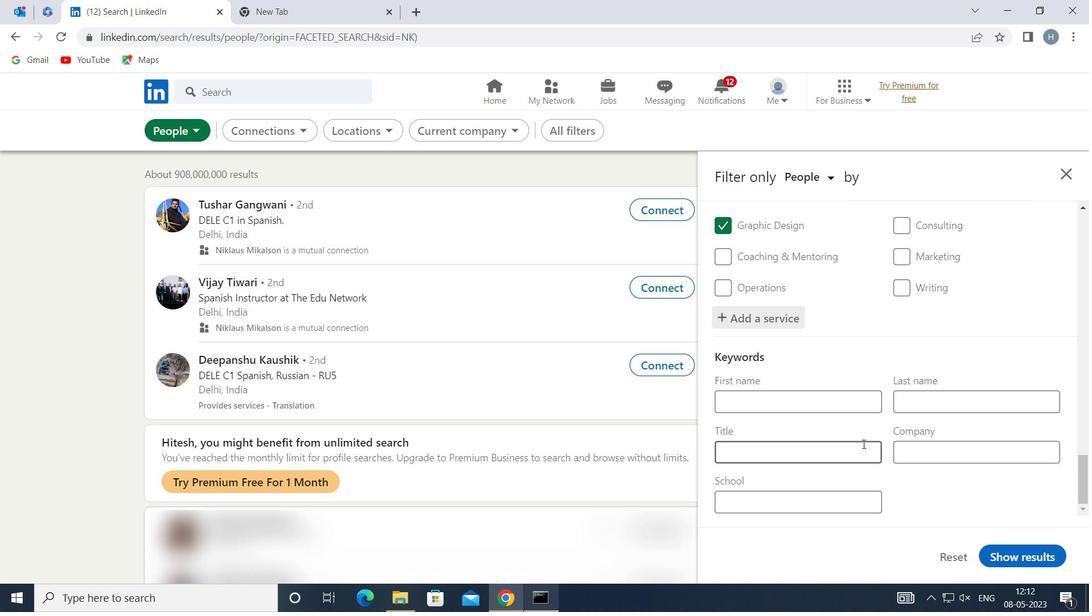 
Action: Key pressed <Key.shift>CONCIERGE
Screenshot: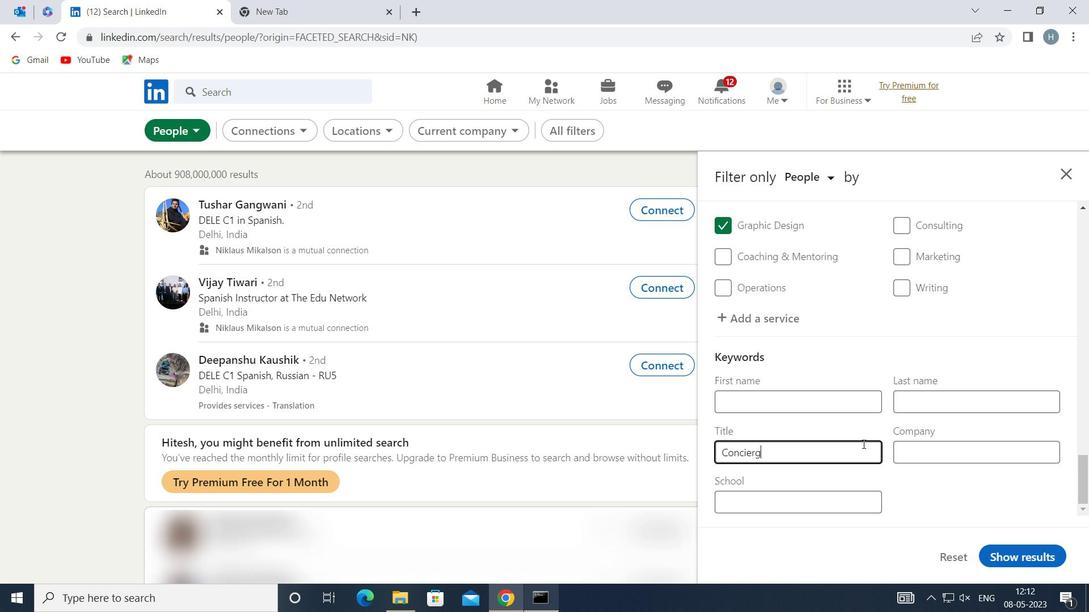 
Action: Mouse moved to (1021, 557)
Screenshot: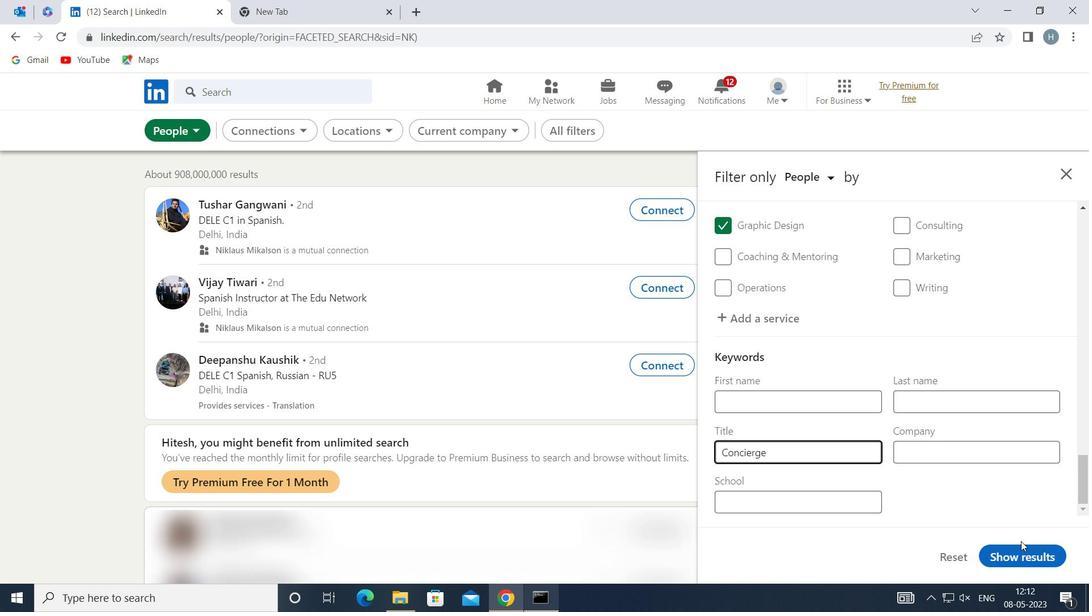 
Action: Mouse pressed left at (1021, 557)
Screenshot: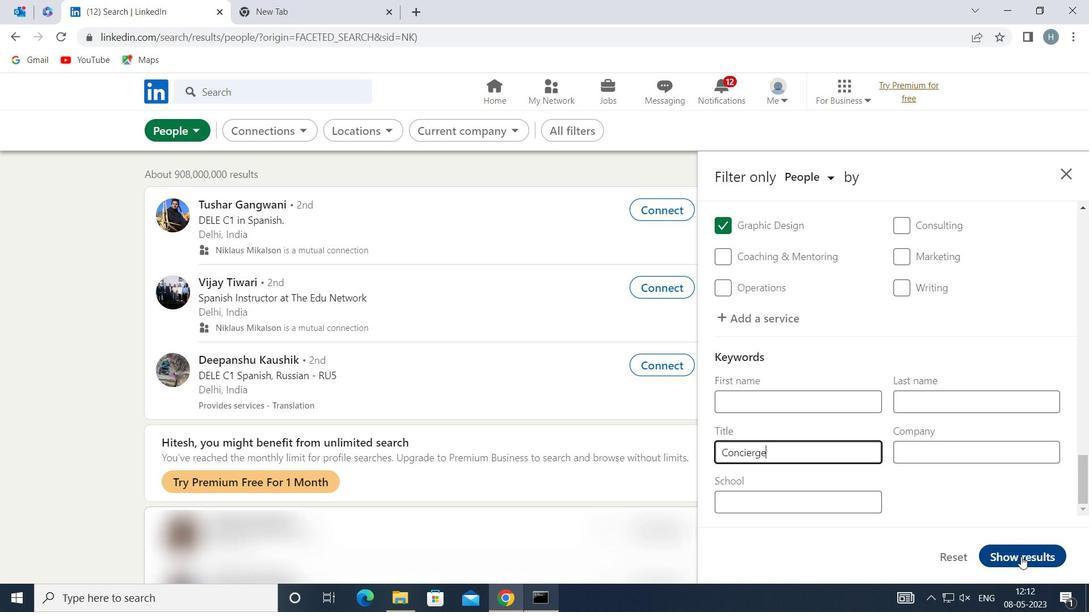 
Action: Mouse moved to (802, 371)
Screenshot: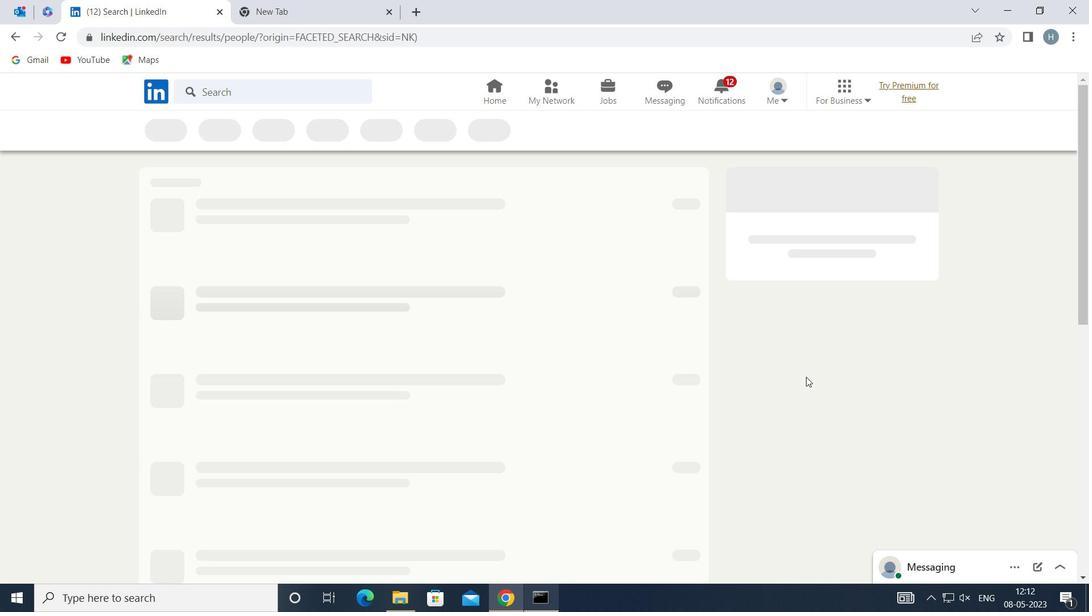 
